 Task: In the  document schedule Insert page numer 'on top of the page' change page color to  'Grey'Apply Page border, setting:  Box Style: two thin lines; Color: 'Black;' Width: 1/2  pt
Action: Mouse moved to (123, 171)
Screenshot: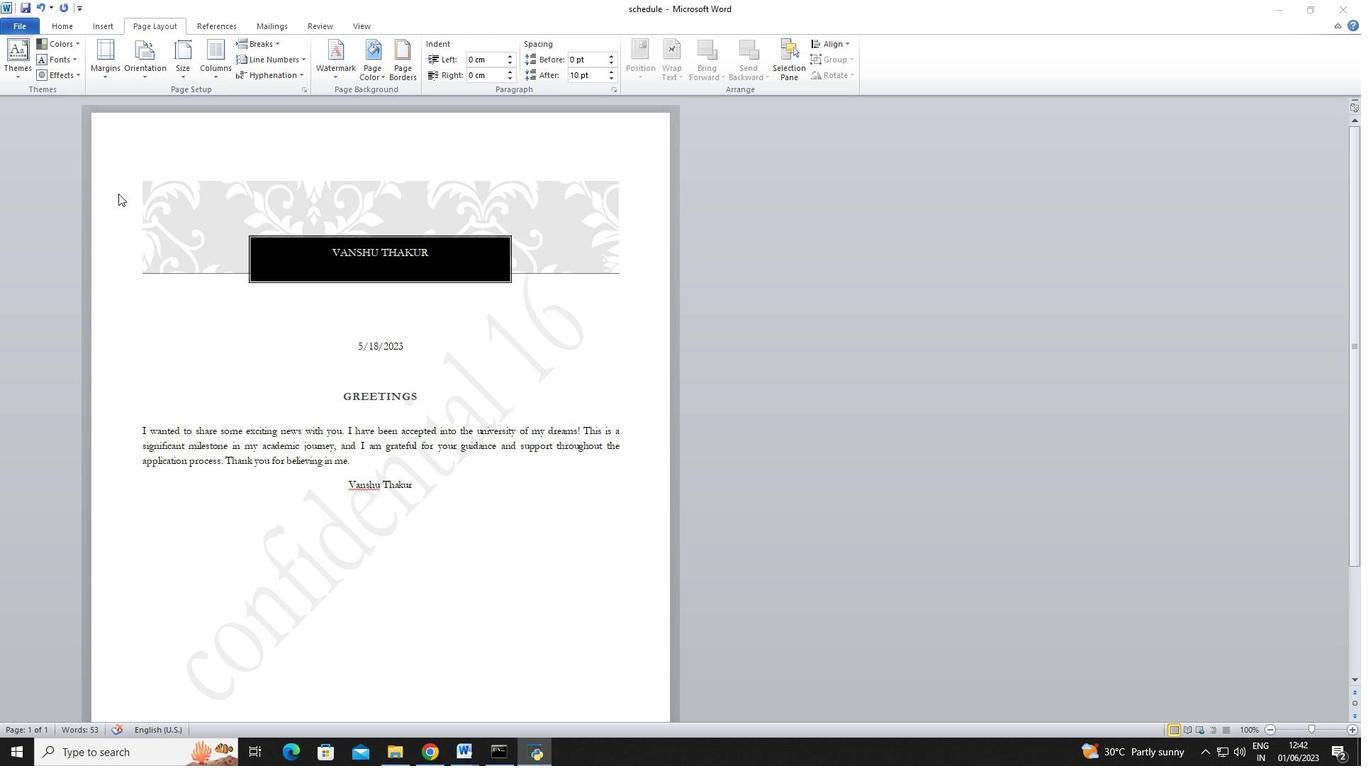 
Action: Mouse pressed left at (123, 171)
Screenshot: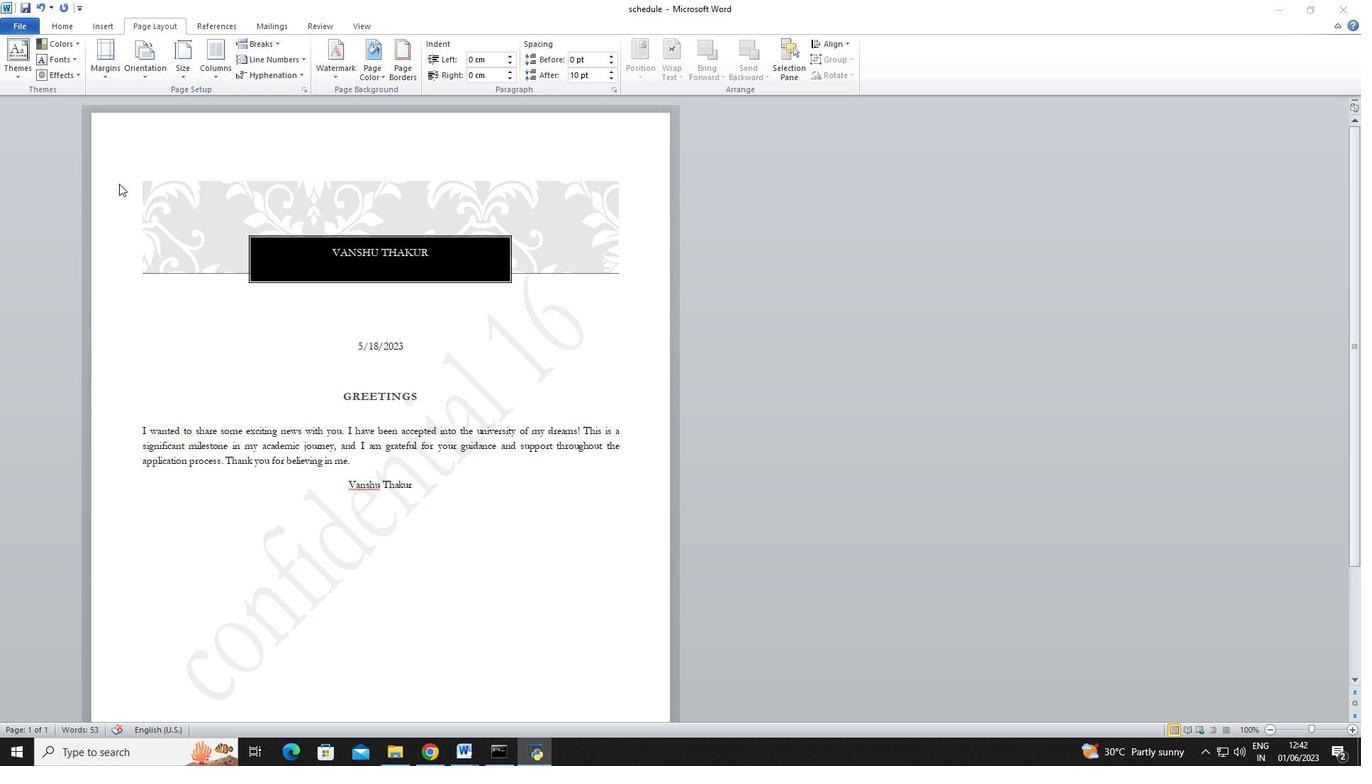 
Action: Mouse moved to (163, 180)
Screenshot: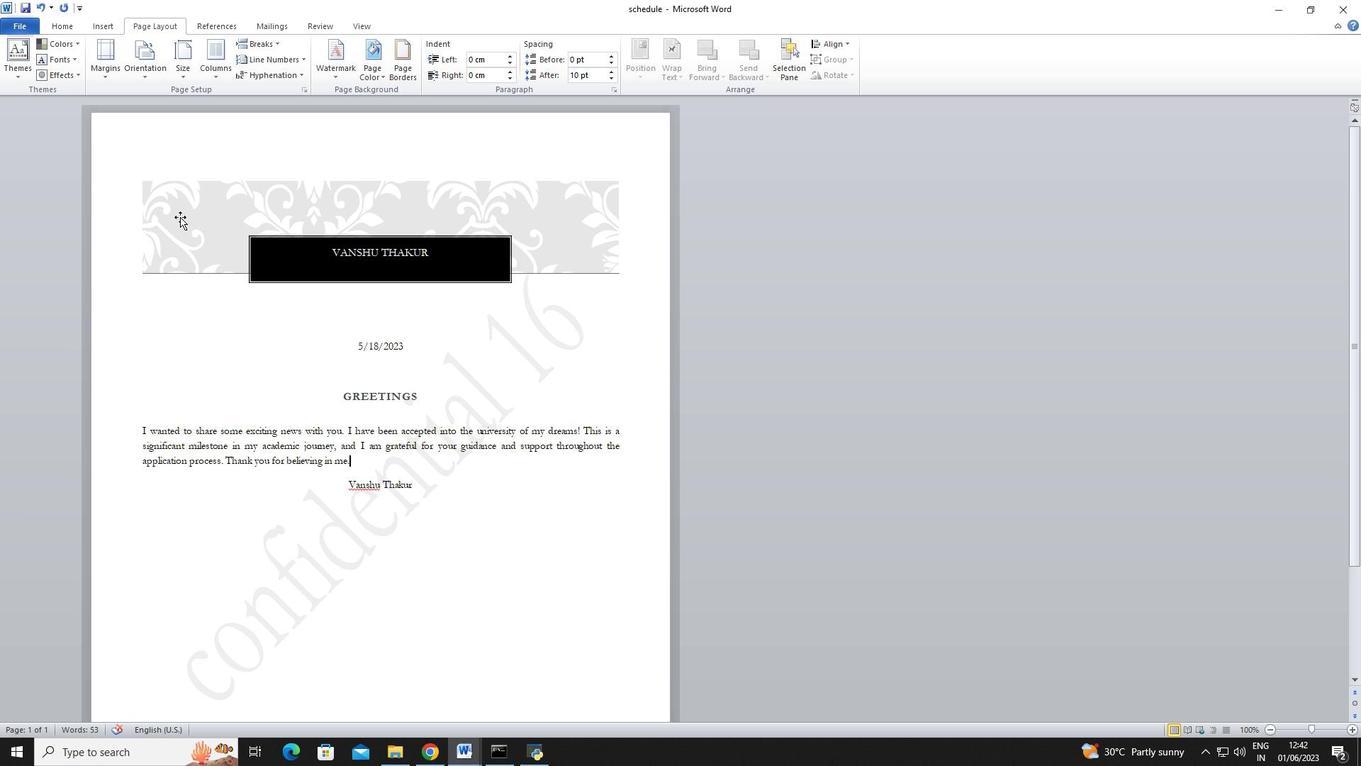 
Action: Mouse pressed left at (163, 180)
Screenshot: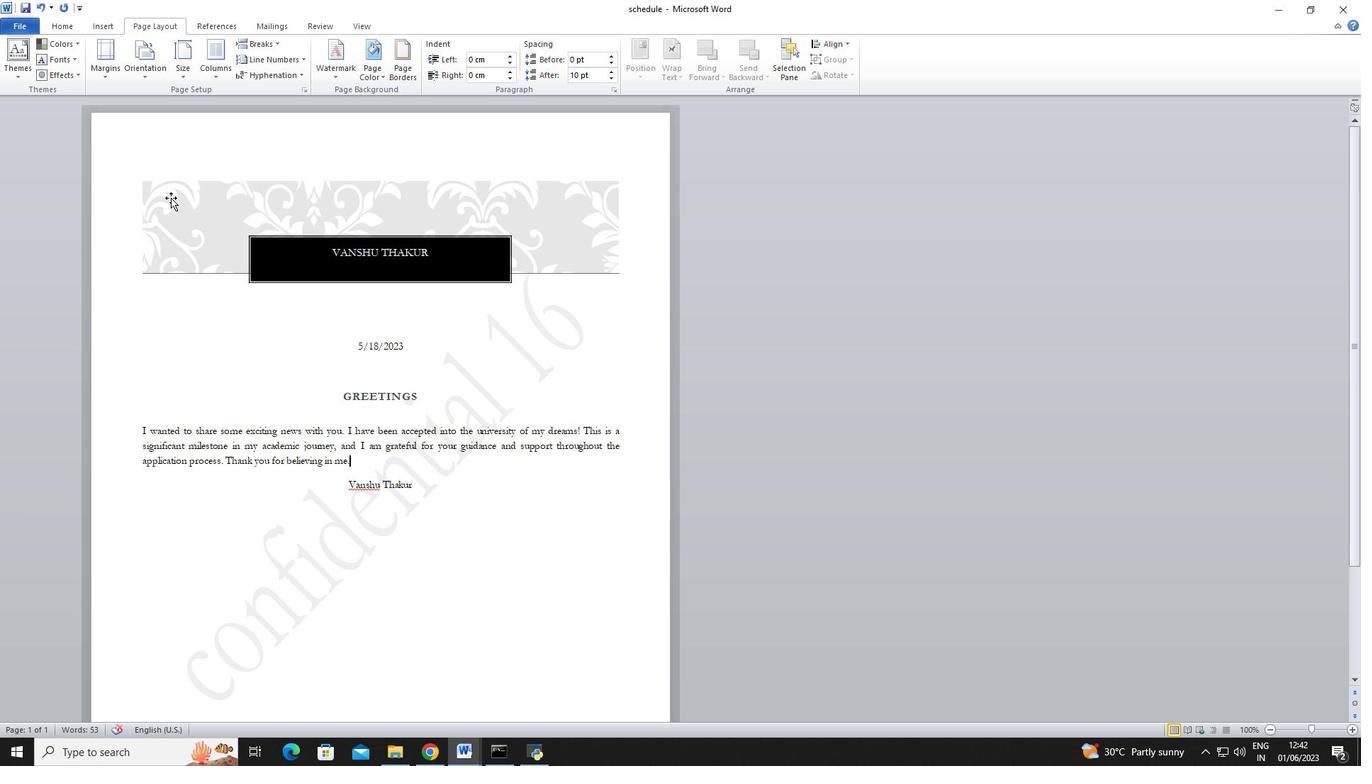 
Action: Mouse moved to (153, 152)
Screenshot: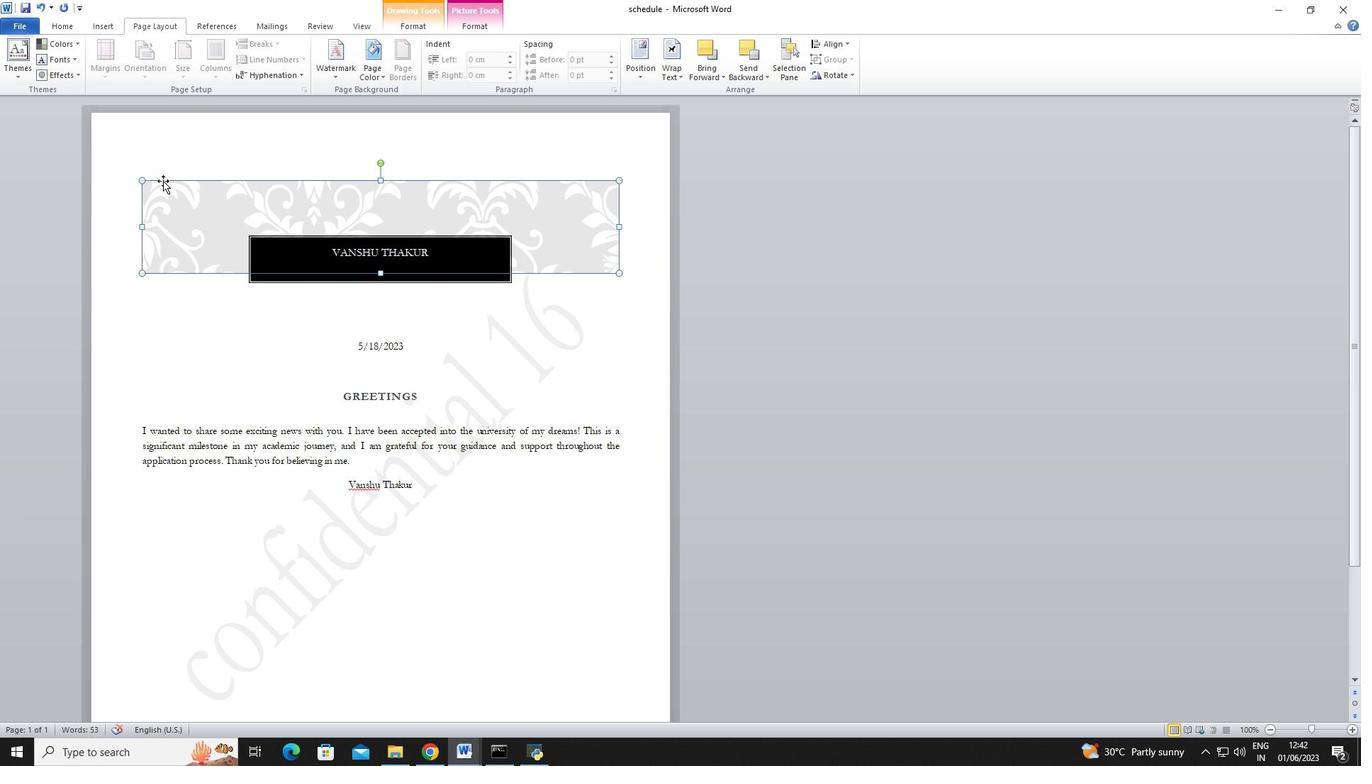 
Action: Mouse pressed left at (153, 152)
Screenshot: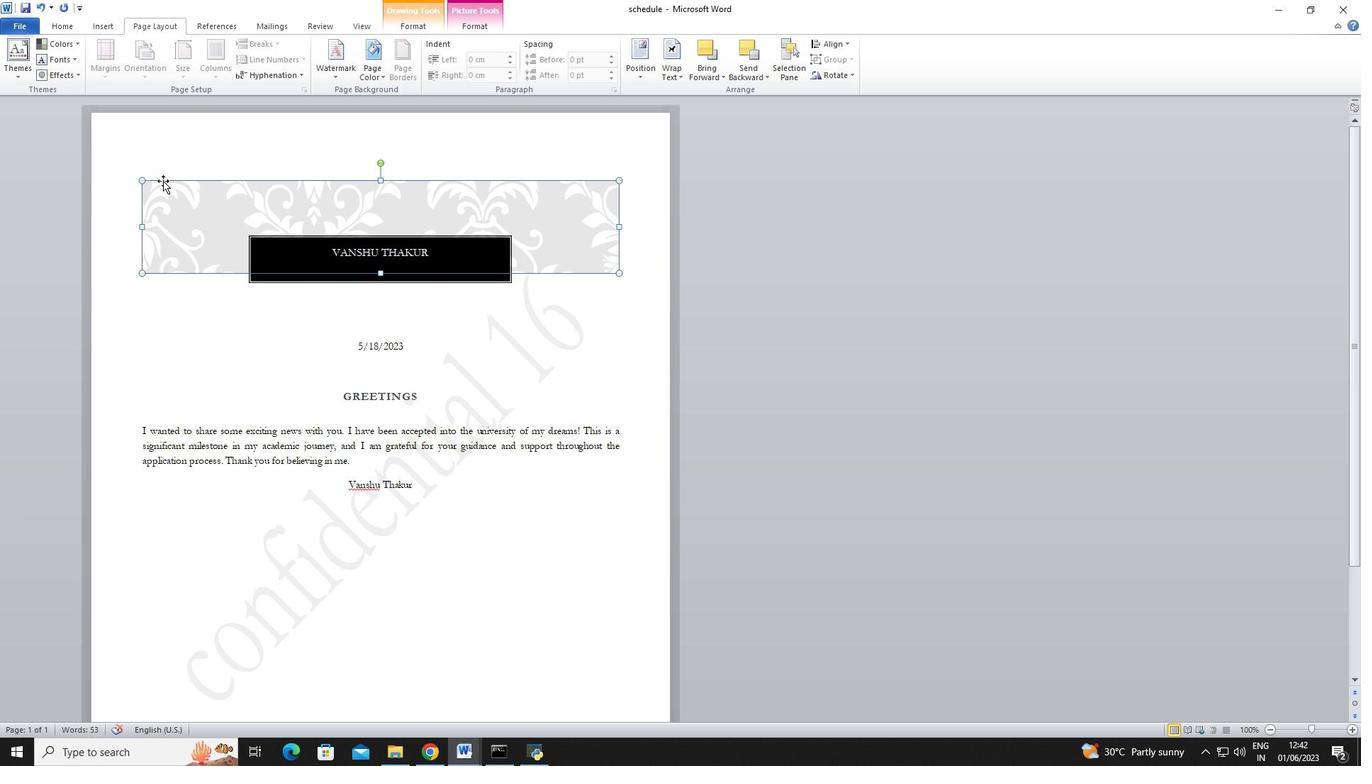 
Action: Mouse moved to (73, 26)
Screenshot: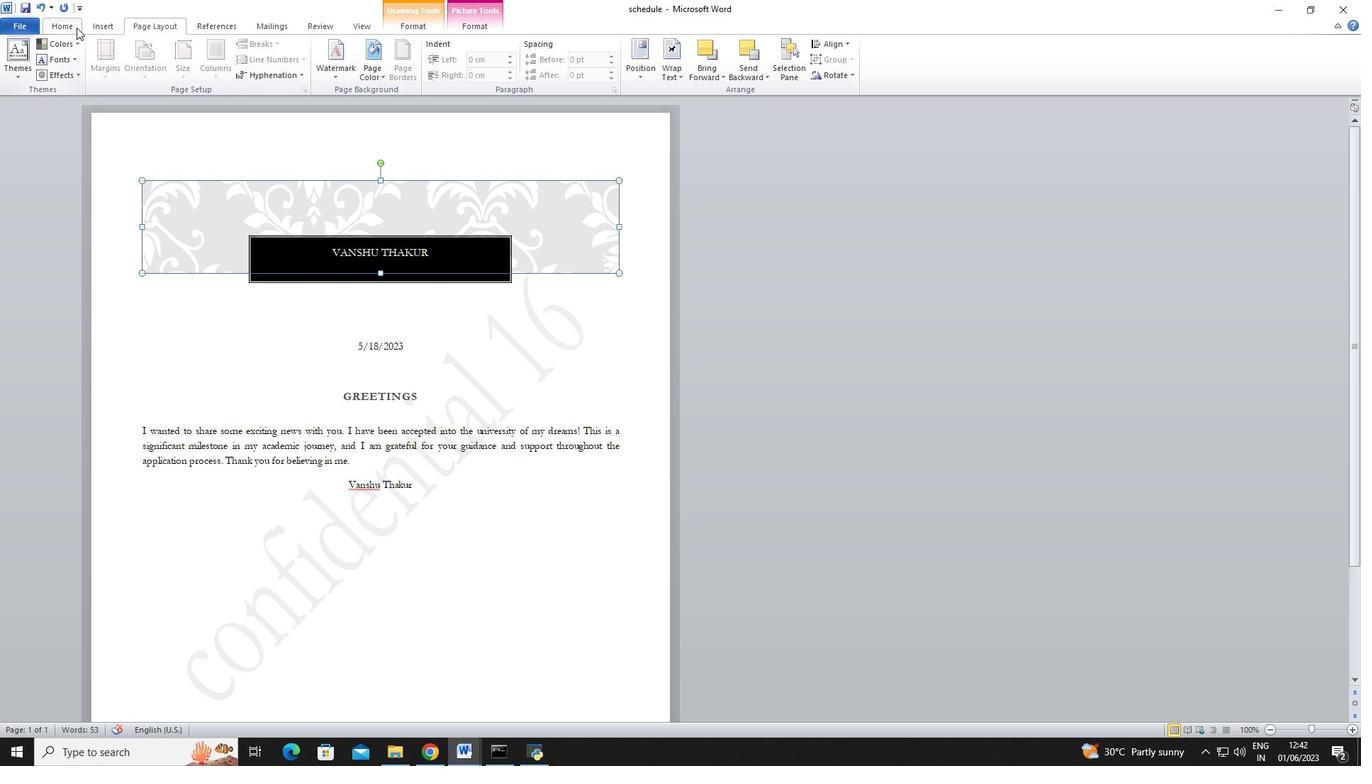 
Action: Mouse pressed left at (73, 26)
Screenshot: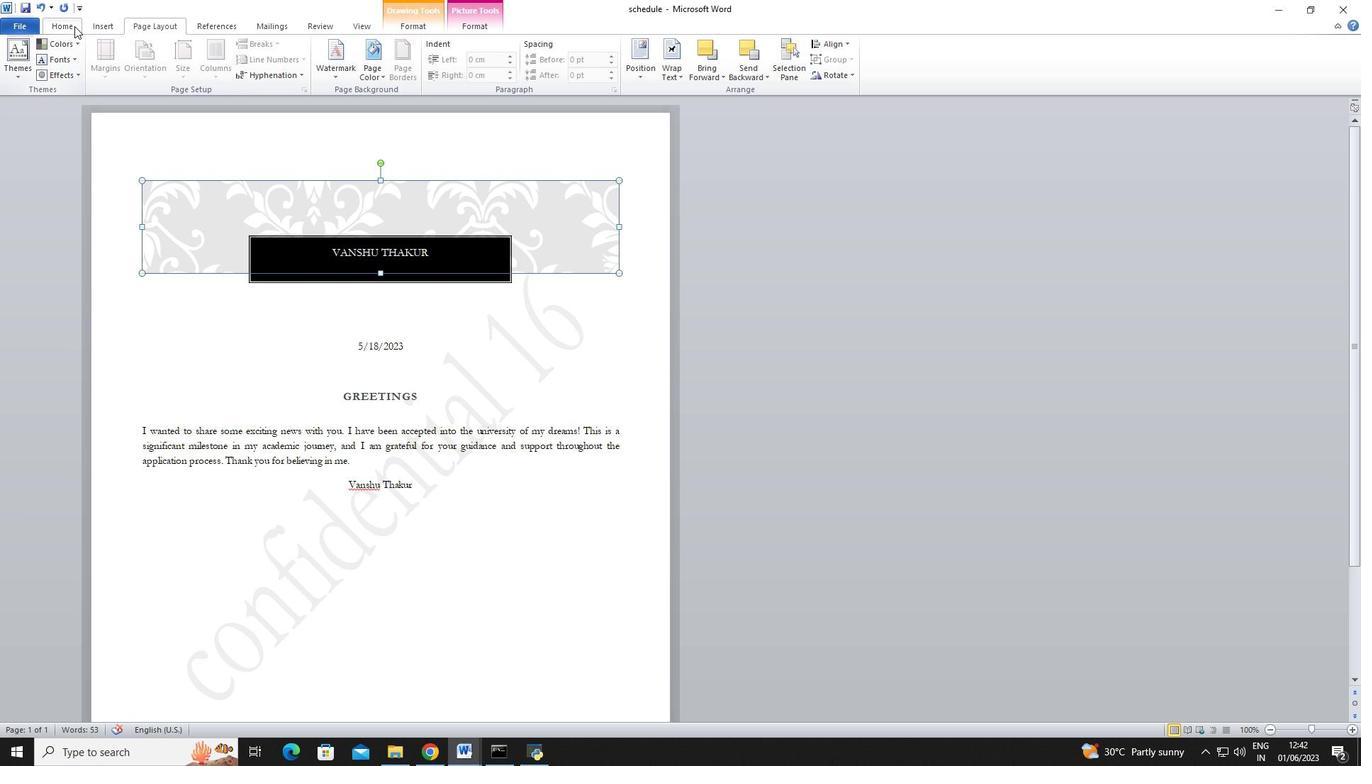
Action: Mouse moved to (105, 26)
Screenshot: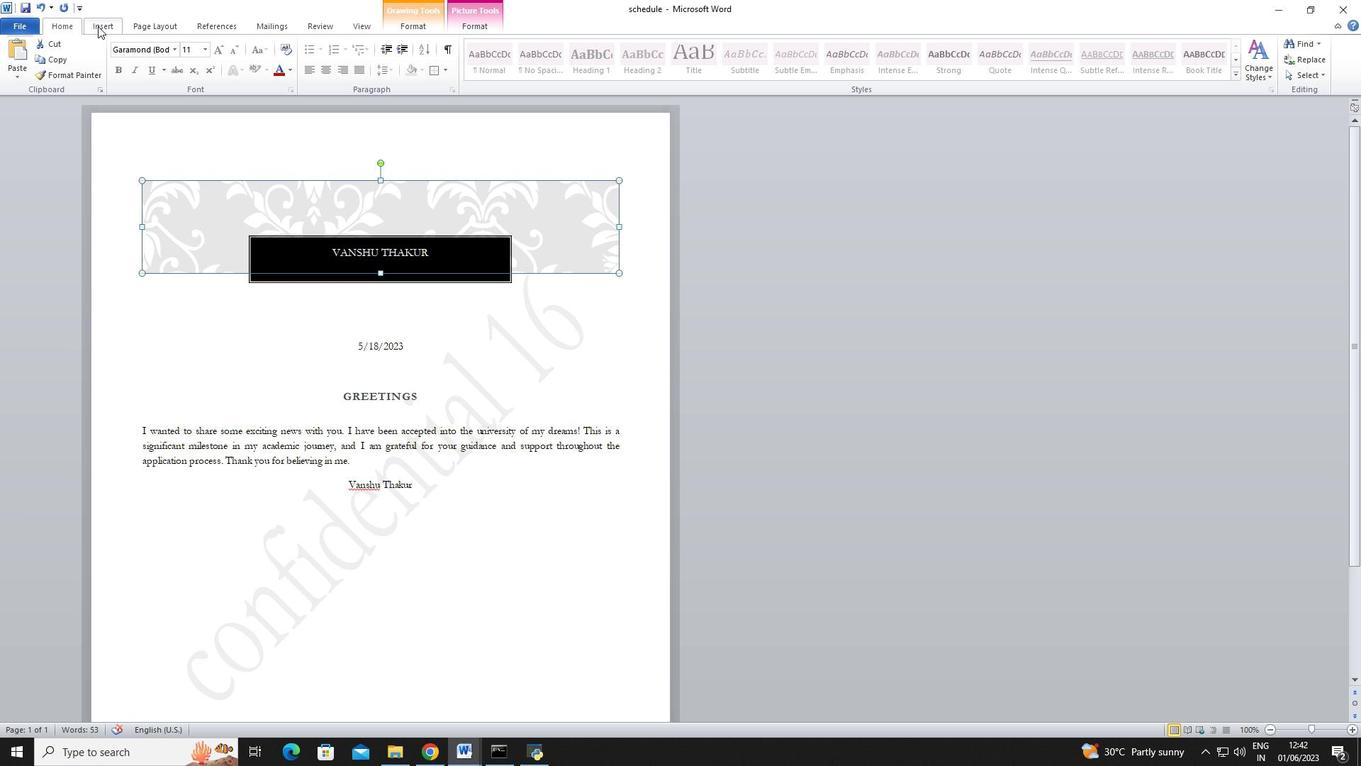 
Action: Mouse pressed left at (105, 26)
Screenshot: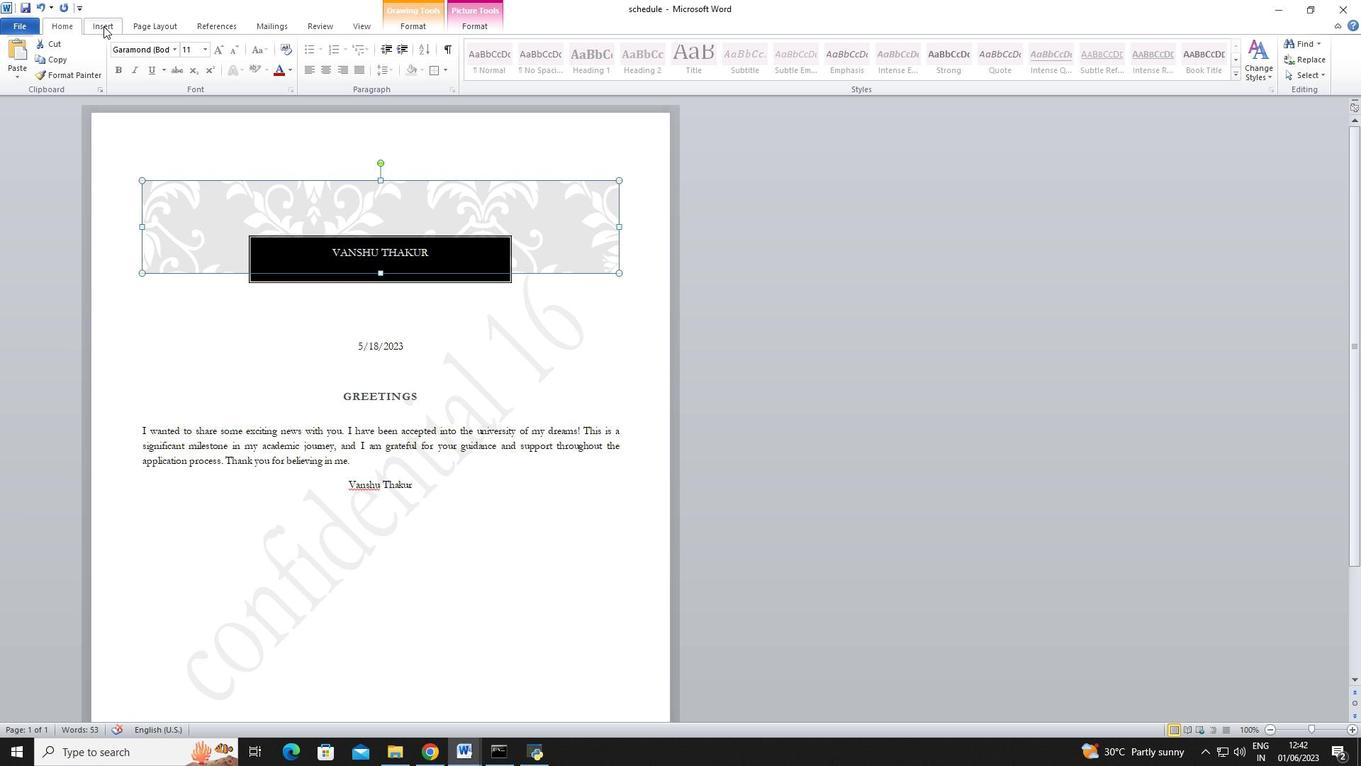 
Action: Mouse moved to (571, 73)
Screenshot: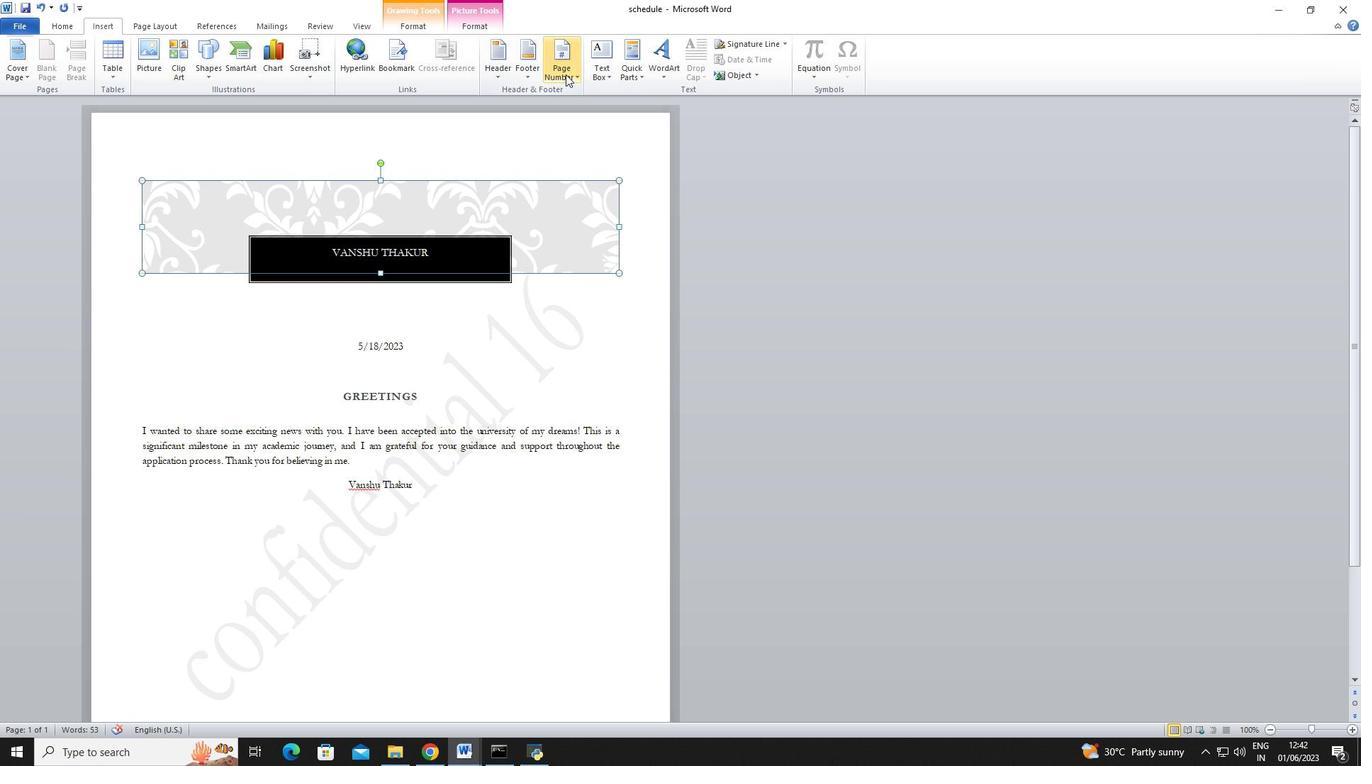 
Action: Mouse pressed left at (571, 73)
Screenshot: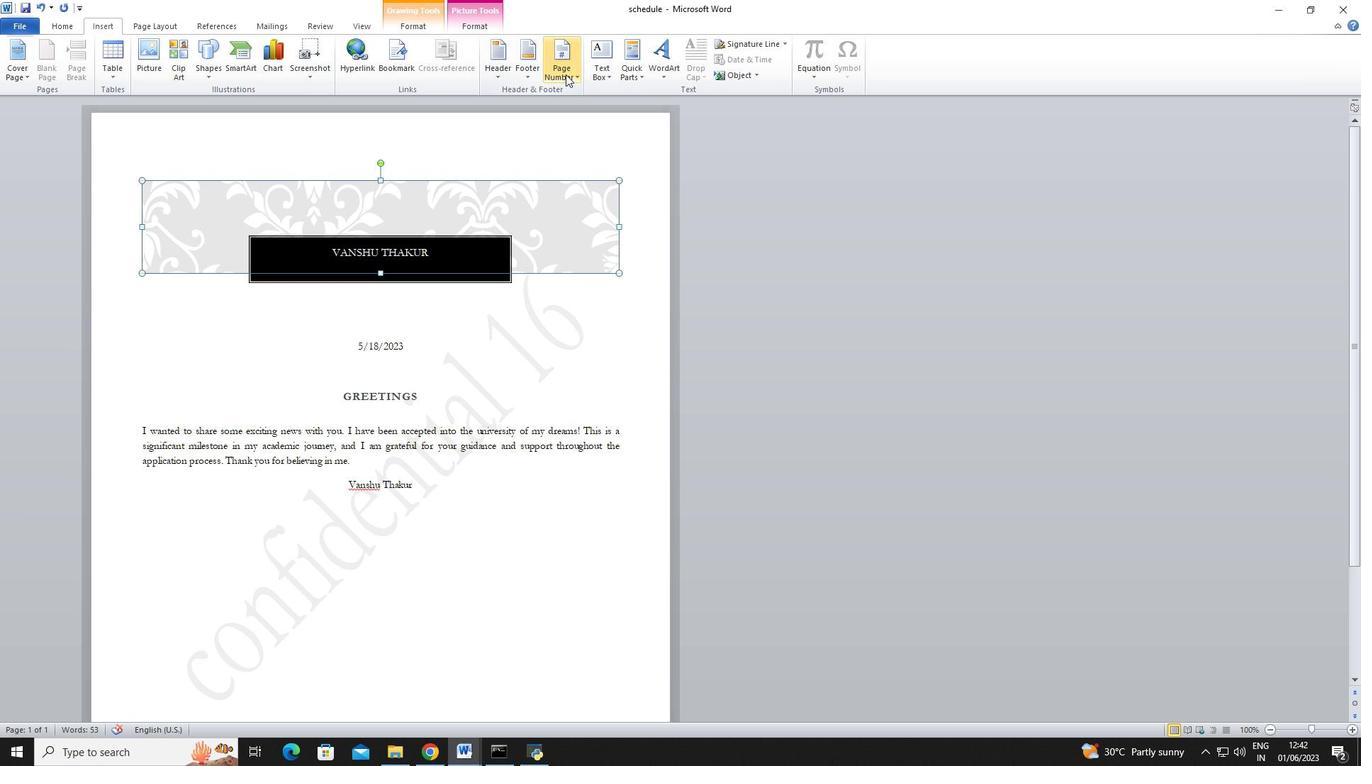 
Action: Mouse moved to (713, 145)
Screenshot: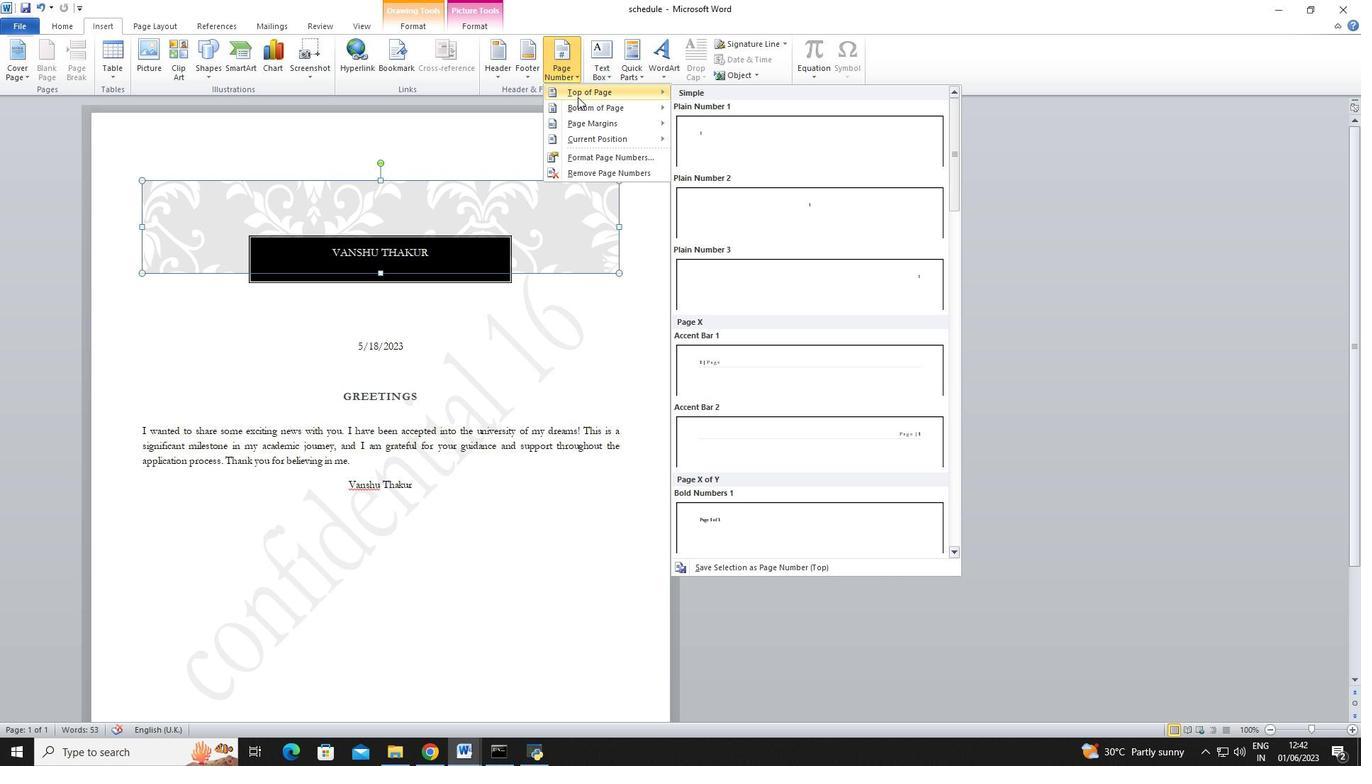 
Action: Mouse pressed left at (713, 145)
Screenshot: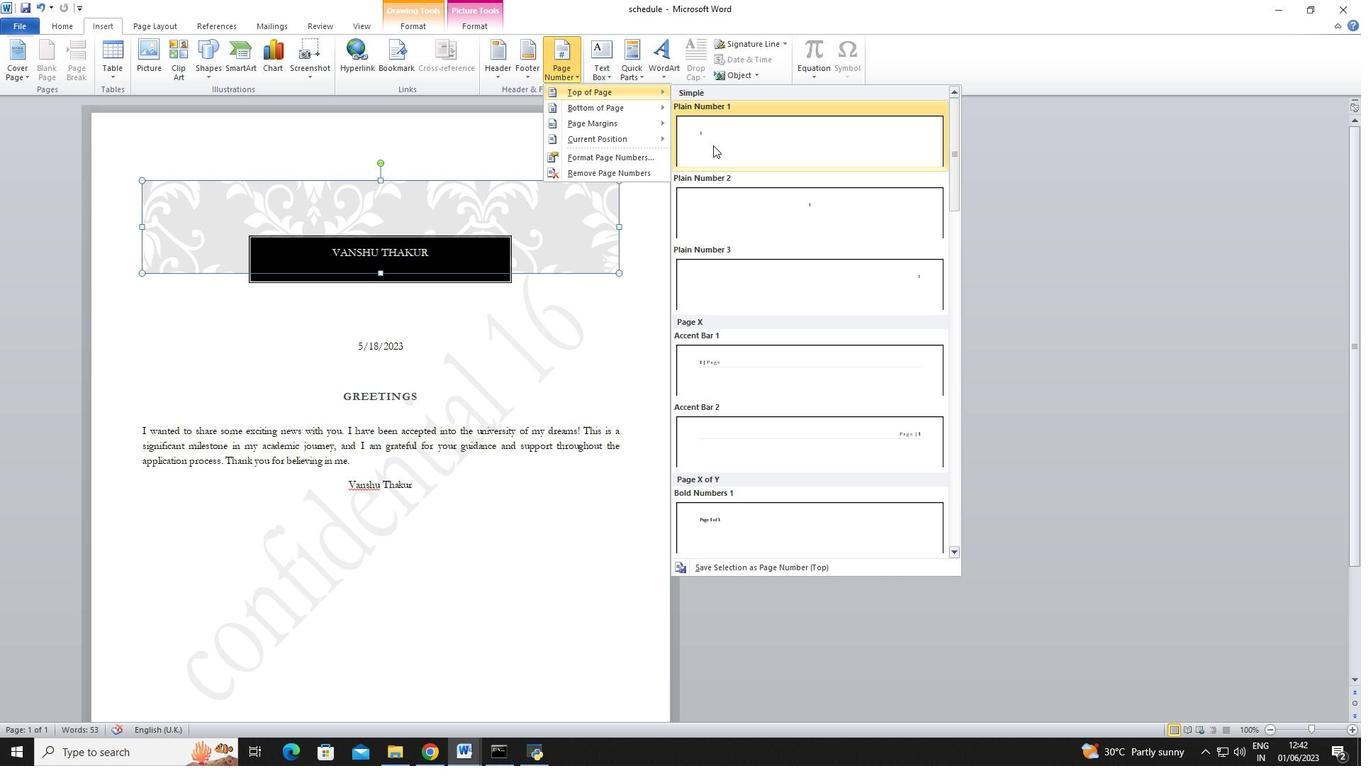 
Action: Mouse moved to (625, 151)
Screenshot: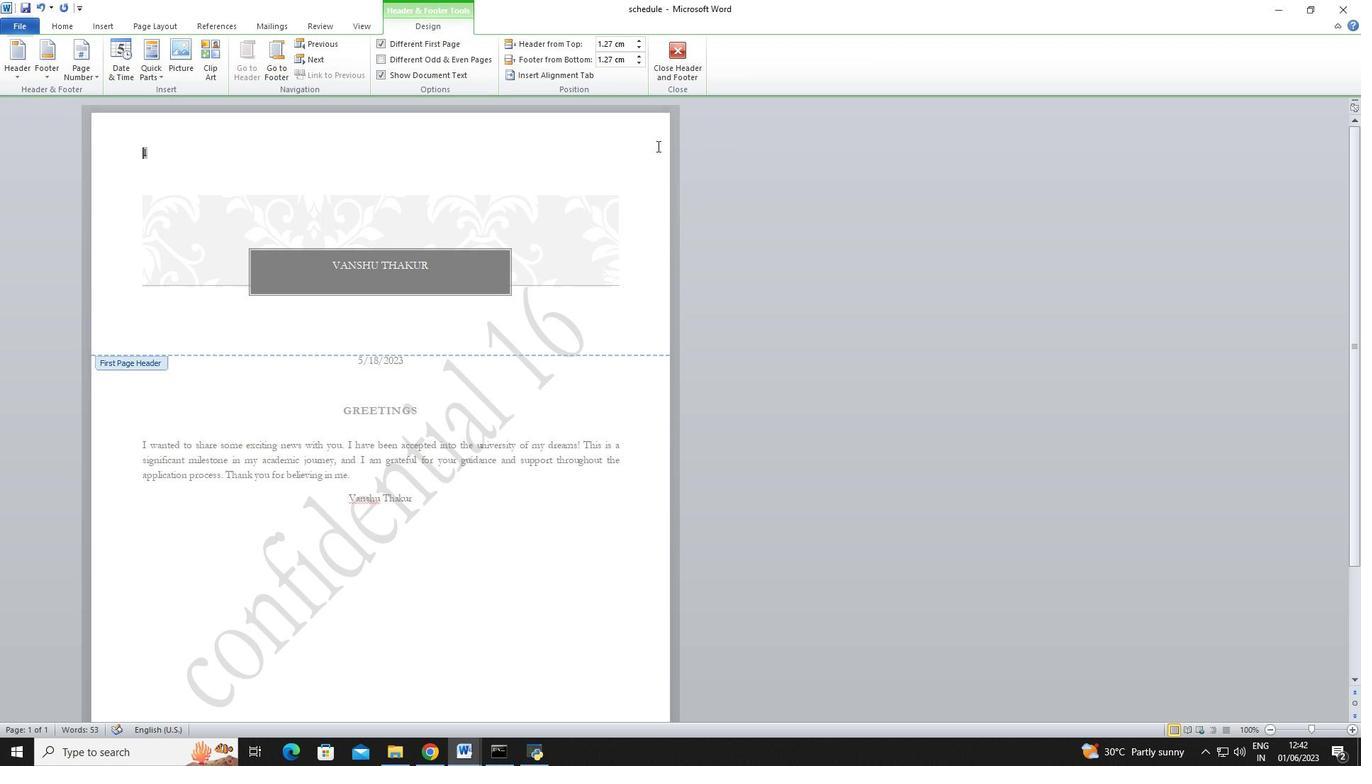 
Action: Mouse pressed left at (625, 151)
Screenshot: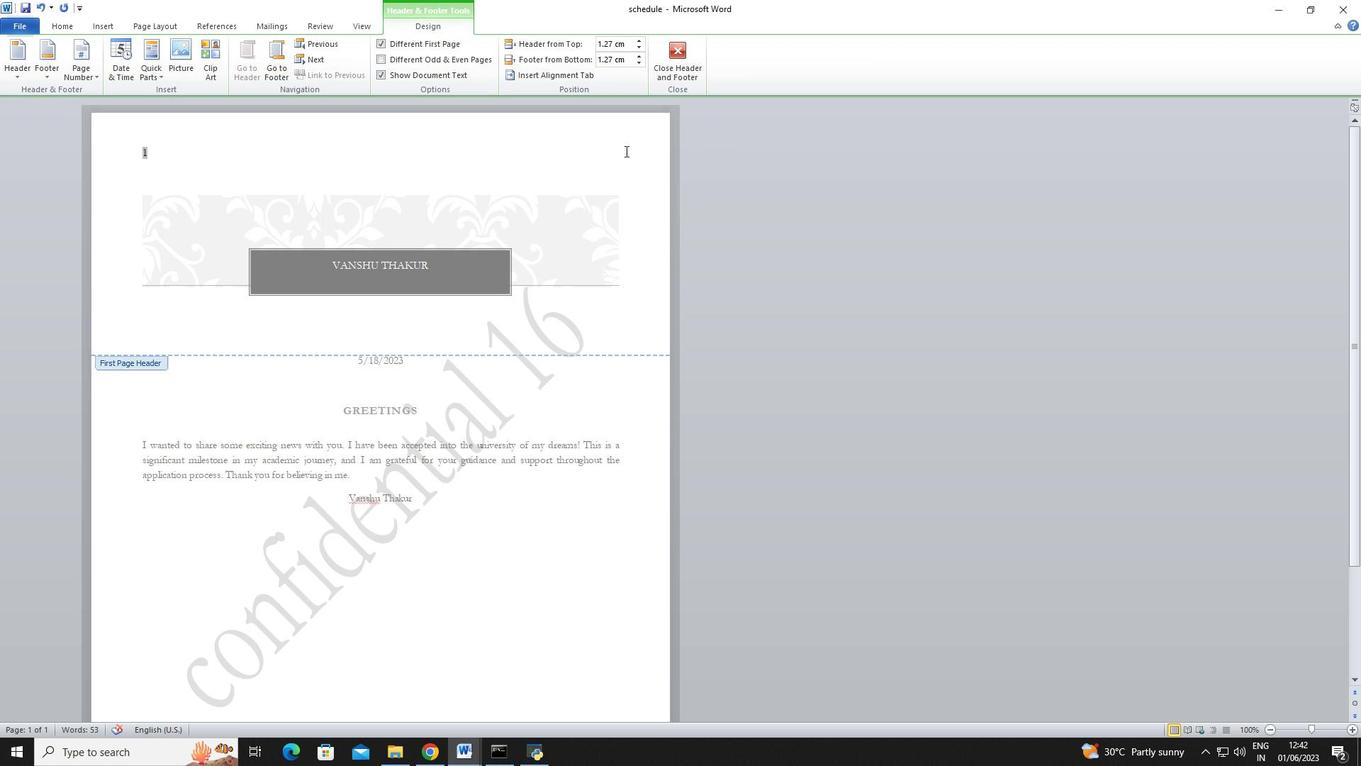 
Action: Mouse moved to (65, 27)
Screenshot: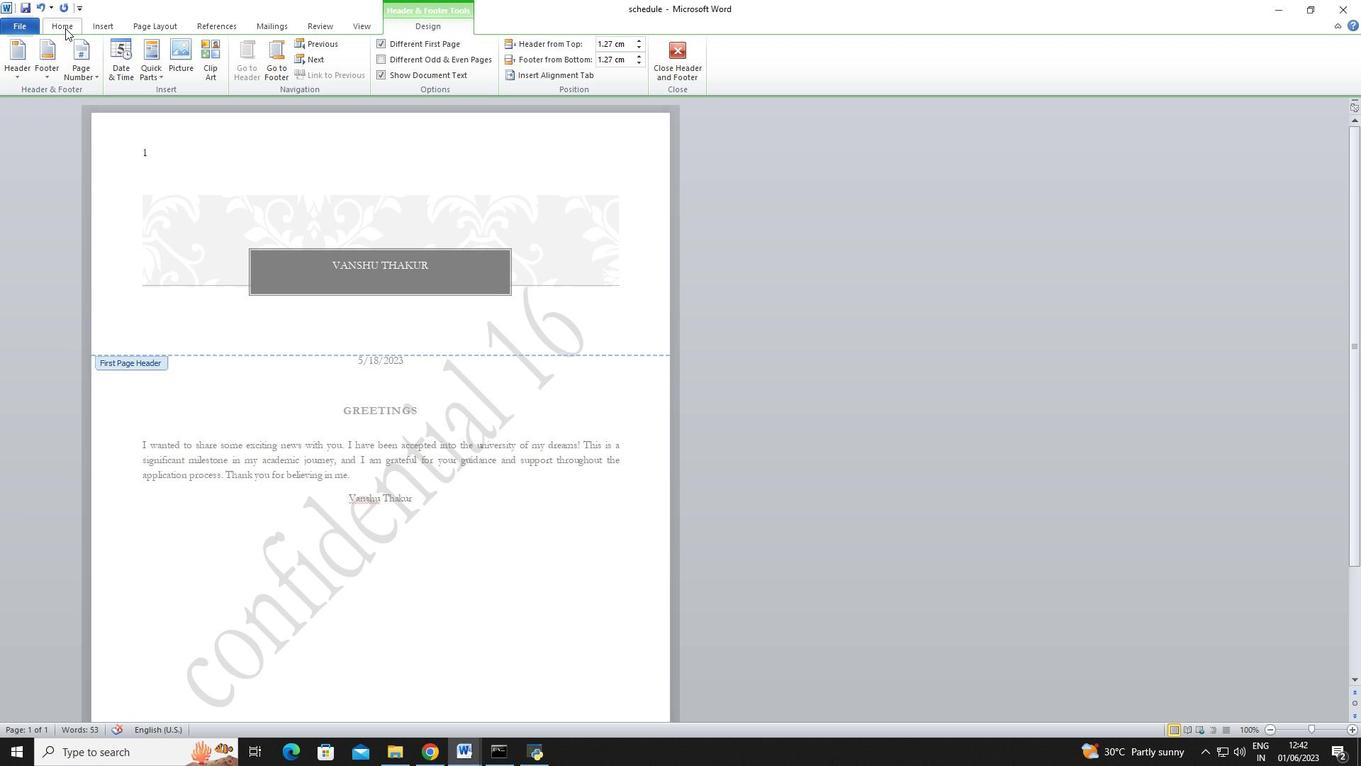
Action: Mouse pressed left at (65, 27)
Screenshot: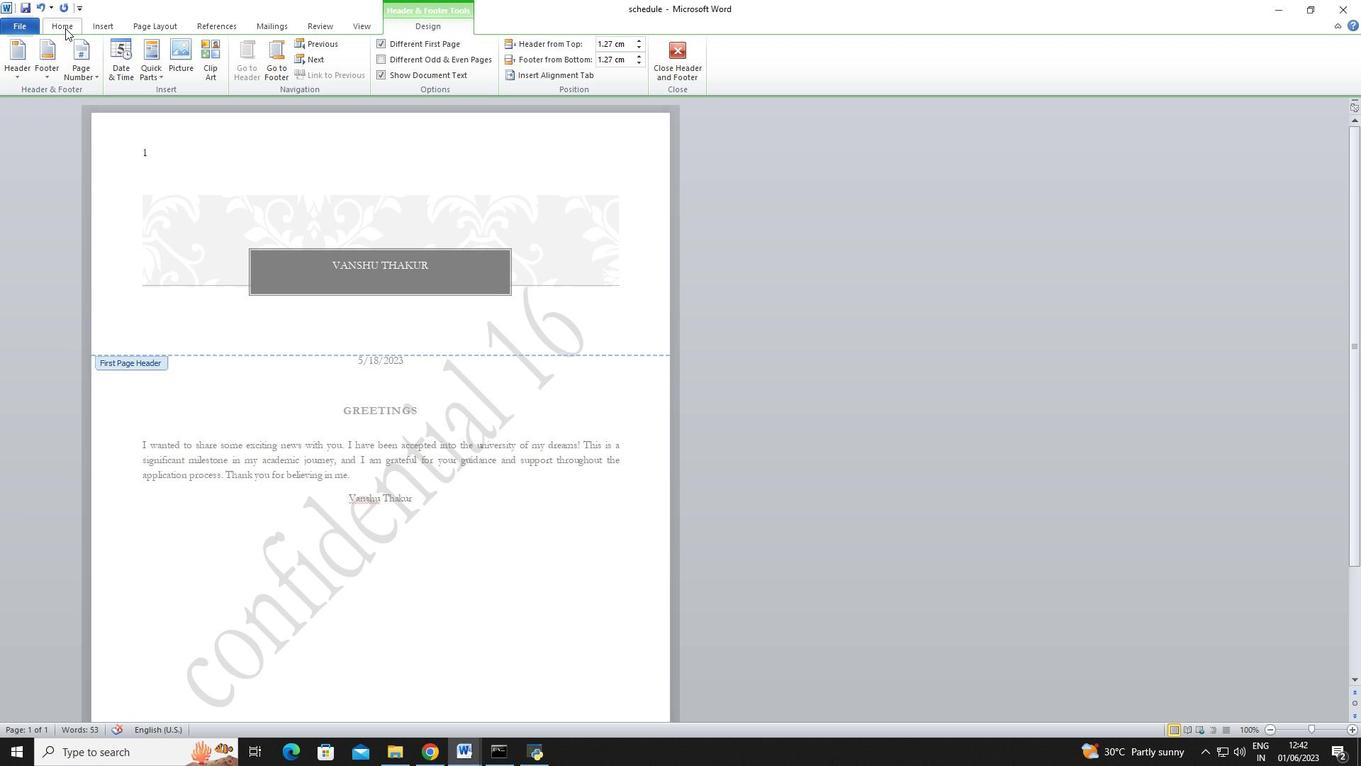
Action: Mouse moved to (100, 20)
Screenshot: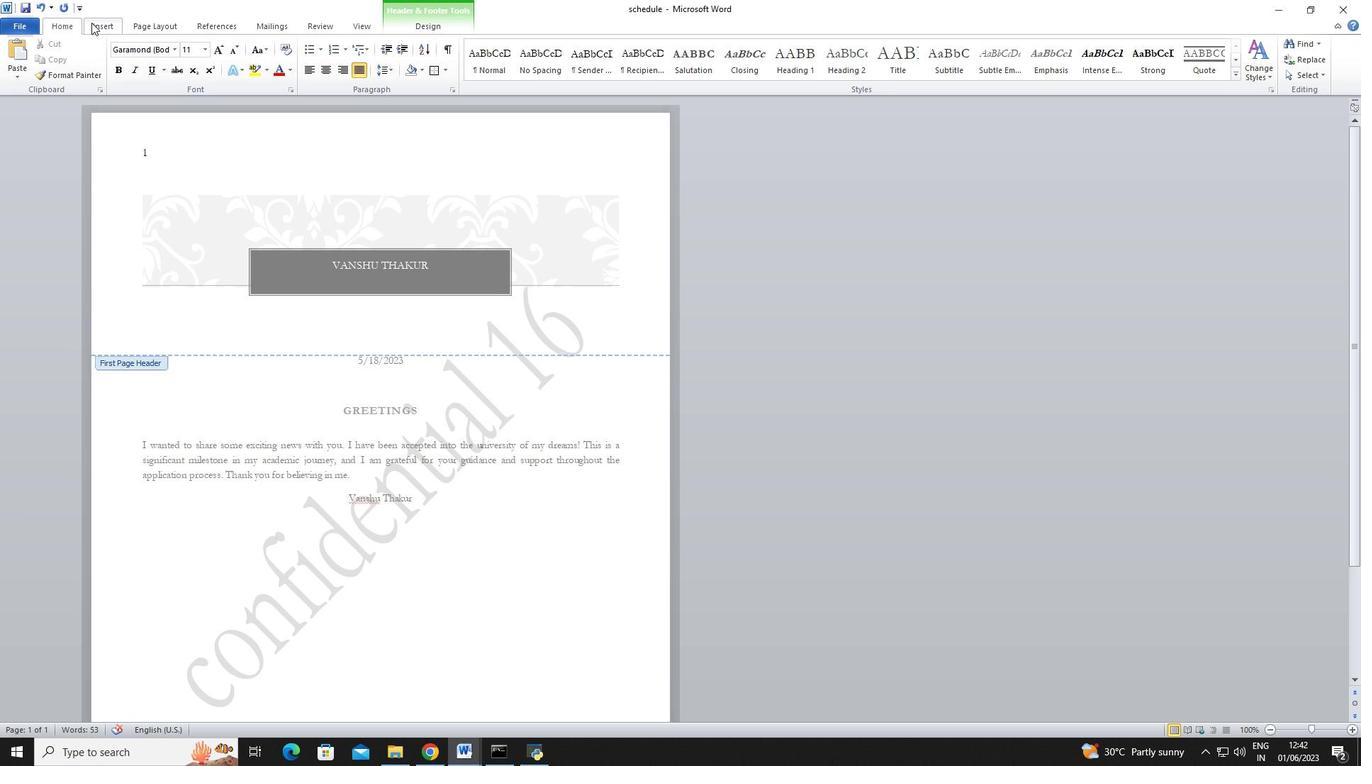
Action: Mouse pressed left at (100, 20)
Screenshot: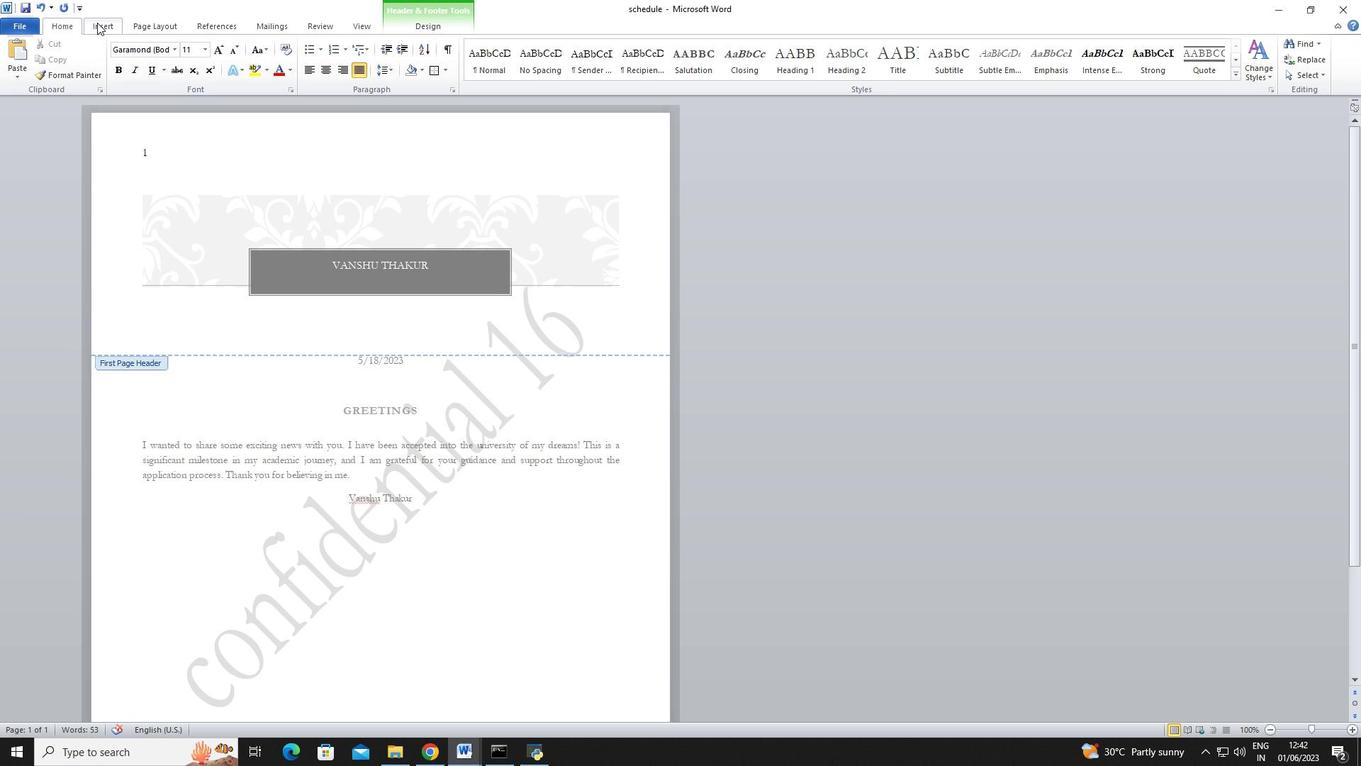 
Action: Mouse moved to (23, 73)
Screenshot: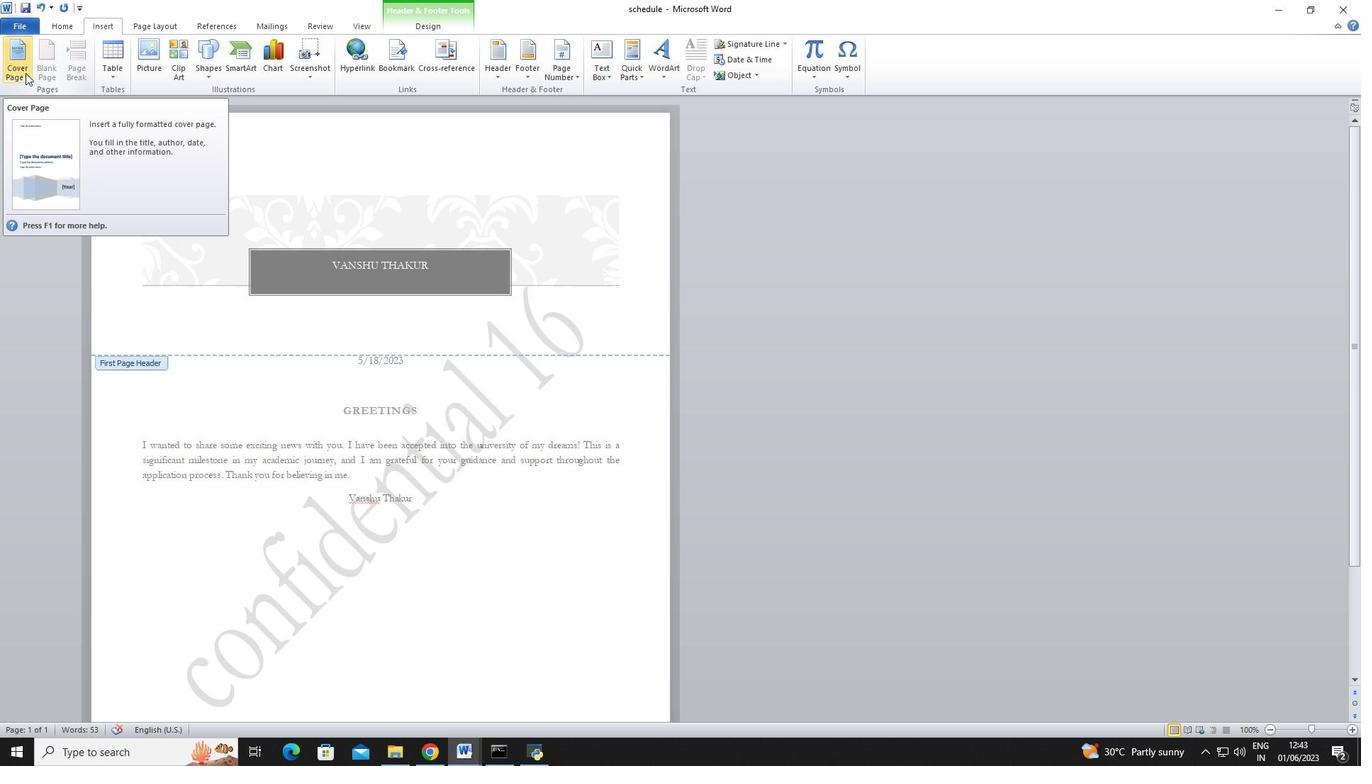 
Action: Mouse pressed left at (23, 73)
Screenshot: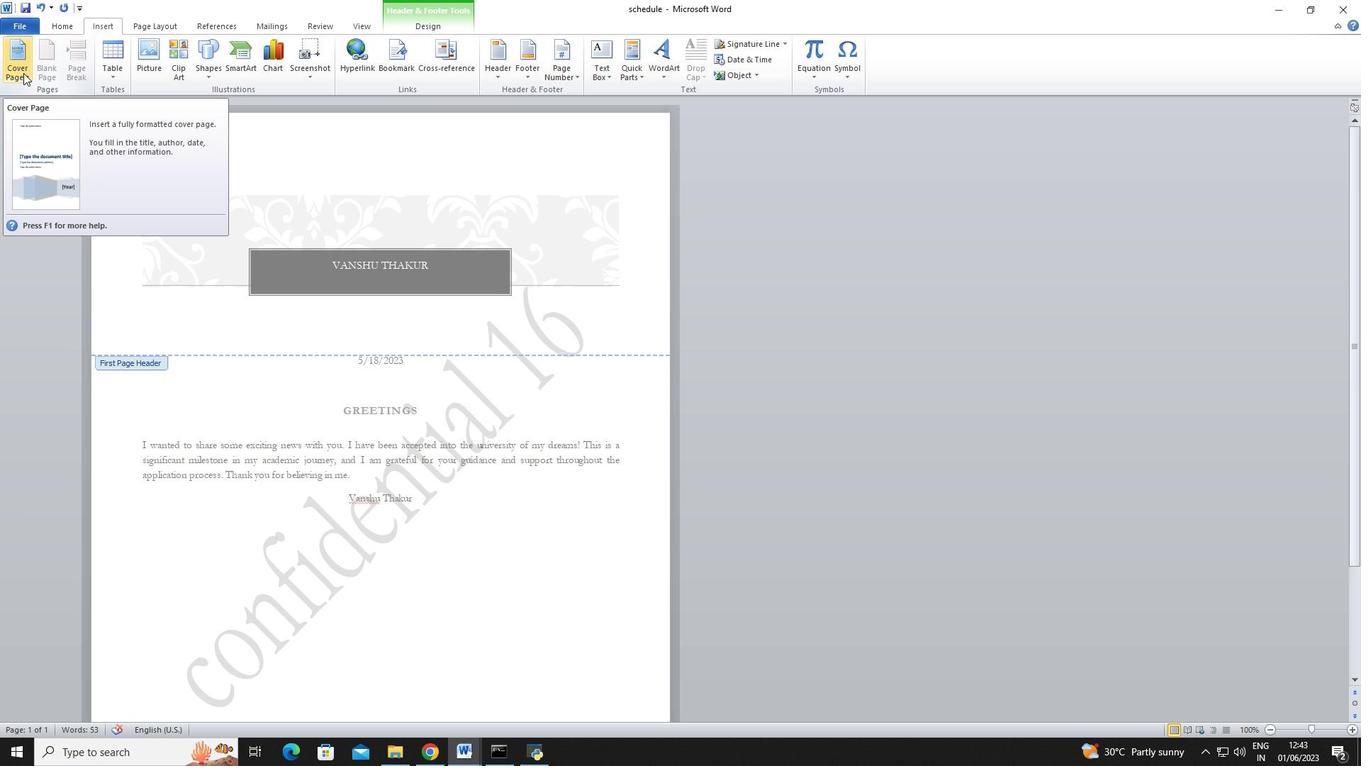
Action: Mouse moved to (237, 316)
Screenshot: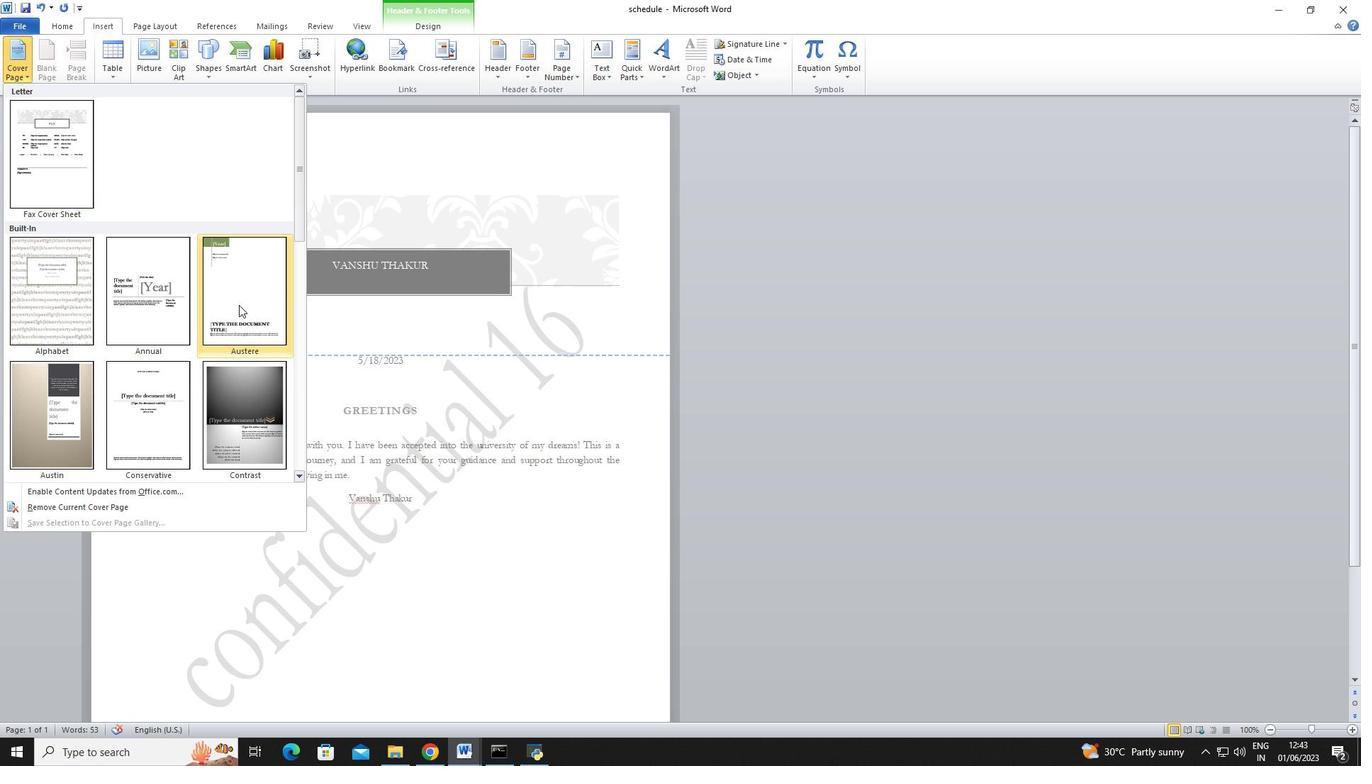 
Action: Mouse scrolled (237, 315) with delta (0, 0)
Screenshot: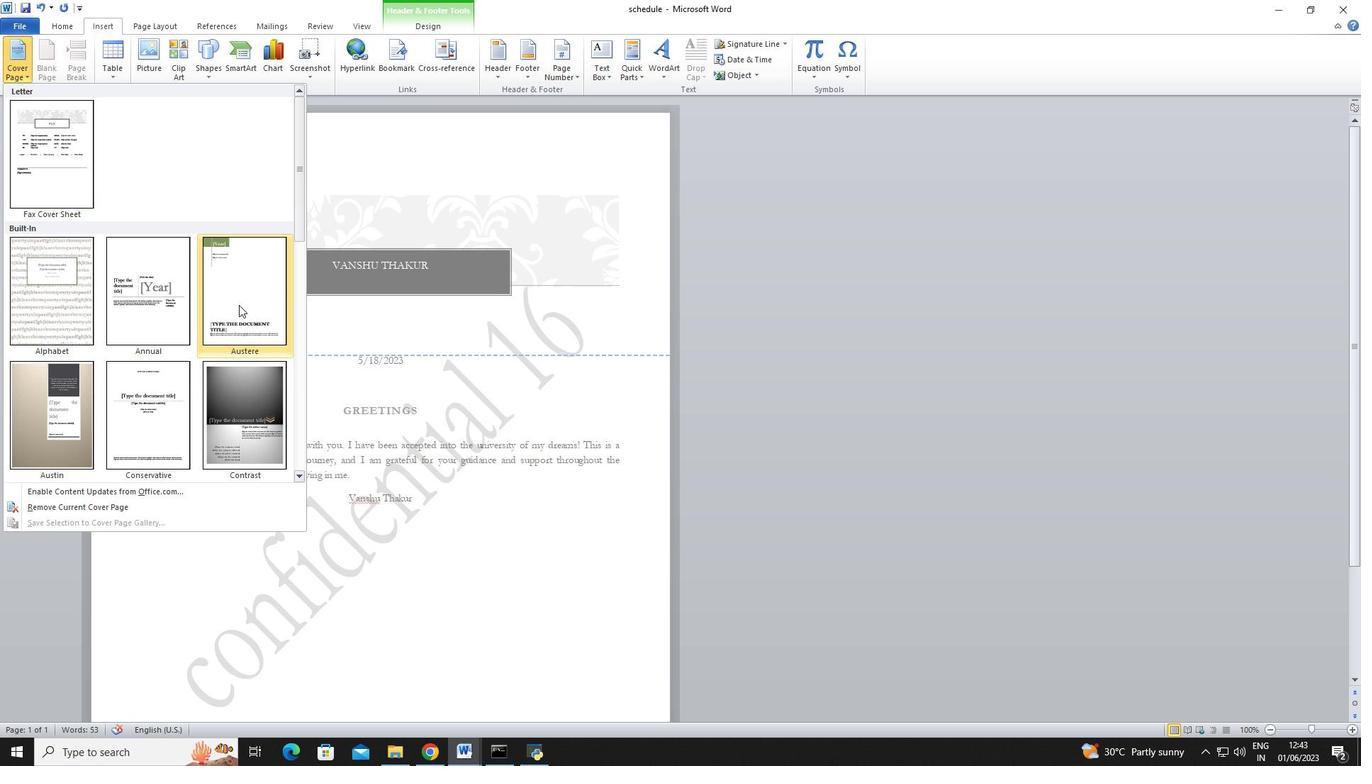 
Action: Mouse moved to (237, 318)
Screenshot: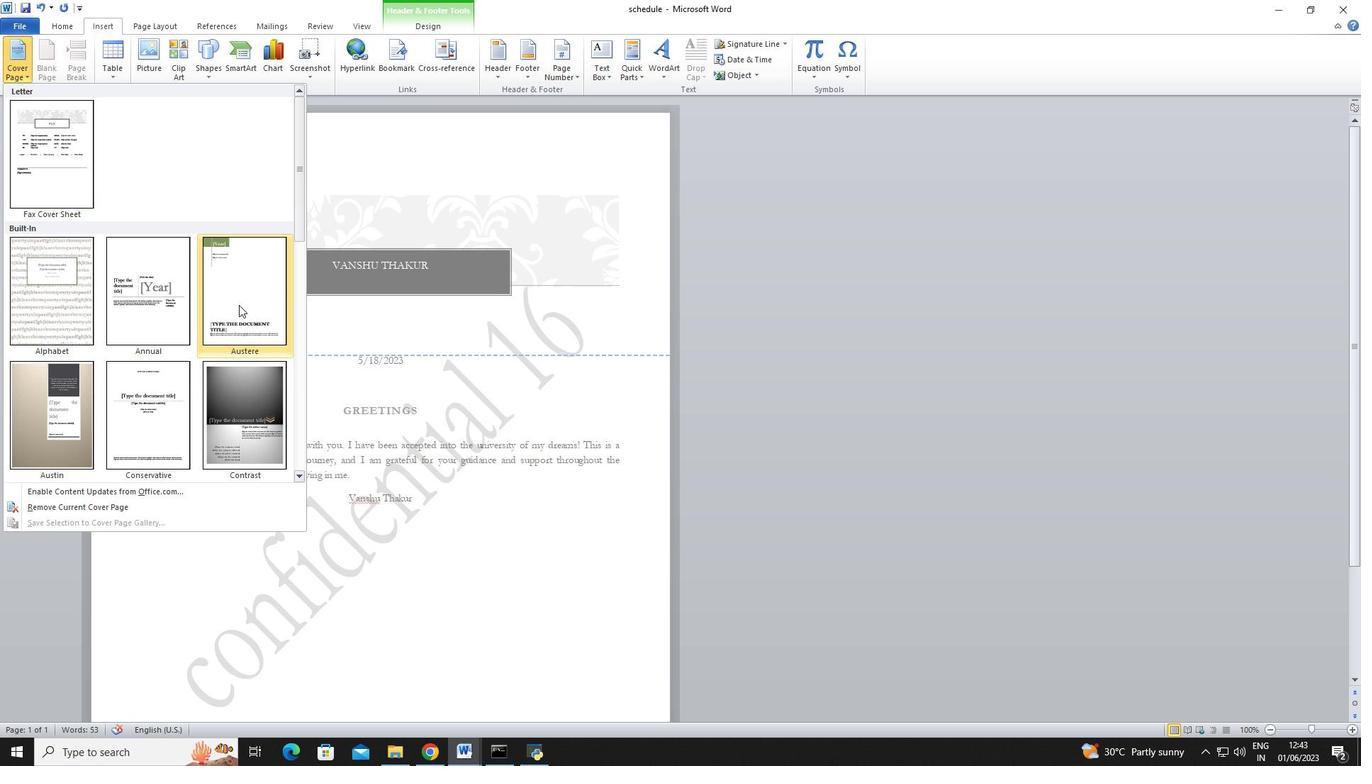 
Action: Mouse scrolled (237, 317) with delta (0, 0)
Screenshot: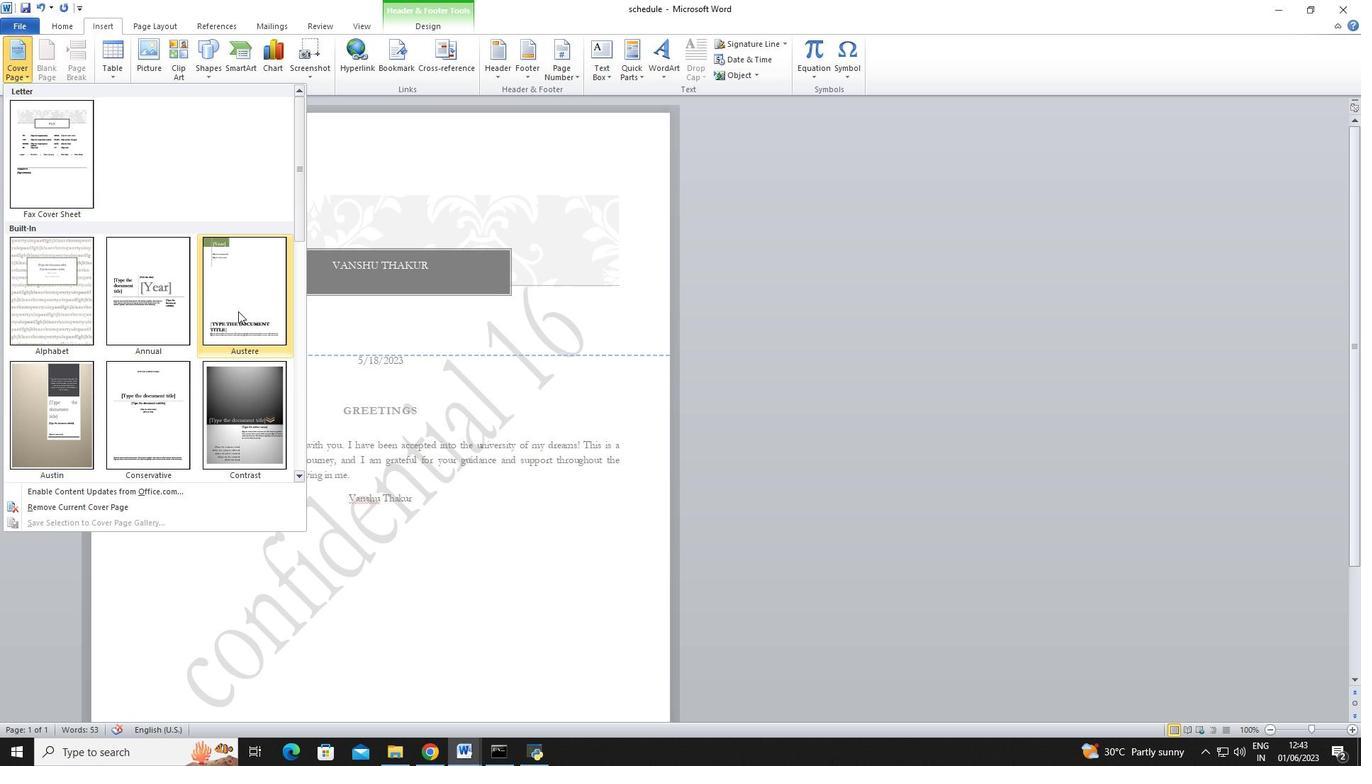 
Action: Mouse scrolled (237, 317) with delta (0, 0)
Screenshot: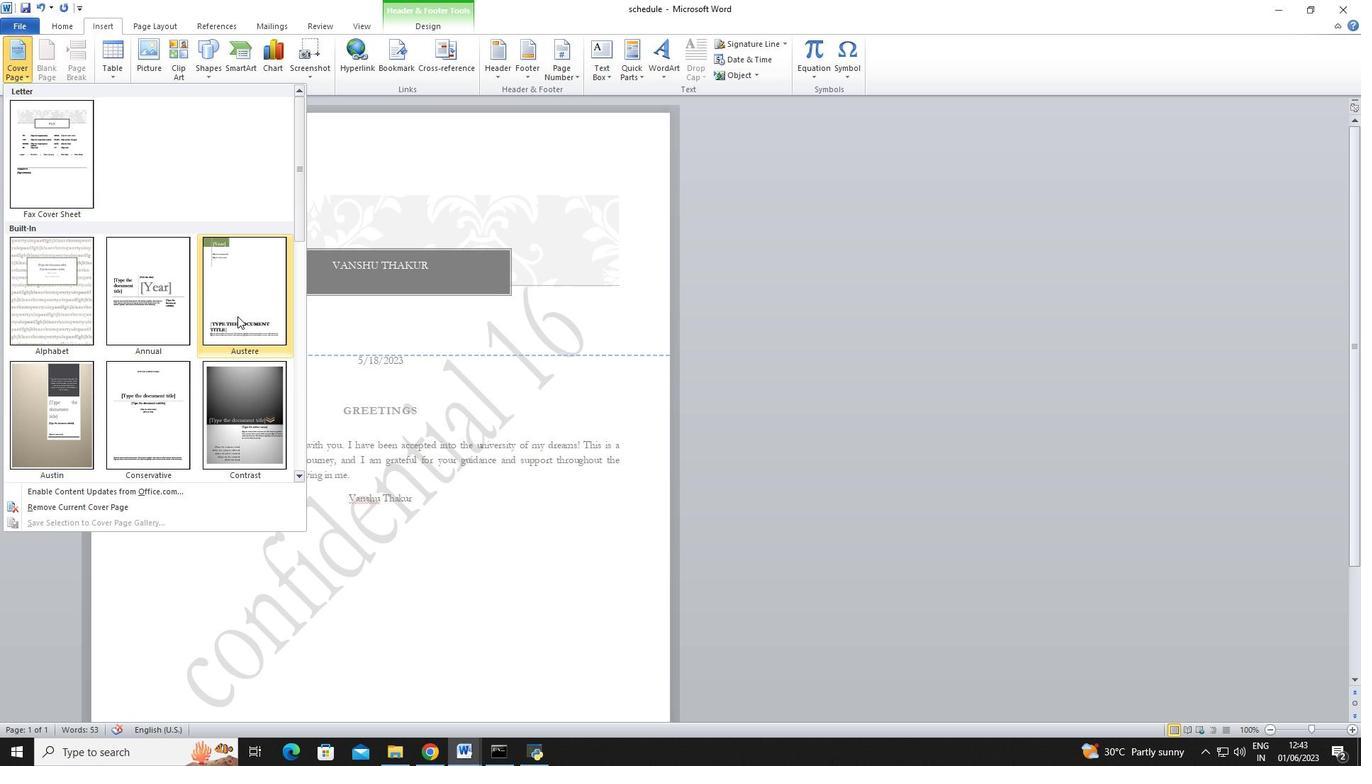 
Action: Mouse scrolled (237, 317) with delta (0, 0)
Screenshot: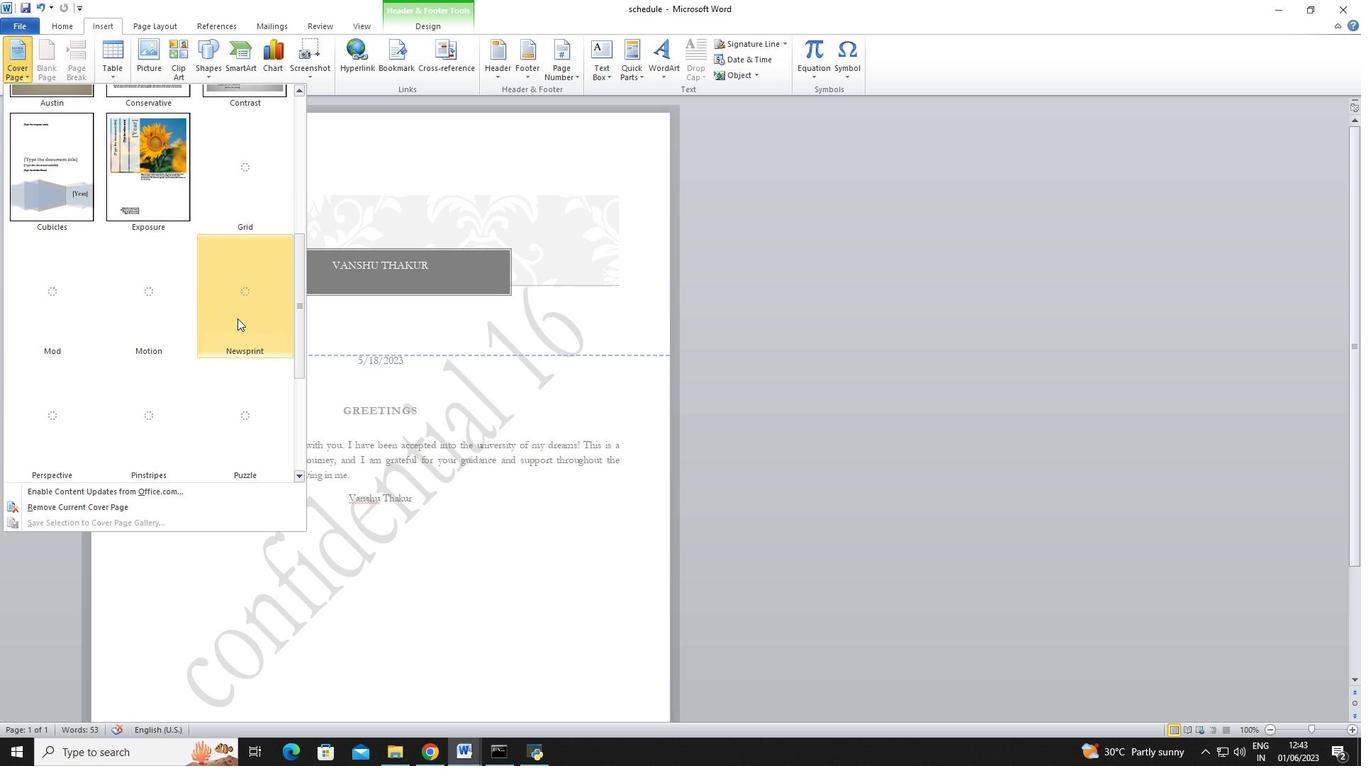 
Action: Mouse scrolled (237, 317) with delta (0, 0)
Screenshot: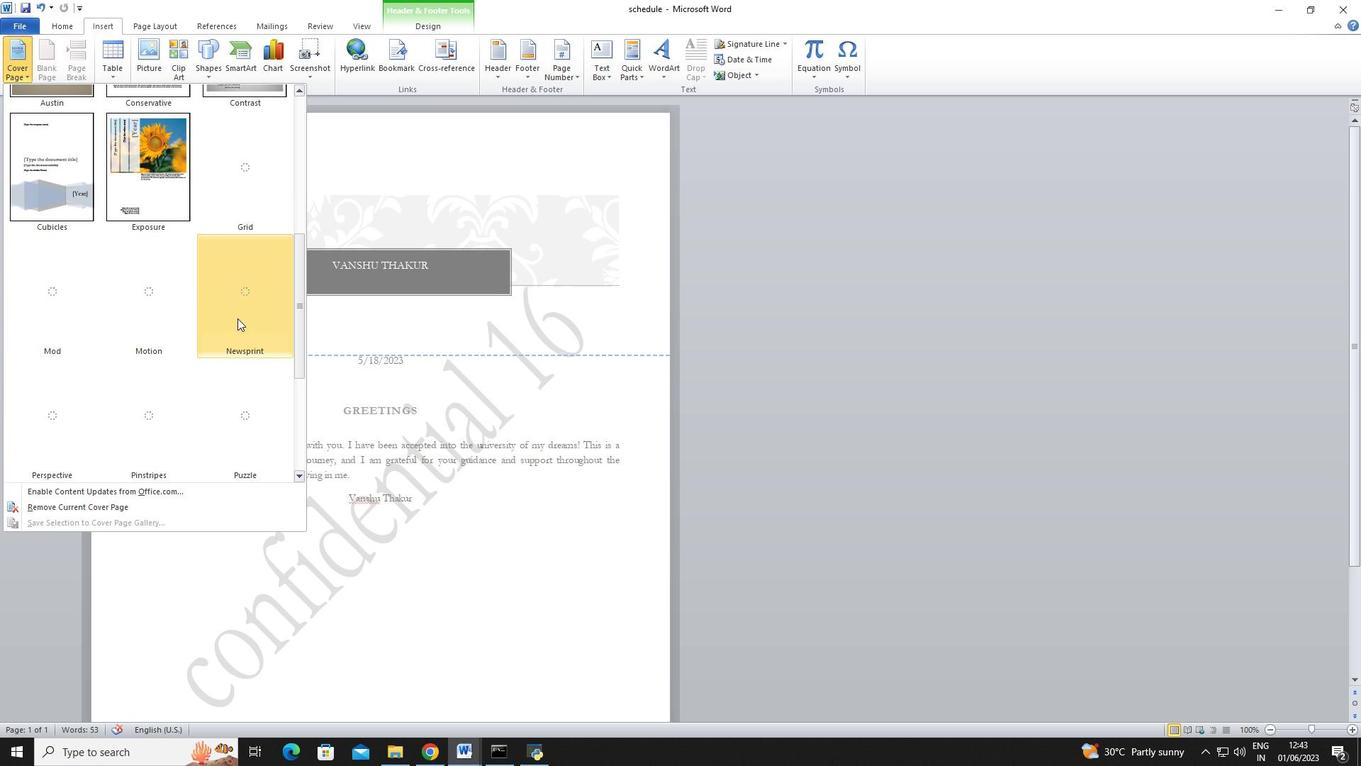 
Action: Mouse scrolled (237, 317) with delta (0, 0)
Screenshot: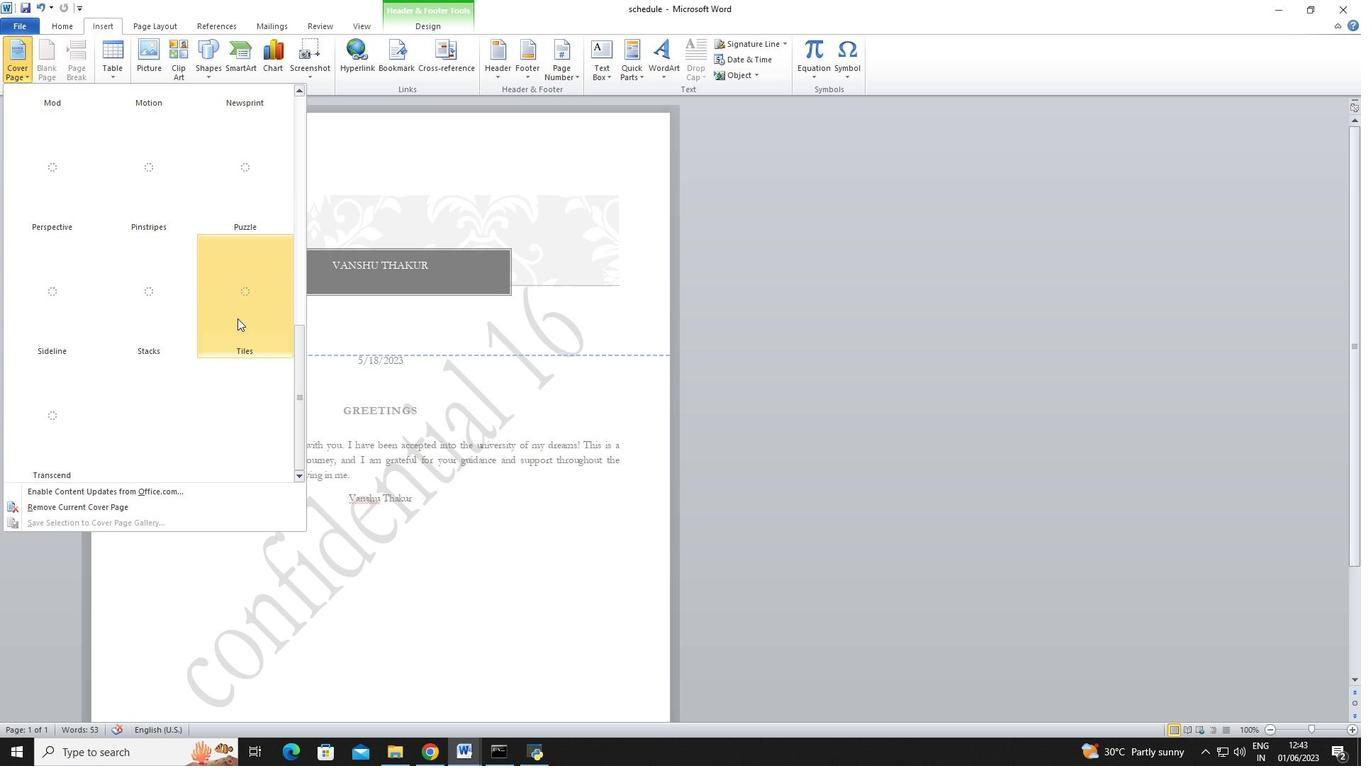 
Action: Mouse moved to (239, 311)
Screenshot: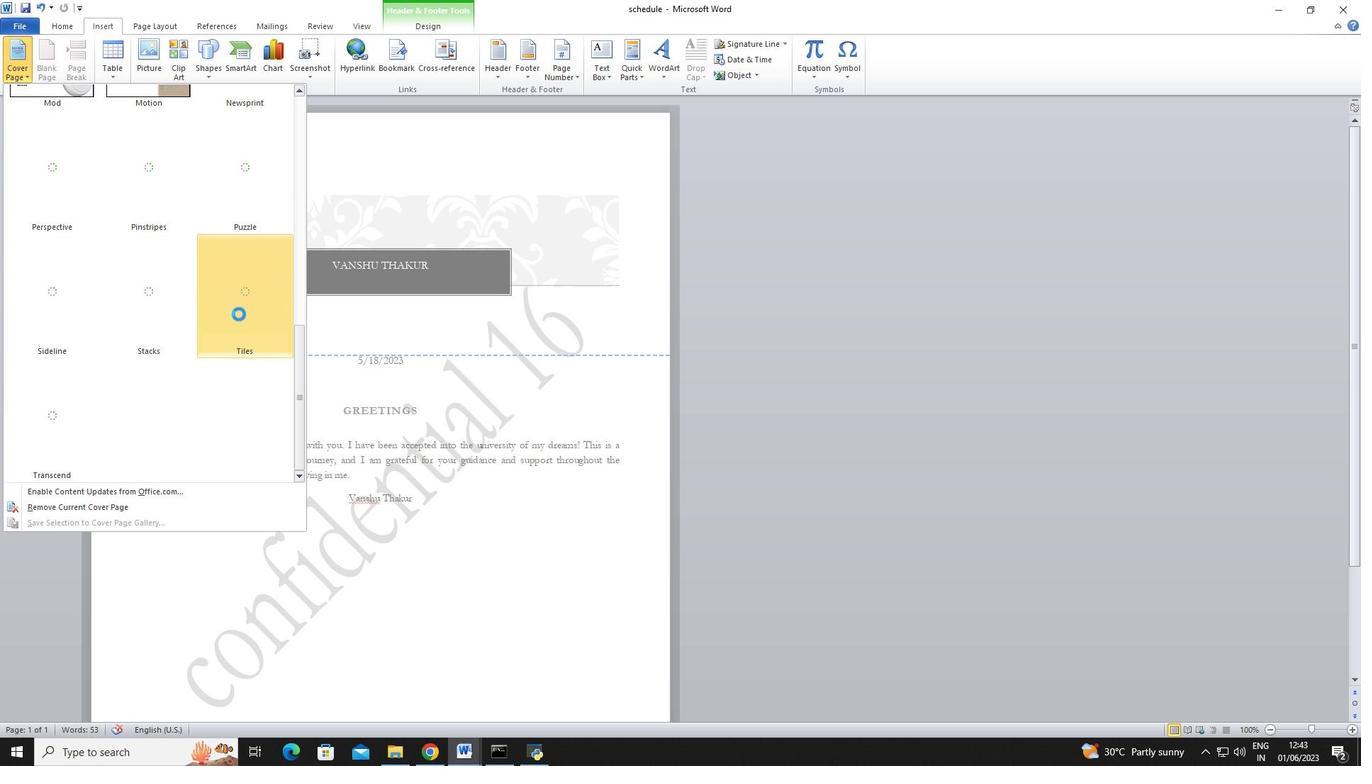 
Action: Mouse scrolled (239, 312) with delta (0, 0)
Screenshot: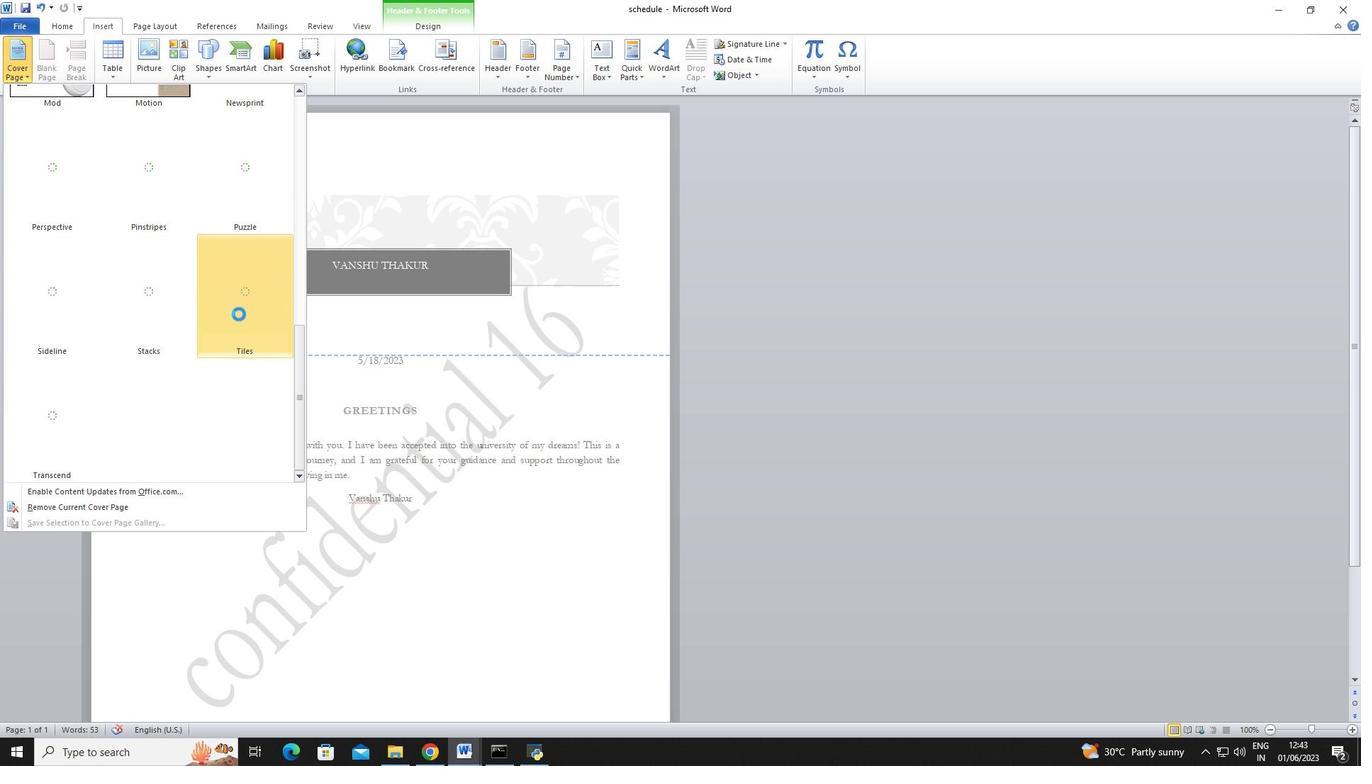
Action: Mouse scrolled (239, 312) with delta (0, 0)
Screenshot: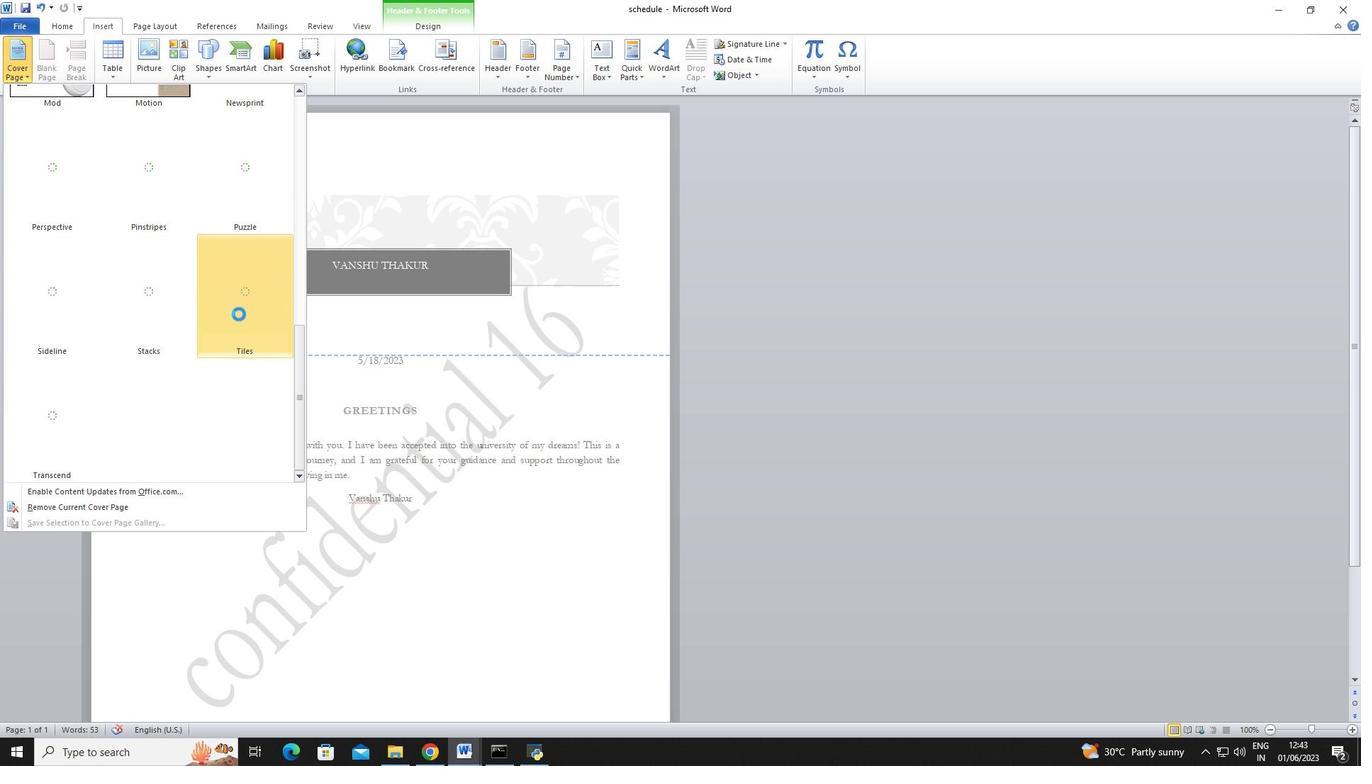 
Action: Mouse scrolled (239, 312) with delta (0, 0)
Screenshot: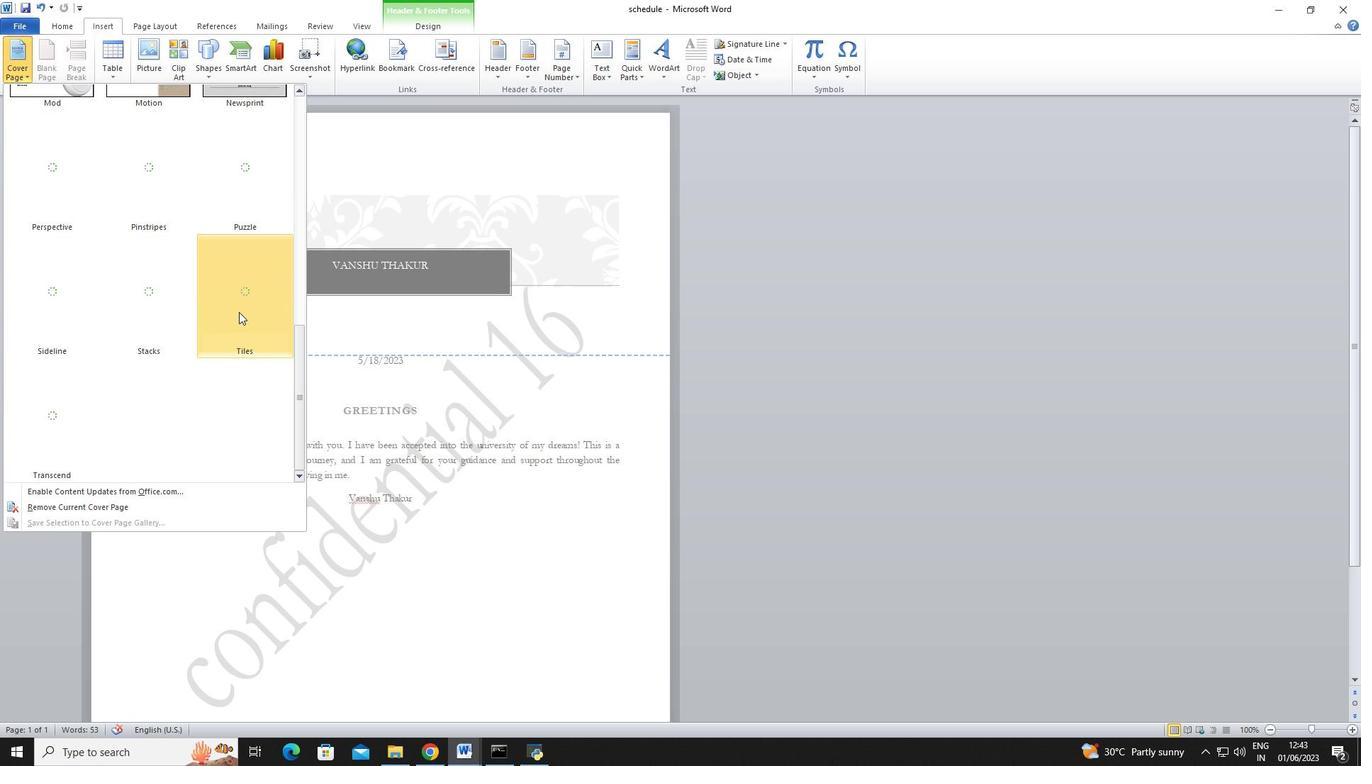 
Action: Mouse scrolled (239, 312) with delta (0, 0)
Screenshot: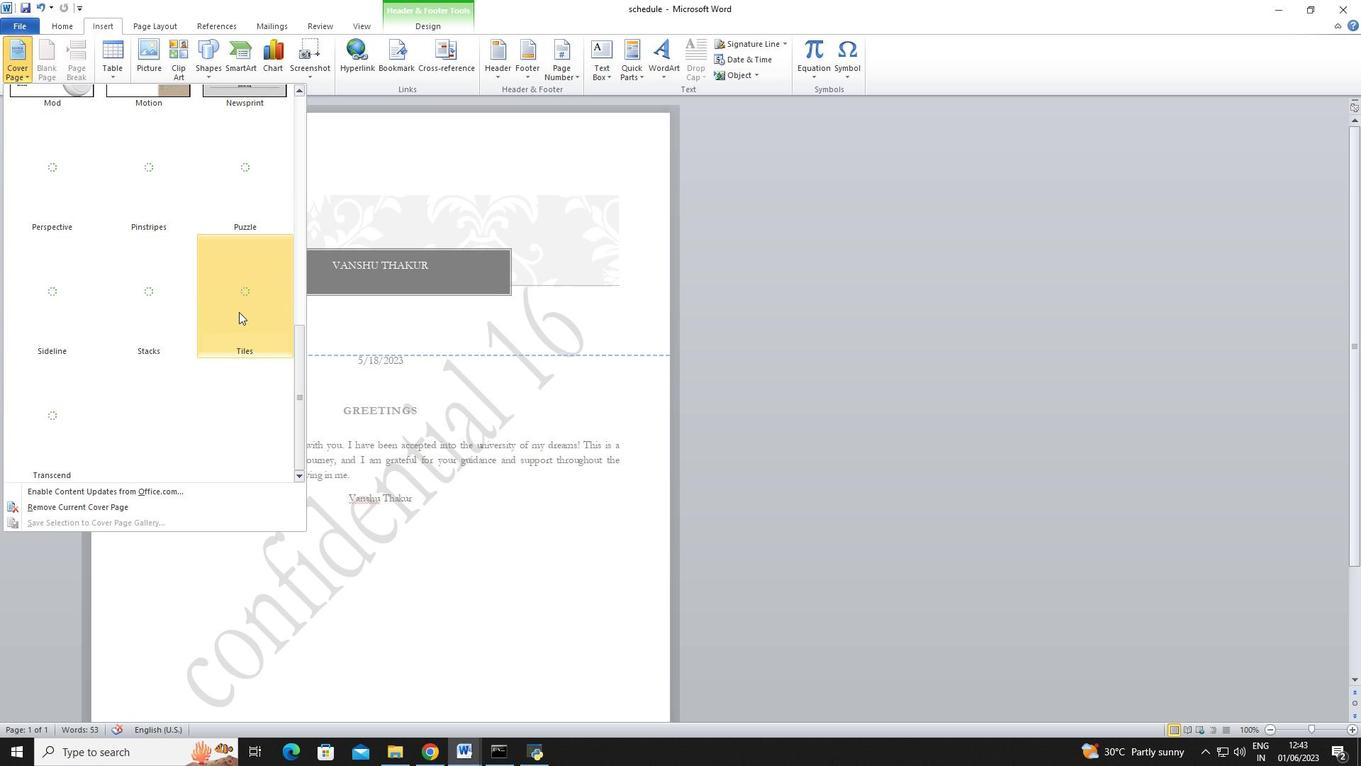 
Action: Mouse scrolled (239, 312) with delta (0, 0)
Screenshot: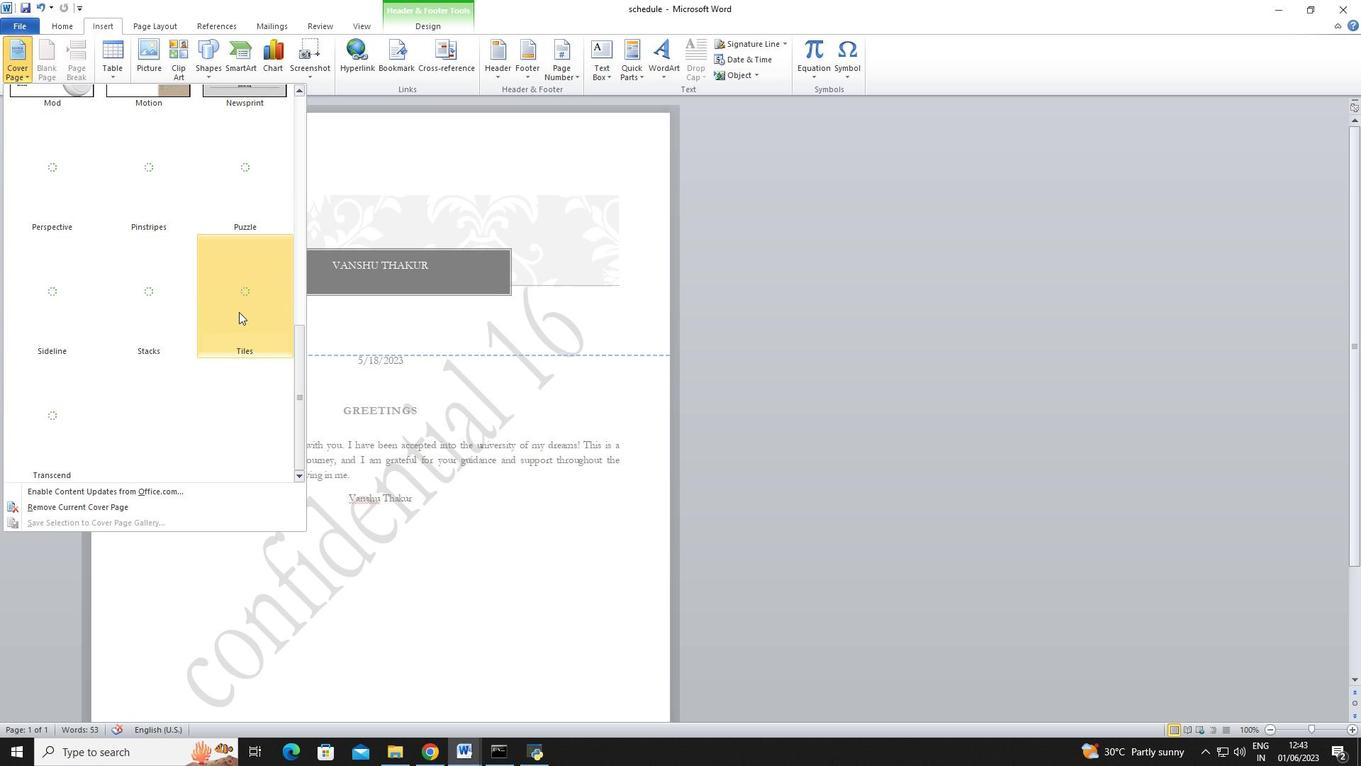 
Action: Mouse scrolled (239, 312) with delta (0, 0)
Screenshot: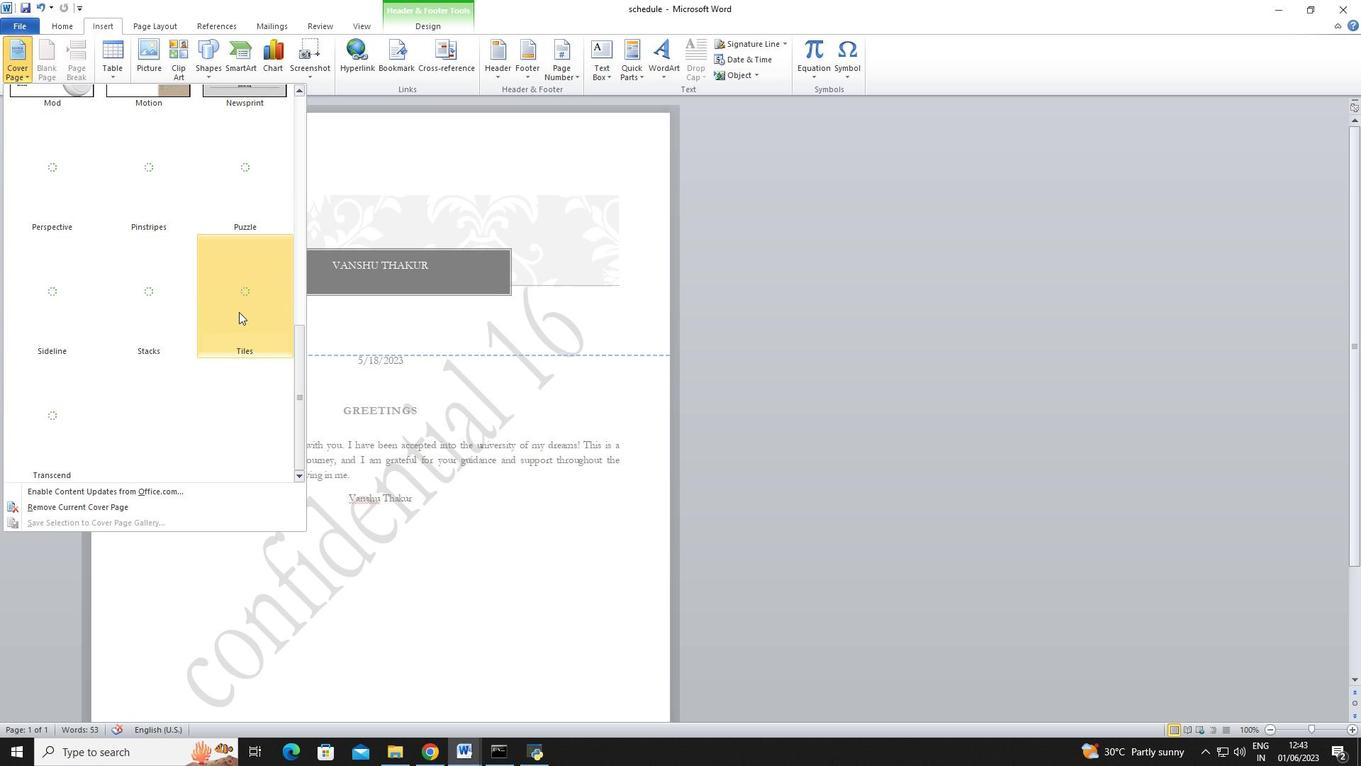 
Action: Mouse scrolled (239, 312) with delta (0, 0)
Screenshot: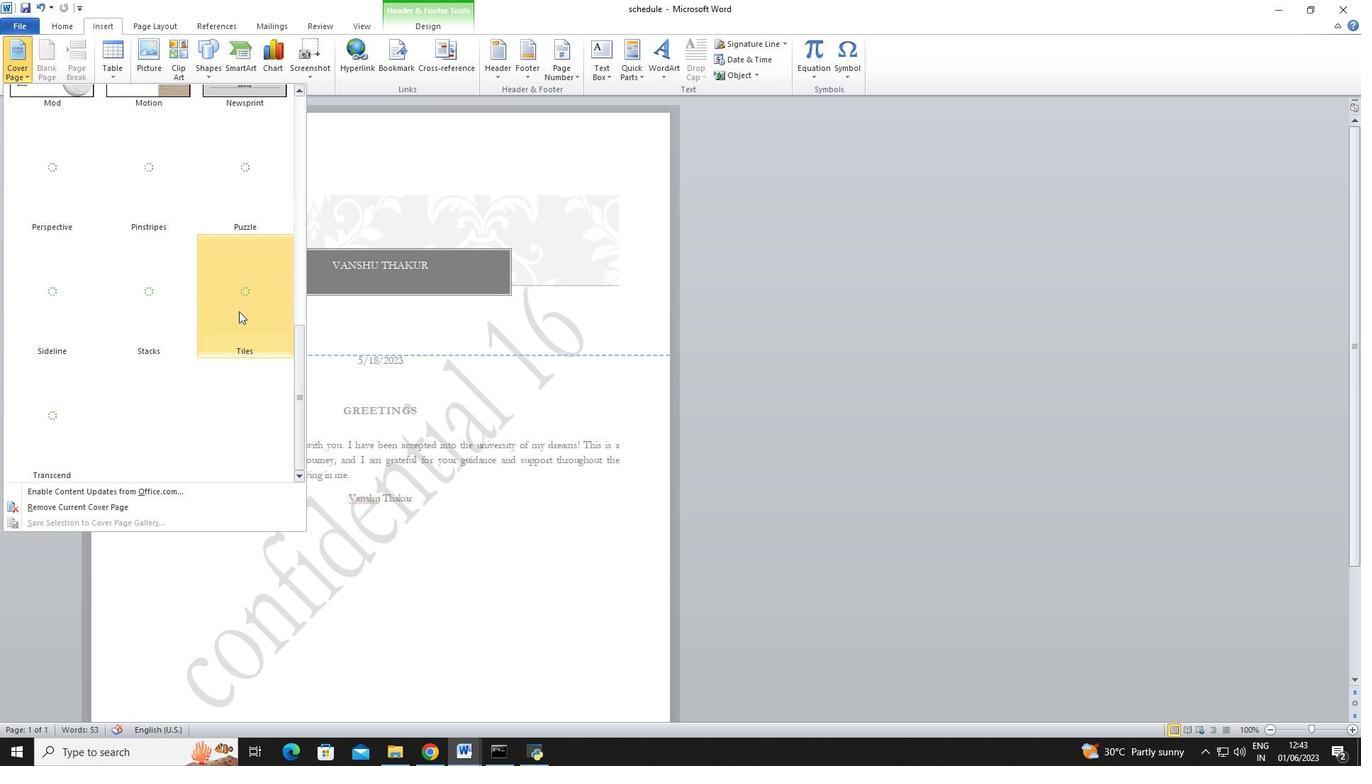 
Action: Mouse scrolled (239, 312) with delta (0, 0)
Screenshot: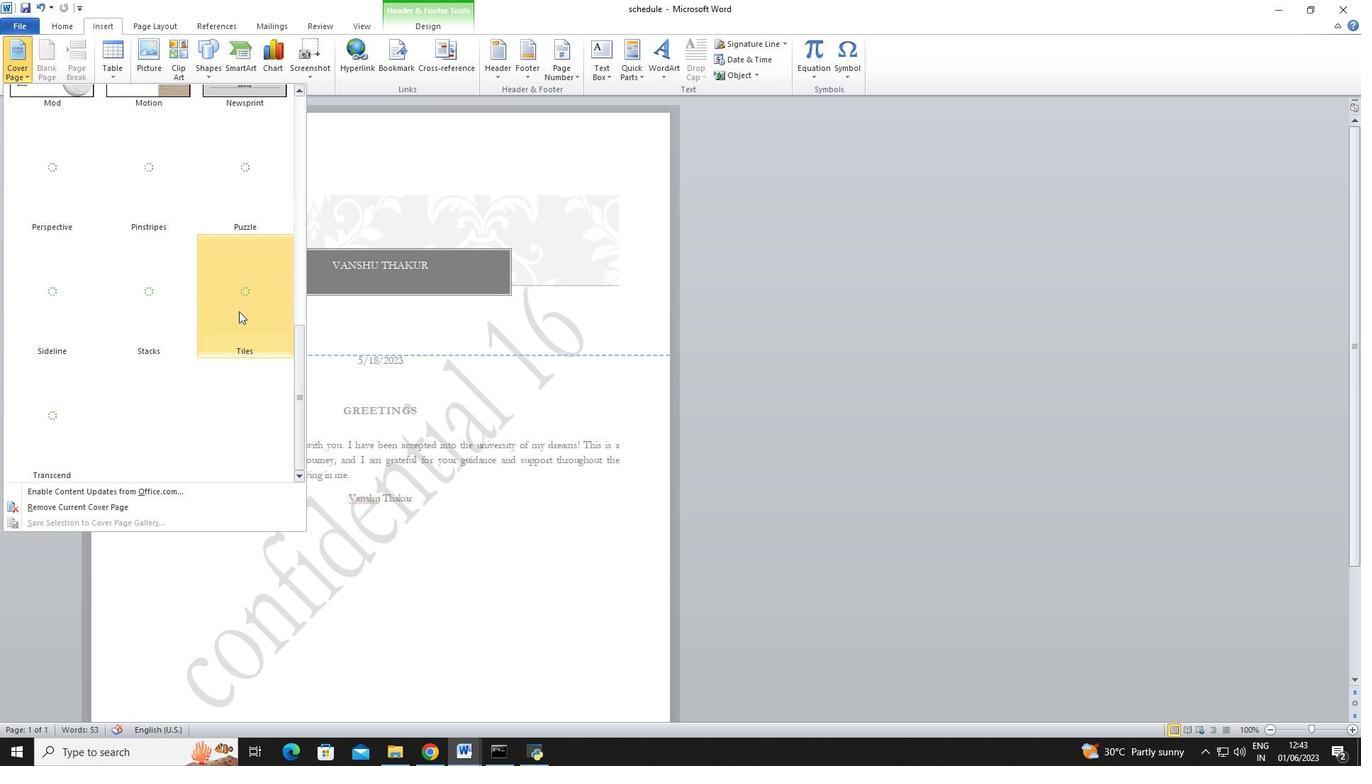 
Action: Mouse scrolled (239, 310) with delta (0, 0)
Screenshot: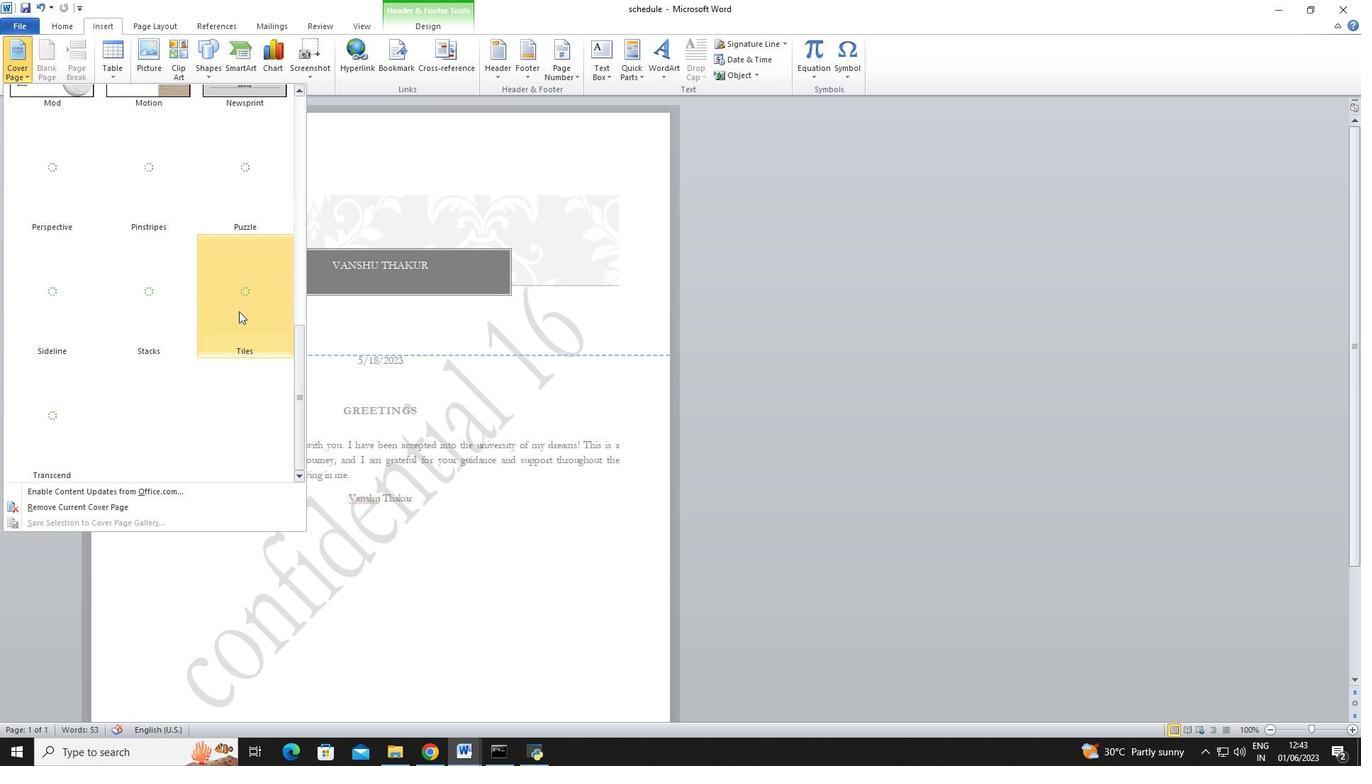 
Action: Mouse scrolled (239, 312) with delta (0, 0)
Screenshot: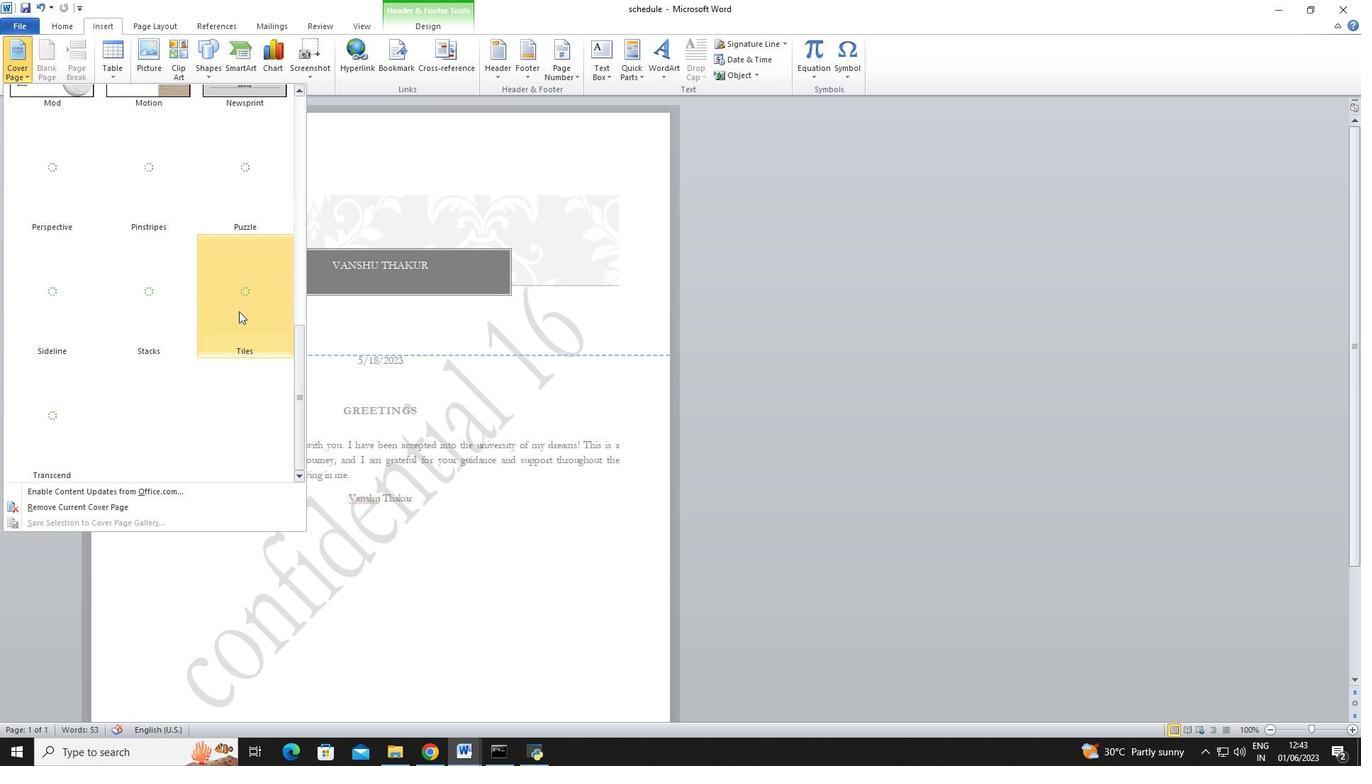 
Action: Mouse scrolled (239, 312) with delta (0, 0)
Screenshot: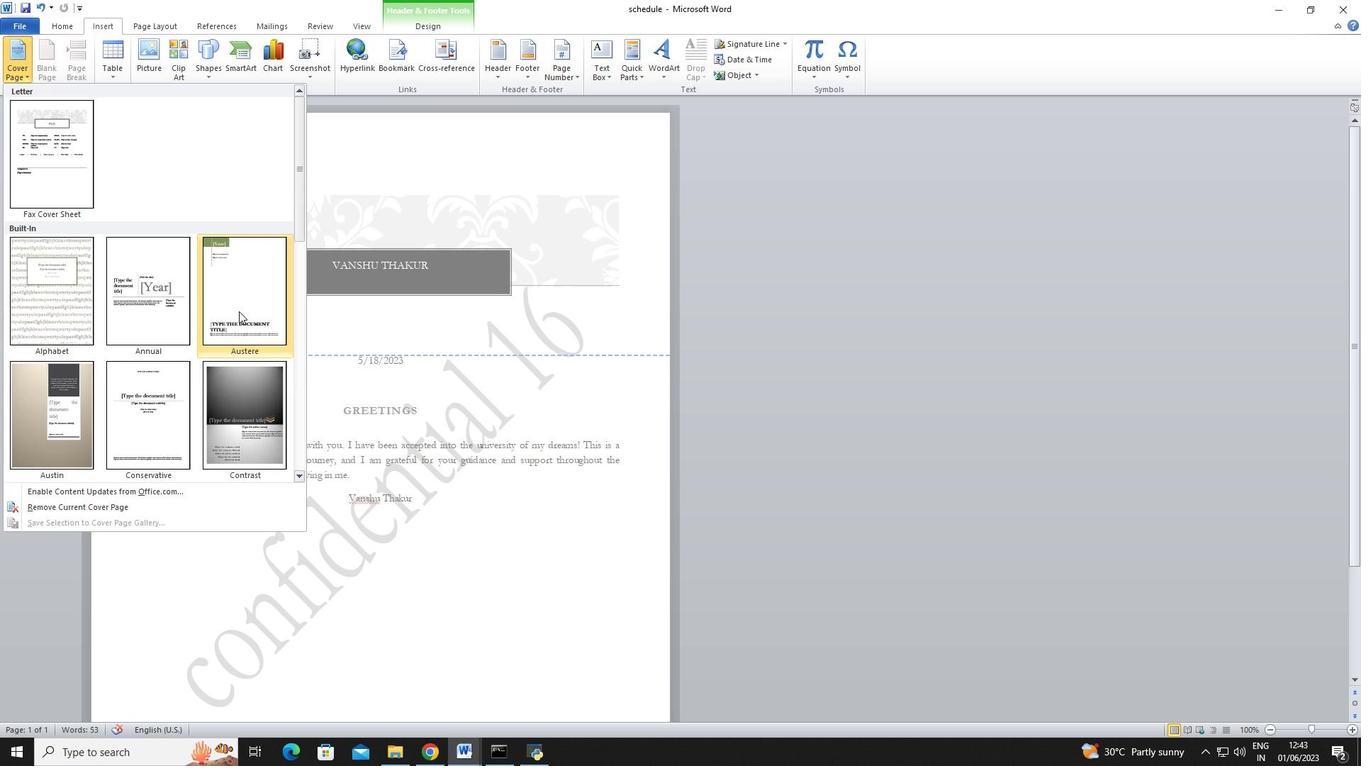 
Action: Mouse scrolled (239, 312) with delta (0, 0)
Screenshot: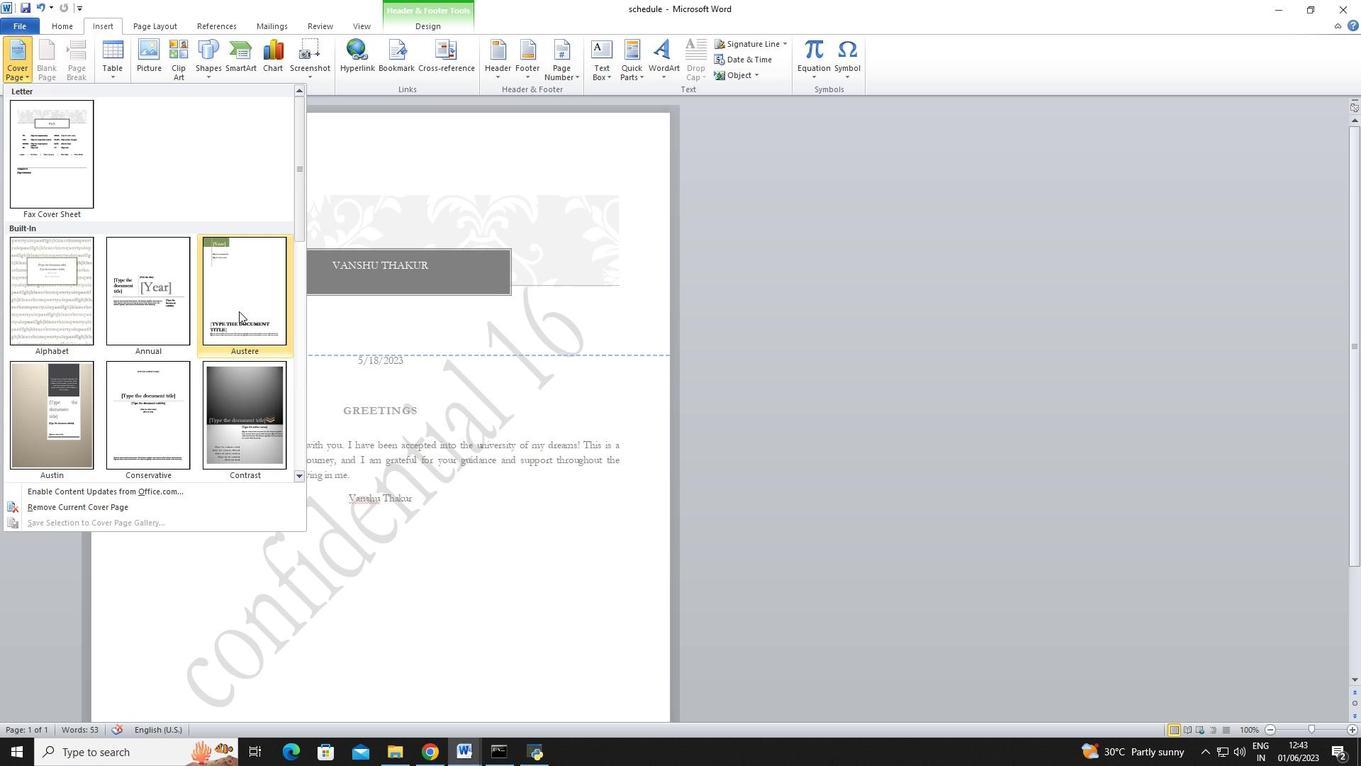 
Action: Mouse scrolled (239, 312) with delta (0, 0)
Screenshot: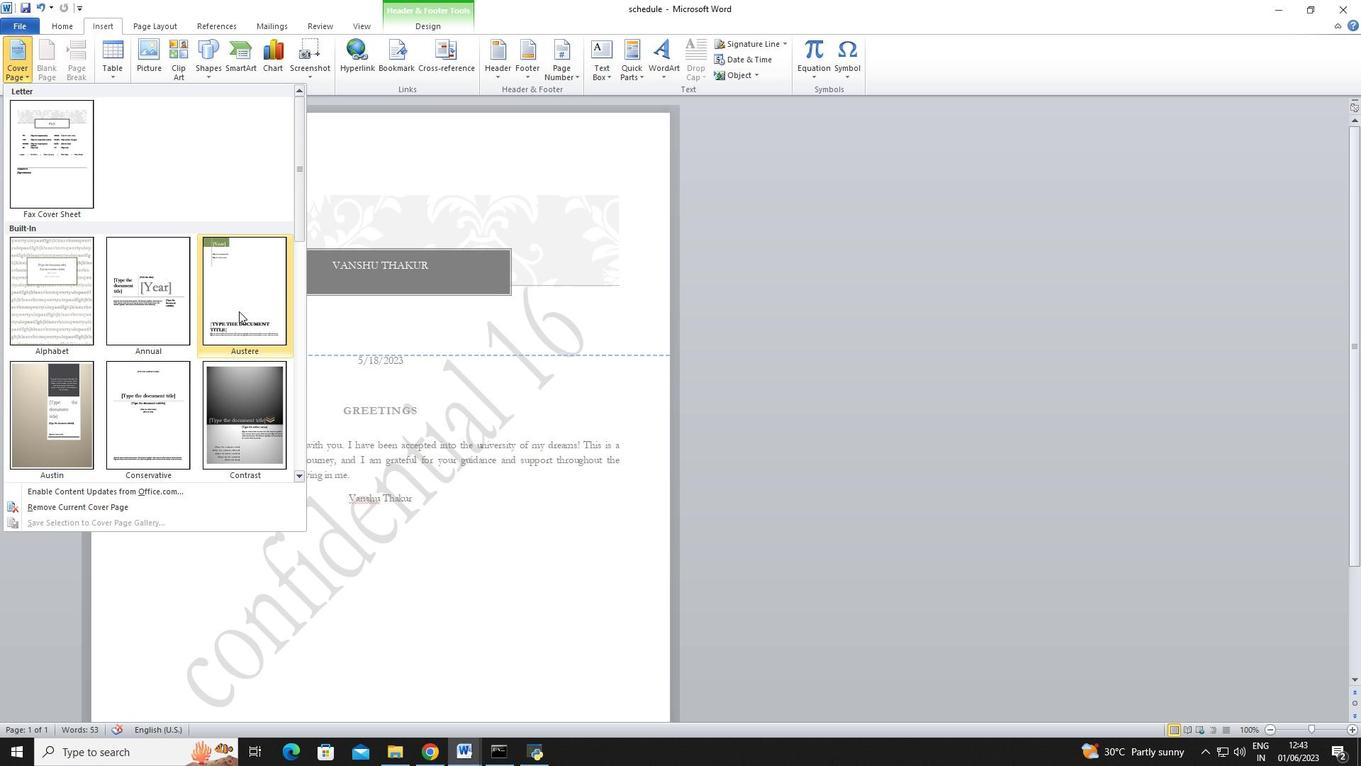 
Action: Mouse scrolled (239, 312) with delta (0, 0)
Screenshot: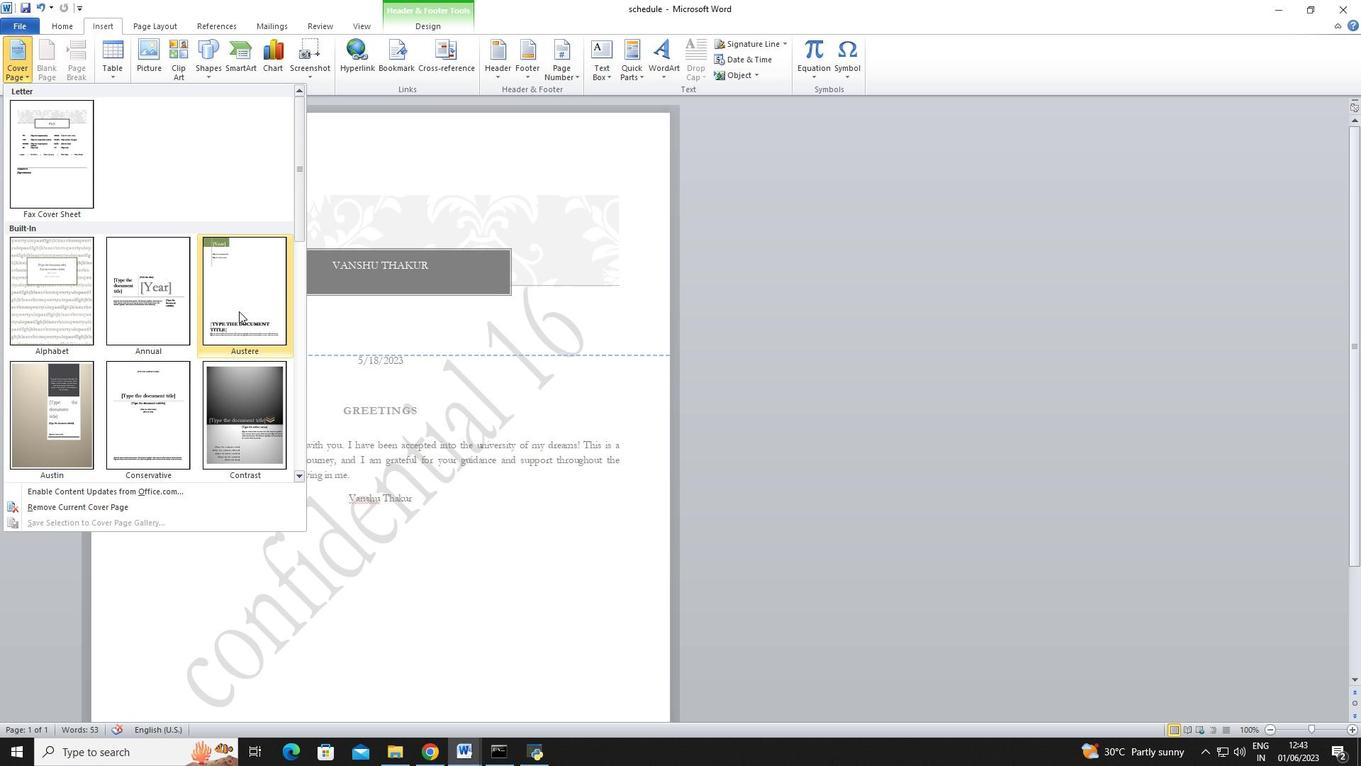 
Action: Mouse scrolled (239, 312) with delta (0, 0)
Screenshot: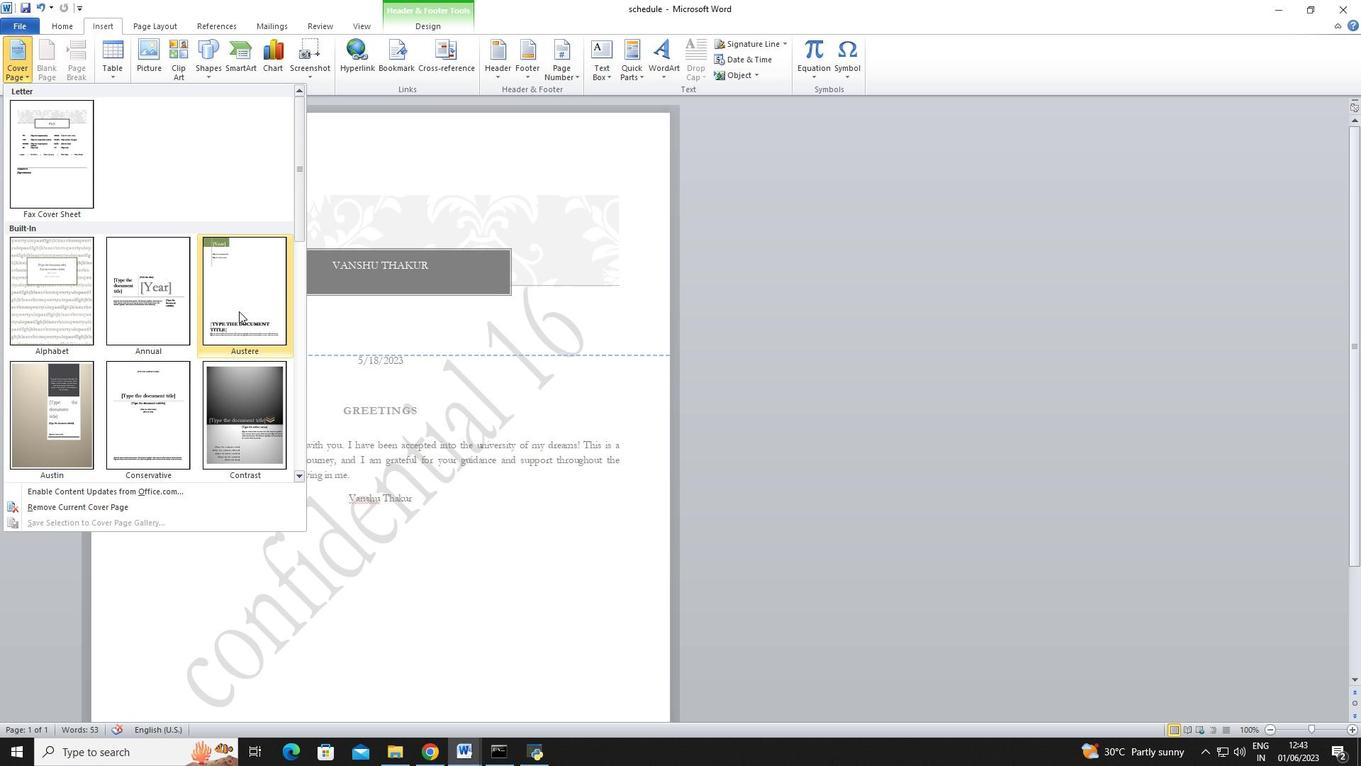 
Action: Mouse scrolled (239, 312) with delta (0, 0)
Screenshot: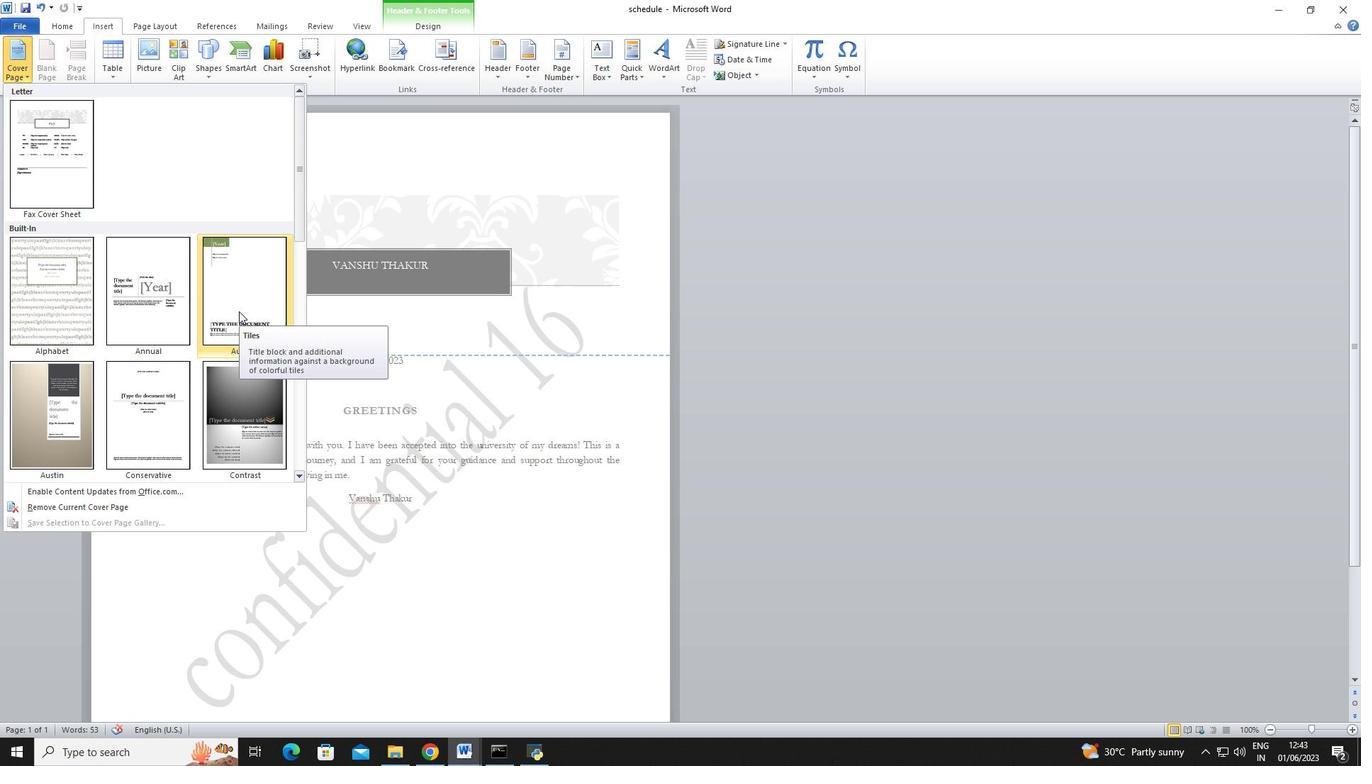 
Action: Mouse scrolled (239, 312) with delta (0, 0)
Screenshot: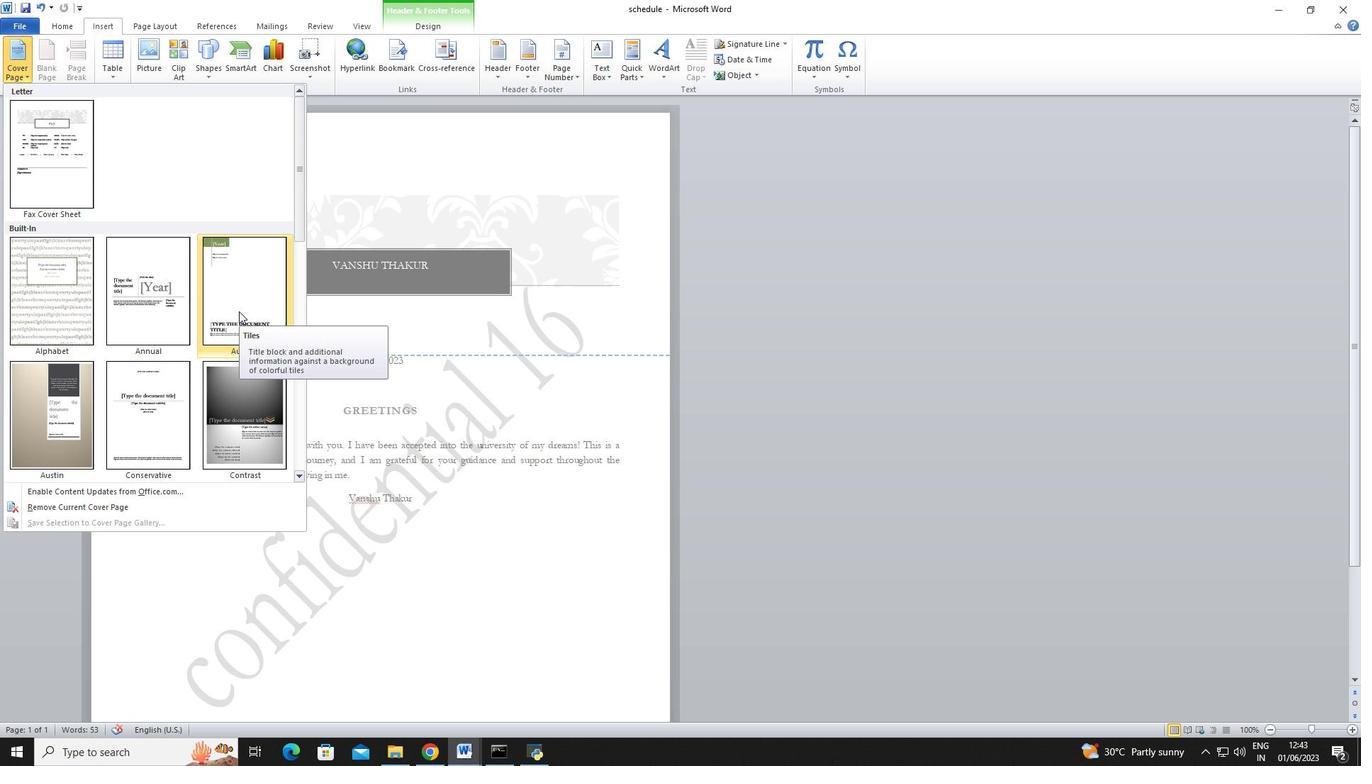 
Action: Mouse scrolled (239, 312) with delta (0, 0)
Screenshot: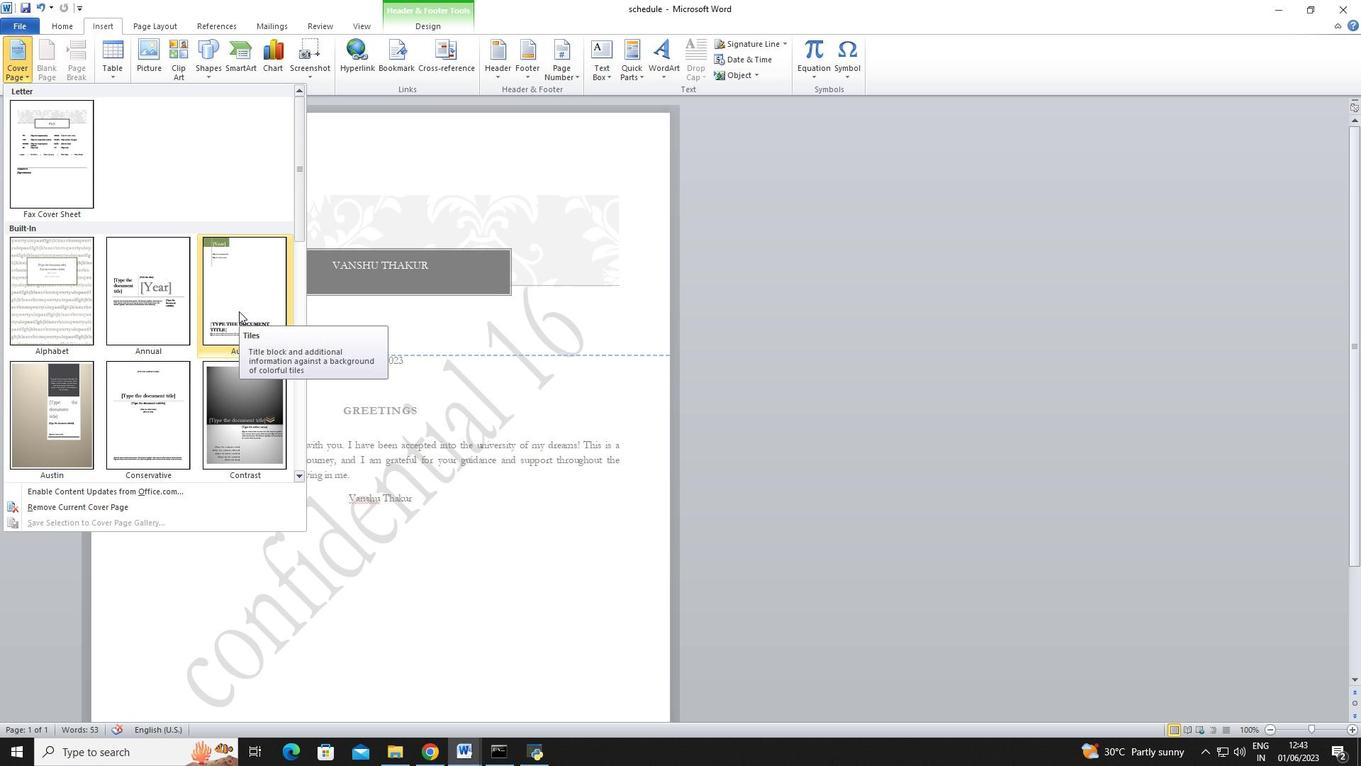 
Action: Mouse scrolled (239, 312) with delta (0, 0)
Screenshot: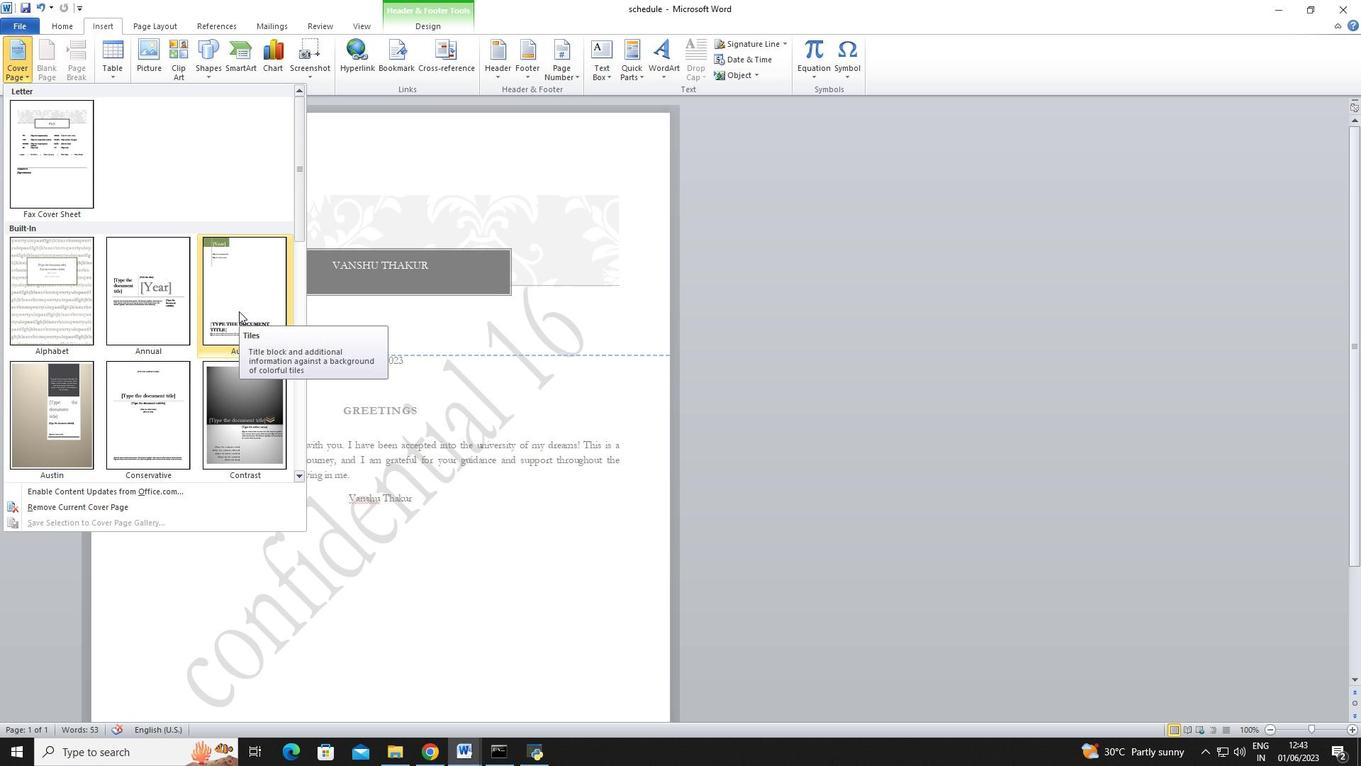 
Action: Mouse scrolled (239, 312) with delta (0, 0)
Screenshot: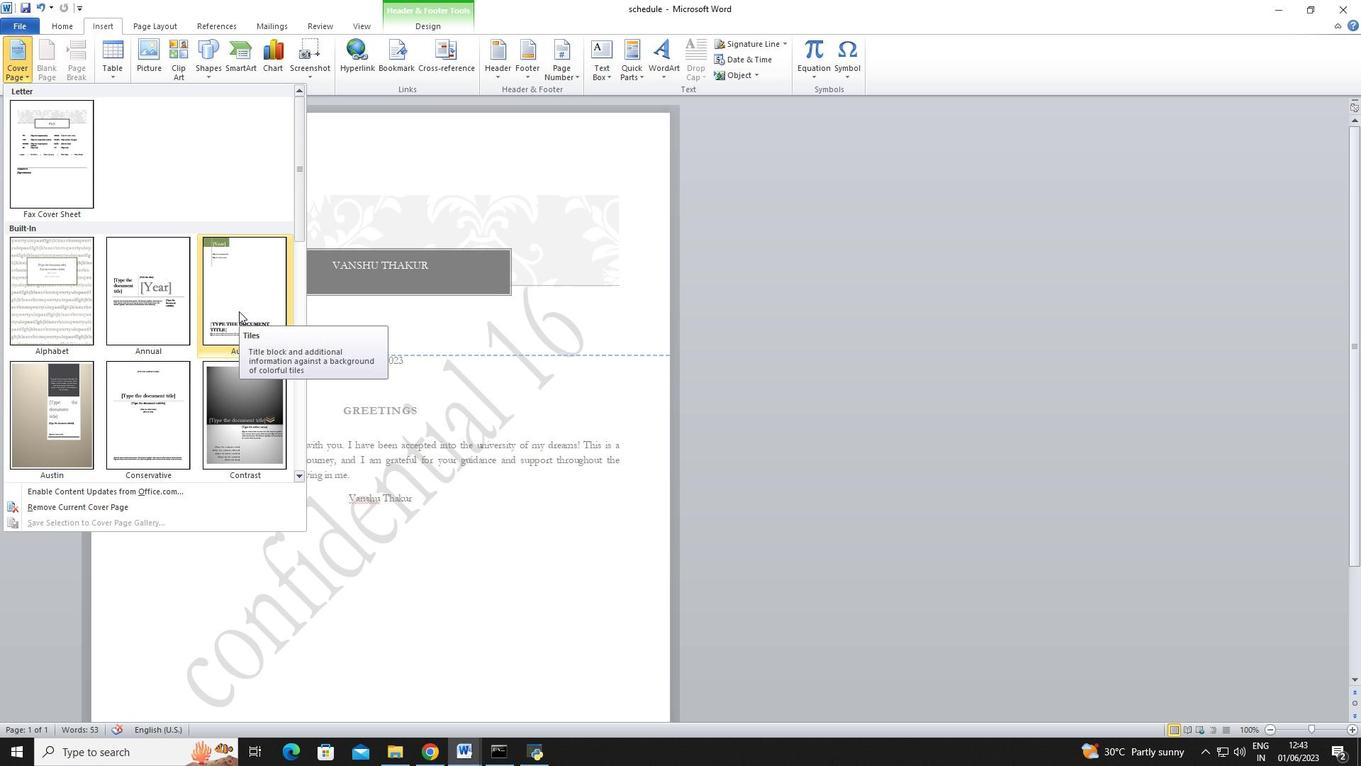 
Action: Mouse scrolled (239, 312) with delta (0, 0)
Screenshot: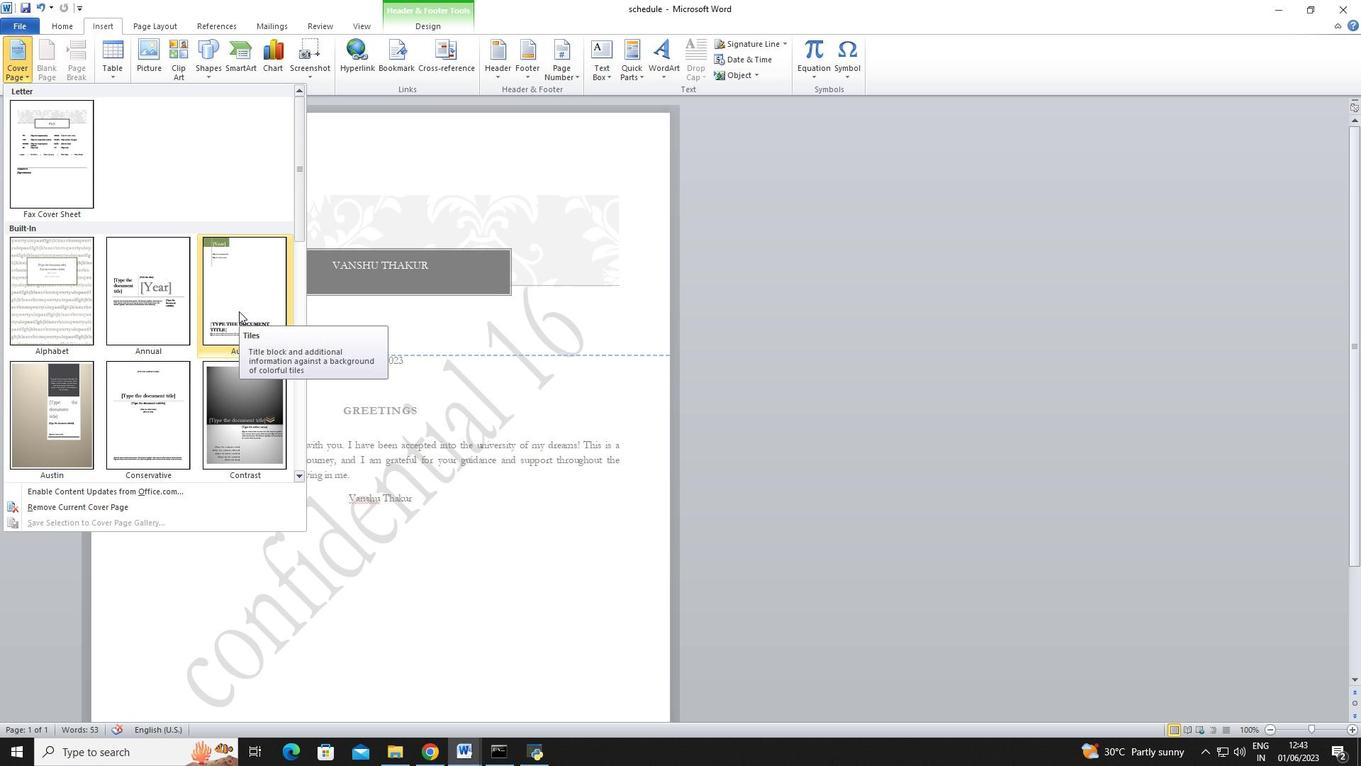 
Action: Mouse scrolled (239, 312) with delta (0, 0)
Screenshot: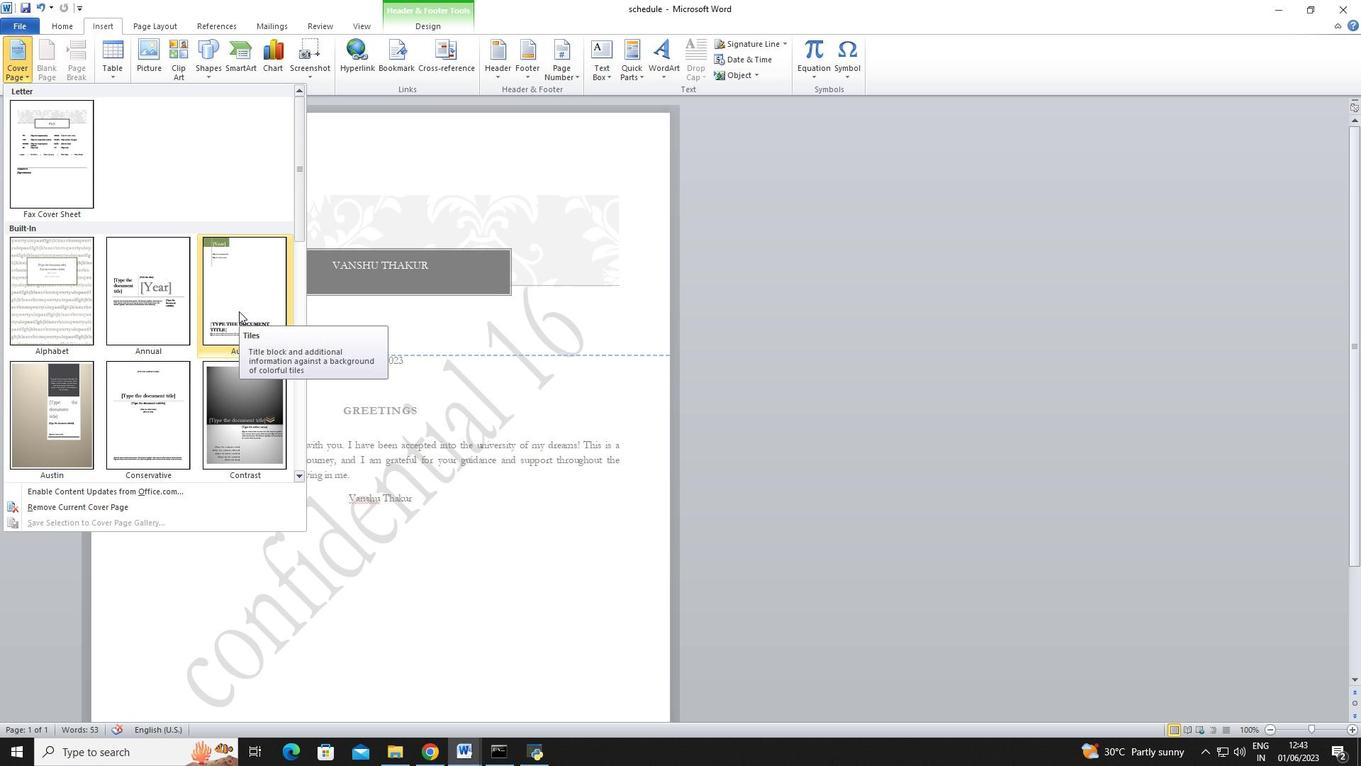 
Action: Mouse scrolled (239, 312) with delta (0, 0)
Screenshot: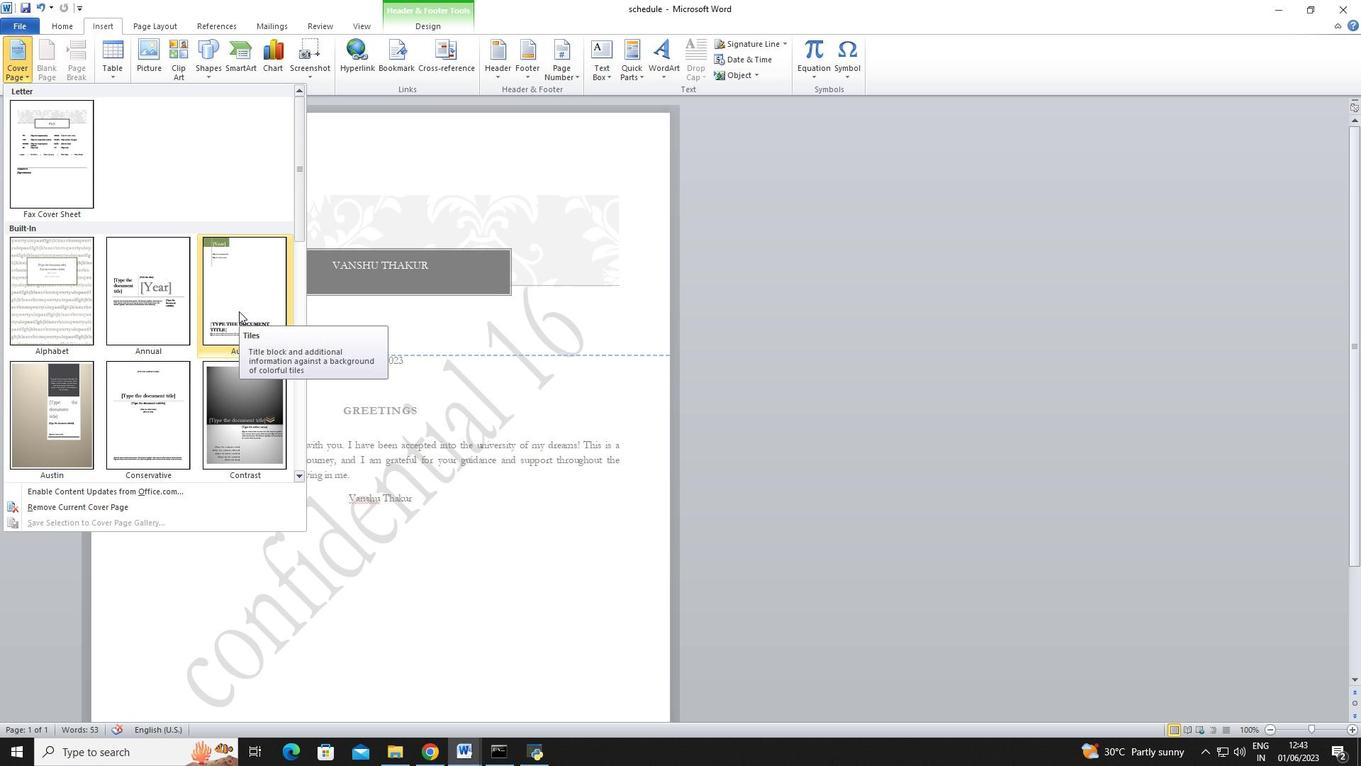 
Action: Mouse scrolled (239, 312) with delta (0, 0)
Screenshot: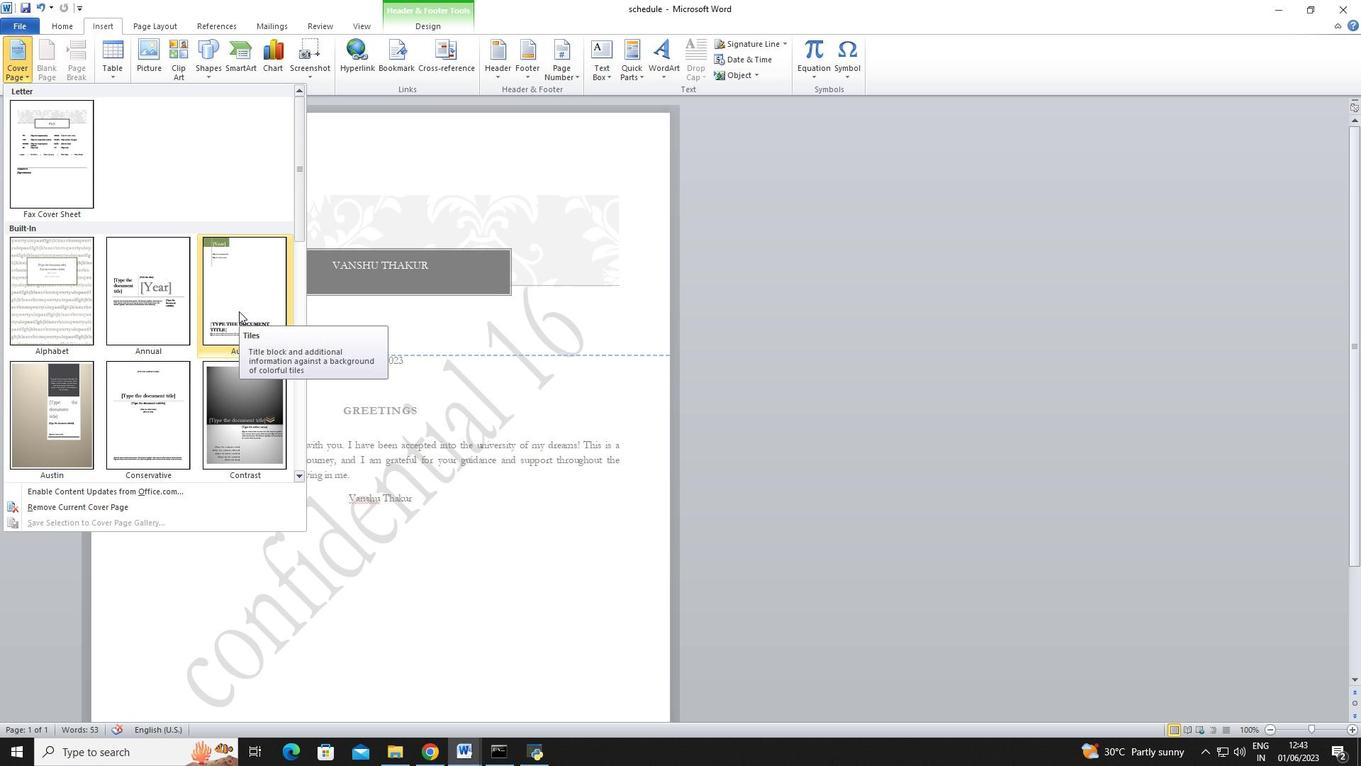 
Action: Mouse moved to (878, 190)
Screenshot: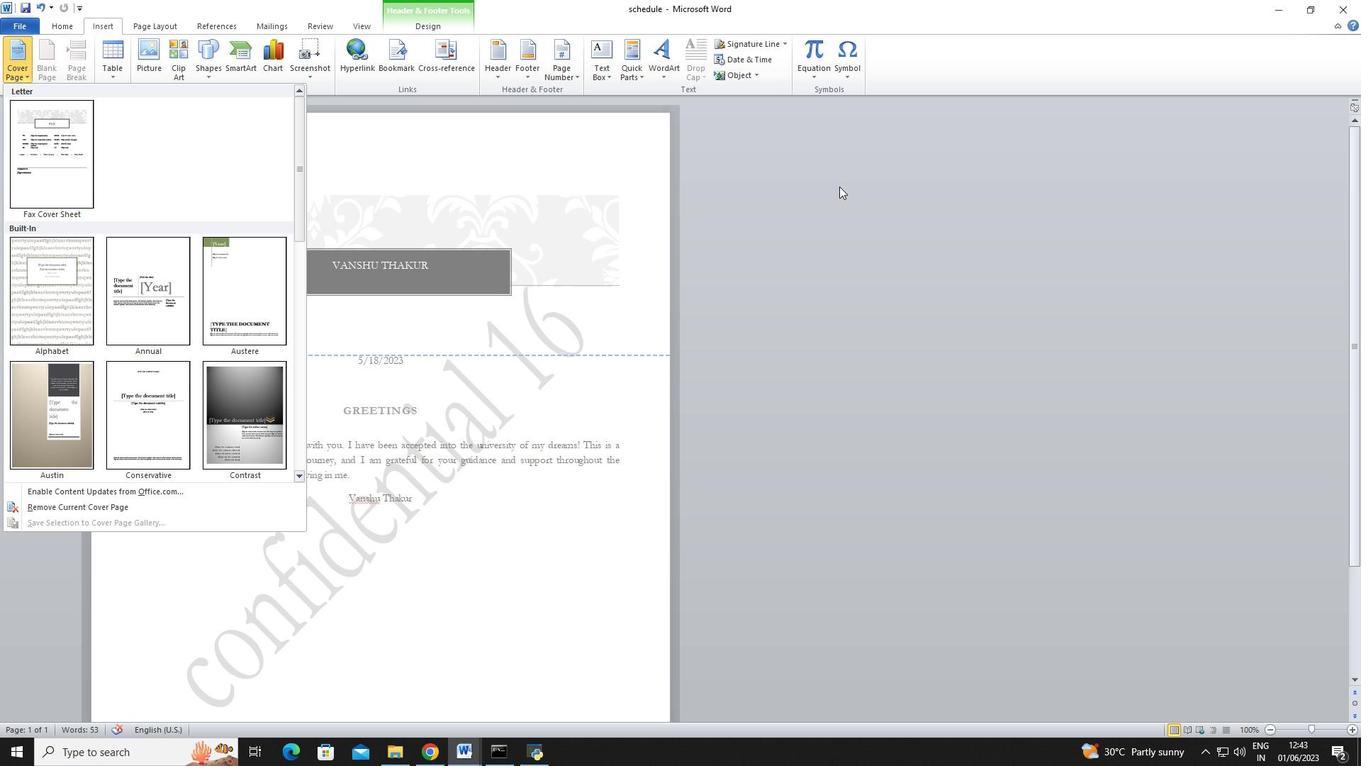 
Action: Mouse pressed left at (878, 190)
Screenshot: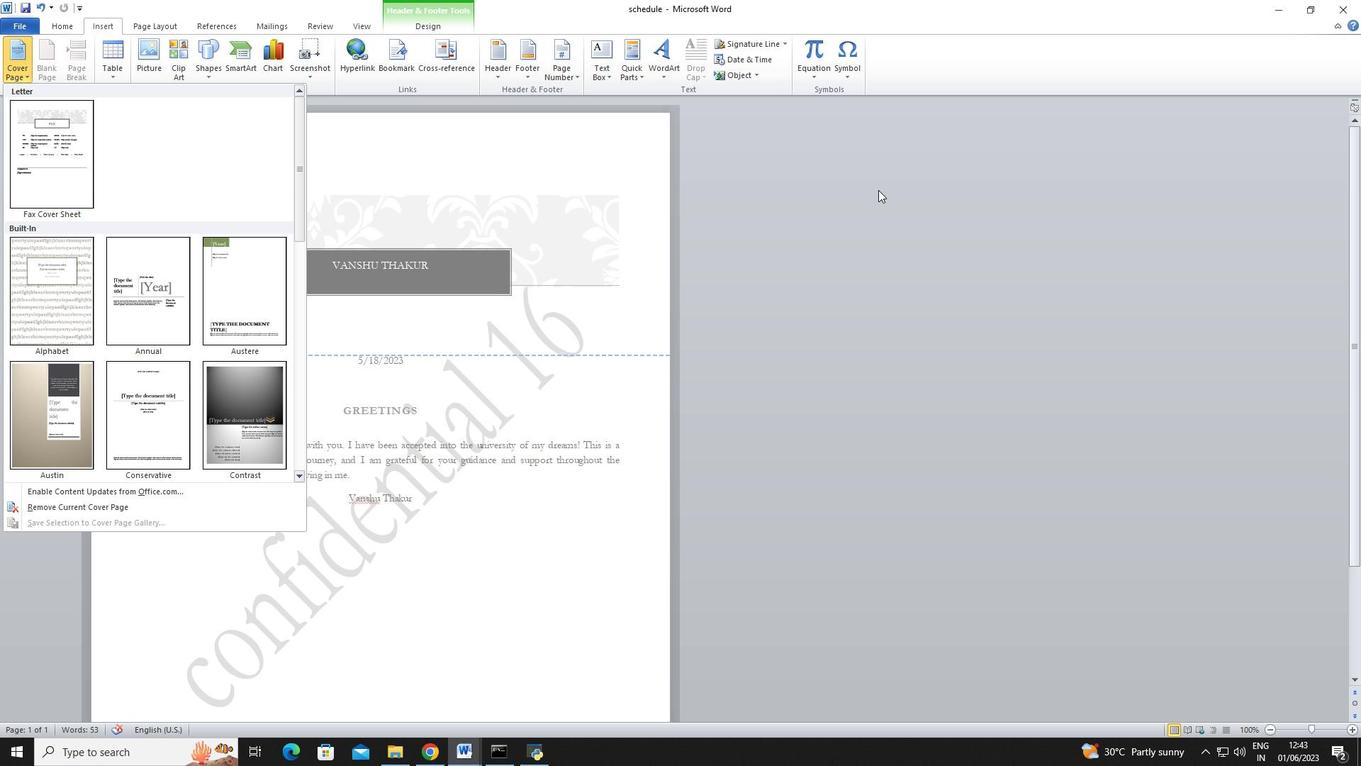 
Action: Mouse moved to (143, 21)
Screenshot: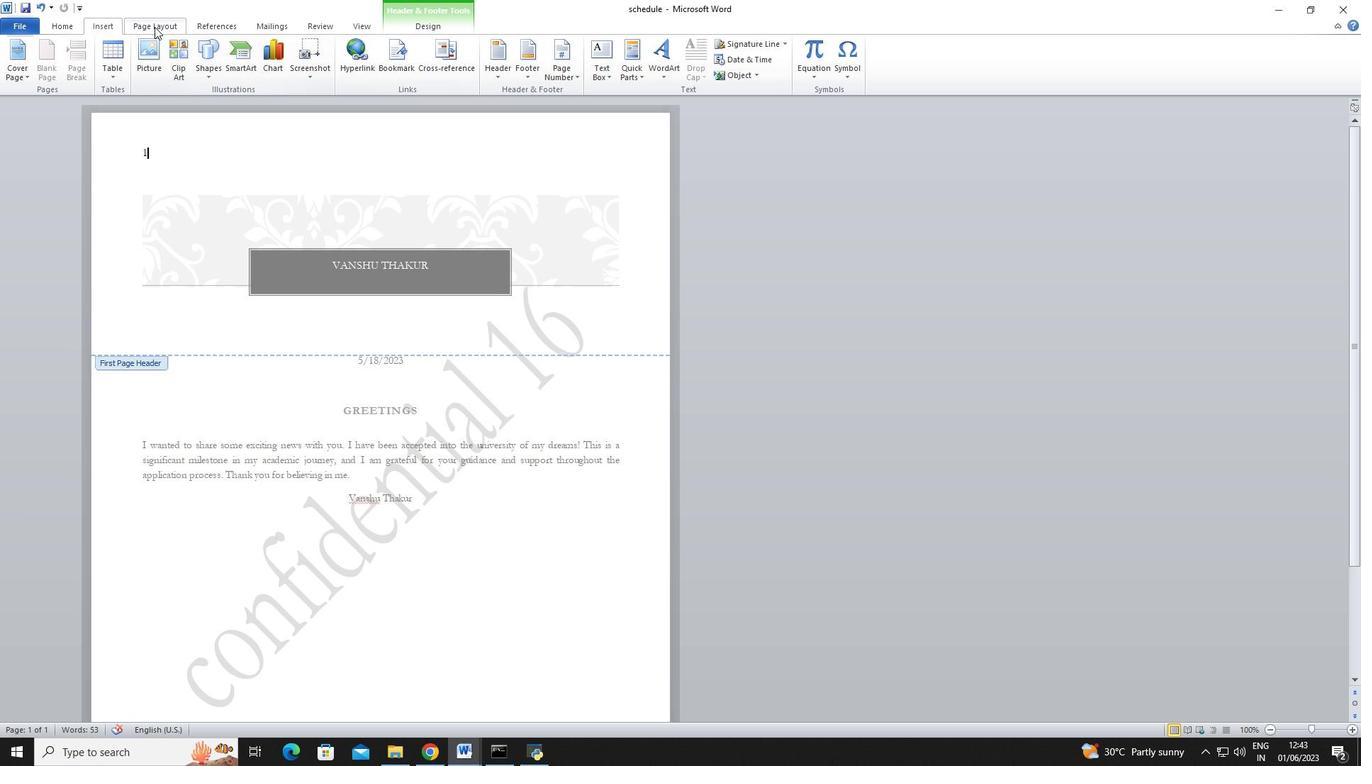 
Action: Mouse pressed left at (143, 21)
Screenshot: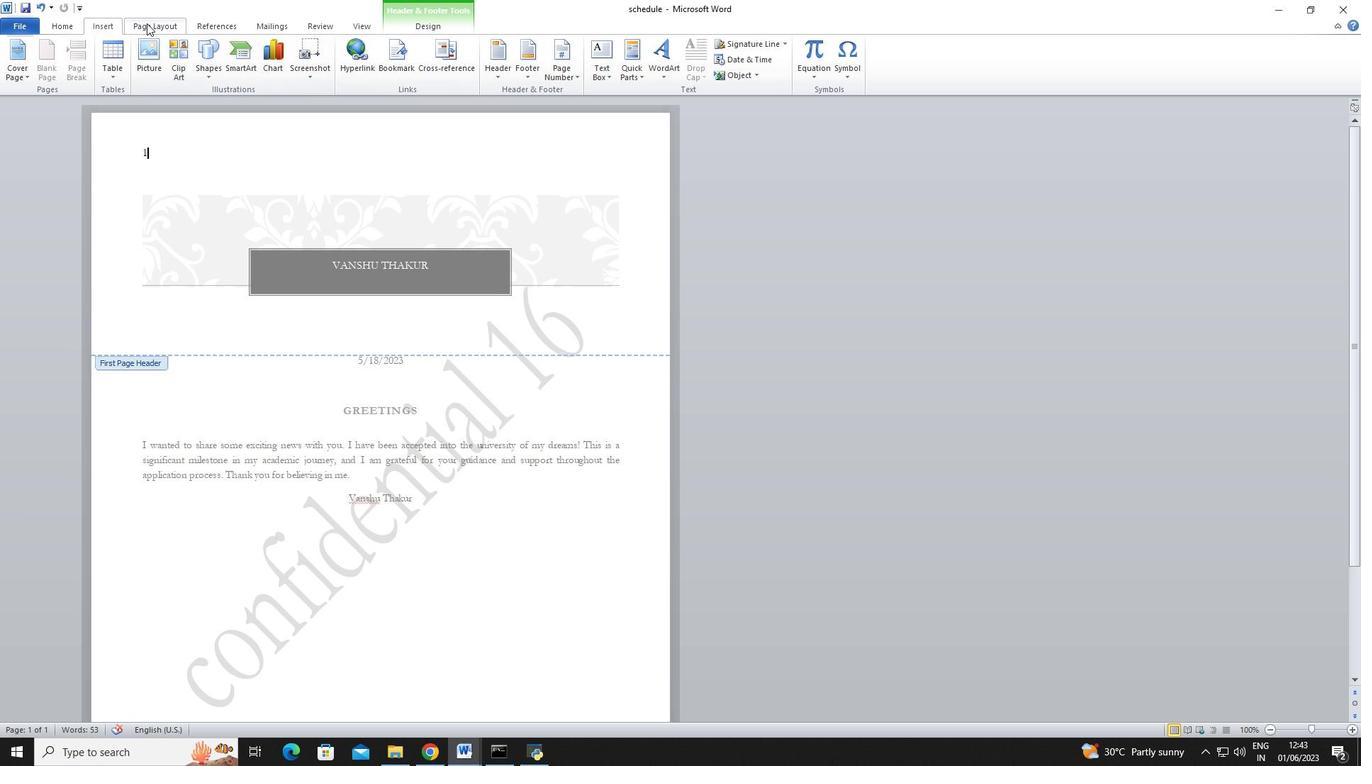 
Action: Mouse moved to (379, 70)
Screenshot: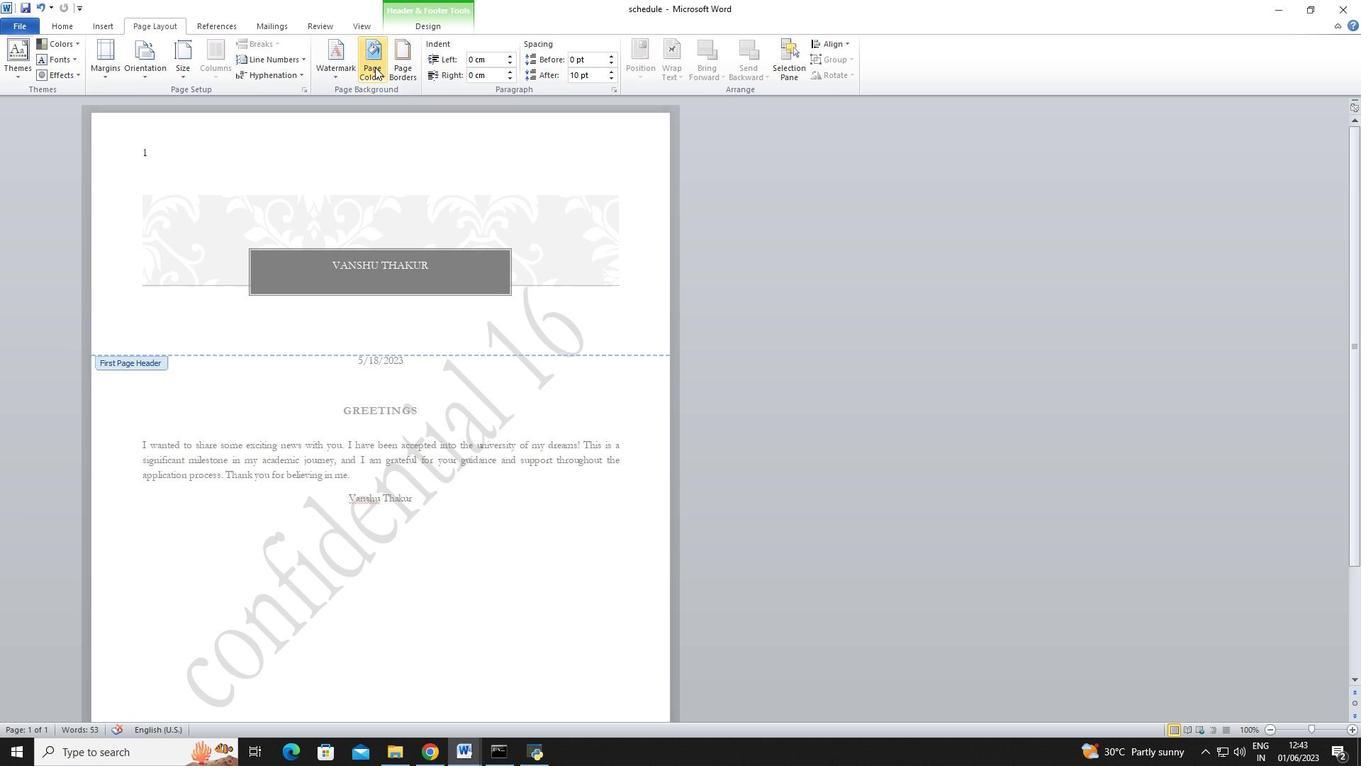 
Action: Mouse pressed left at (379, 70)
Screenshot: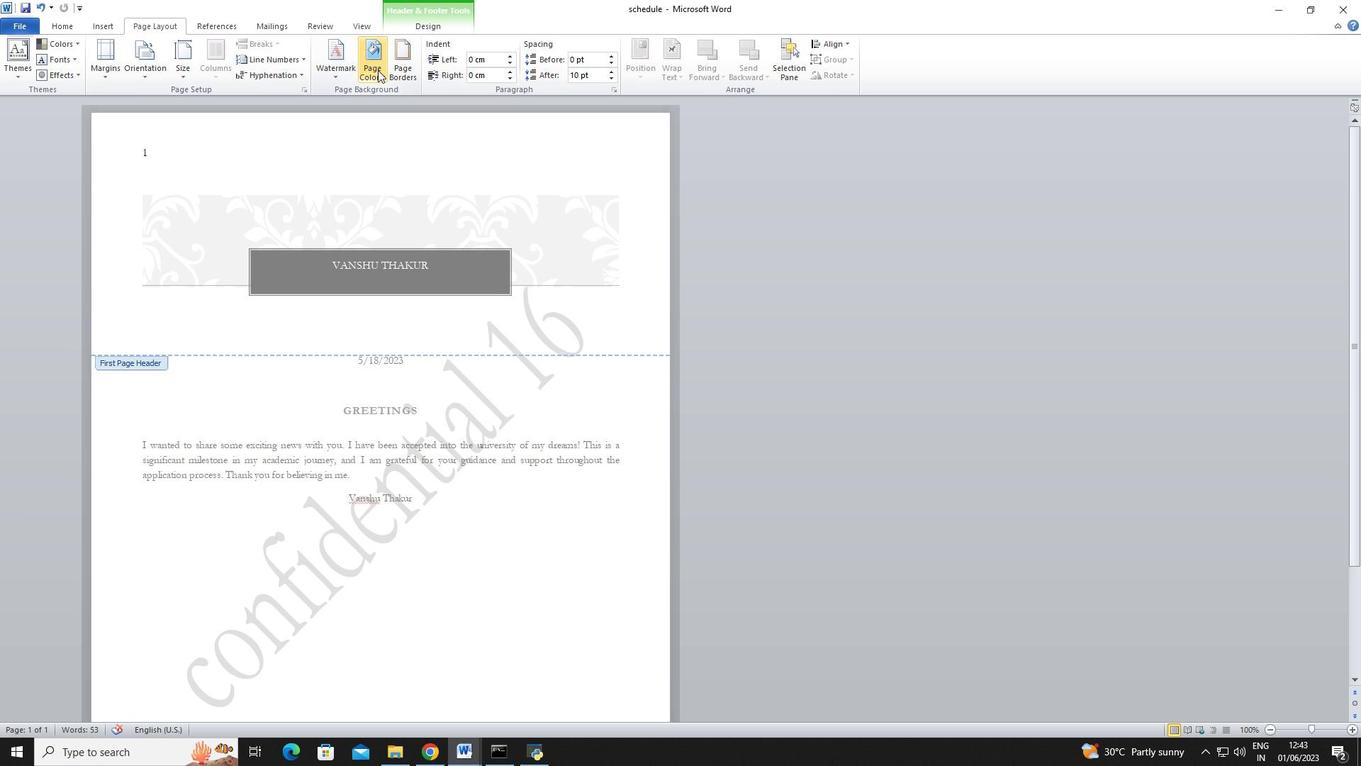 
Action: Mouse moved to (410, 103)
Screenshot: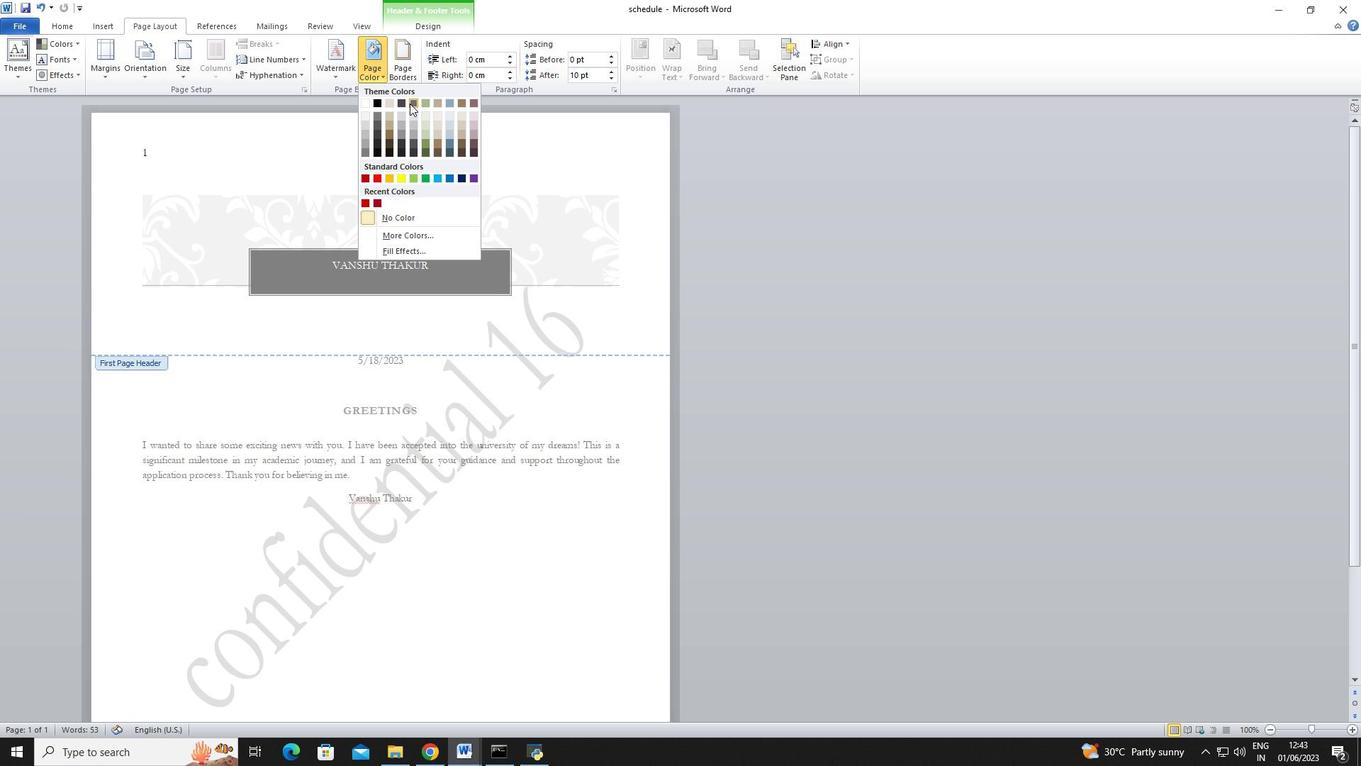 
Action: Mouse pressed left at (410, 103)
Screenshot: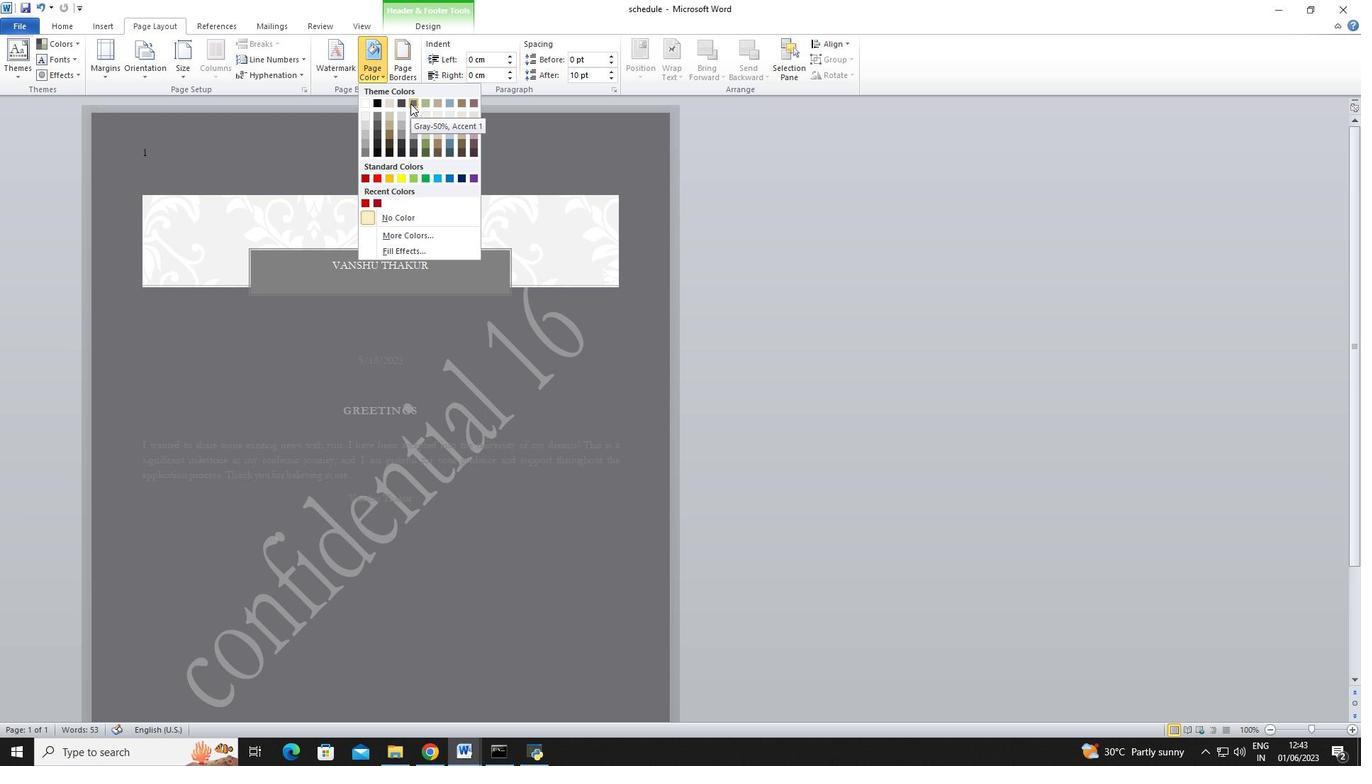 
Action: Mouse moved to (694, 214)
Screenshot: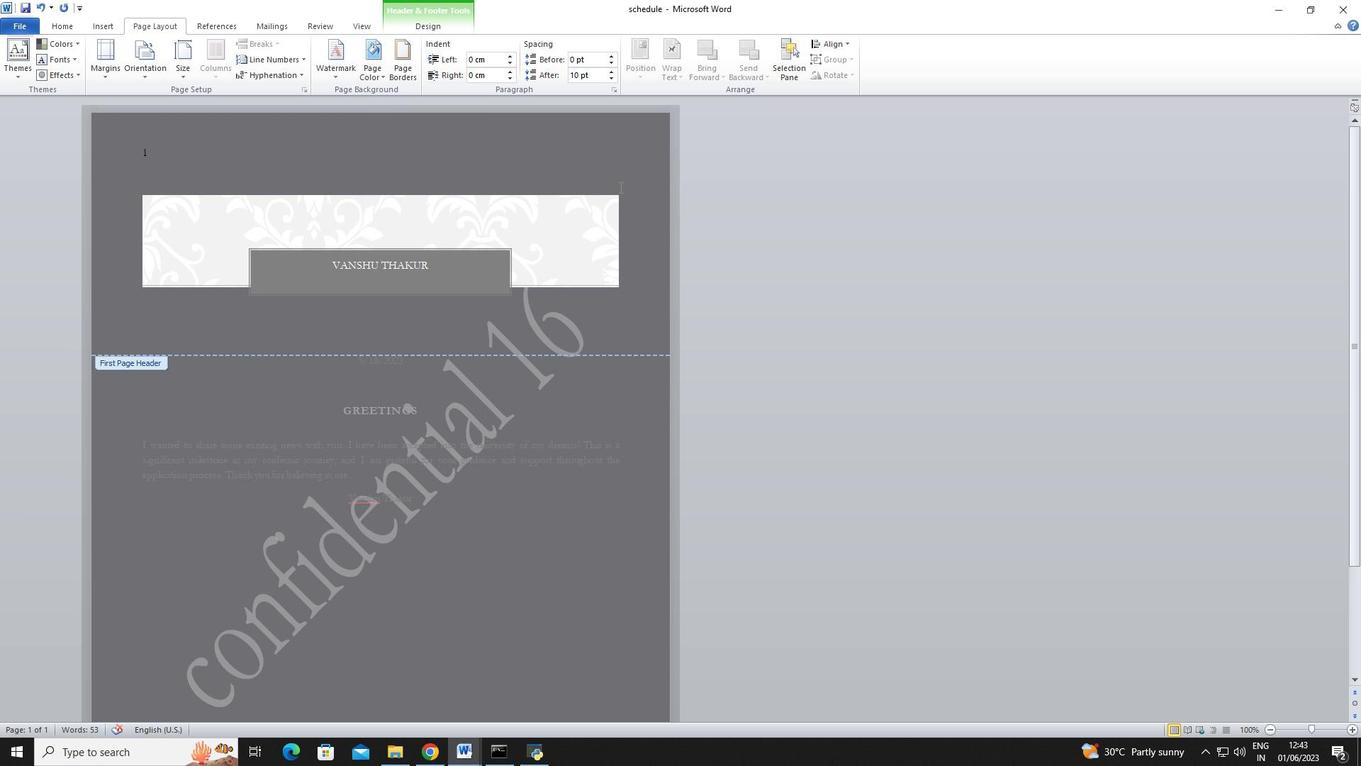 
Action: Mouse pressed left at (694, 214)
Screenshot: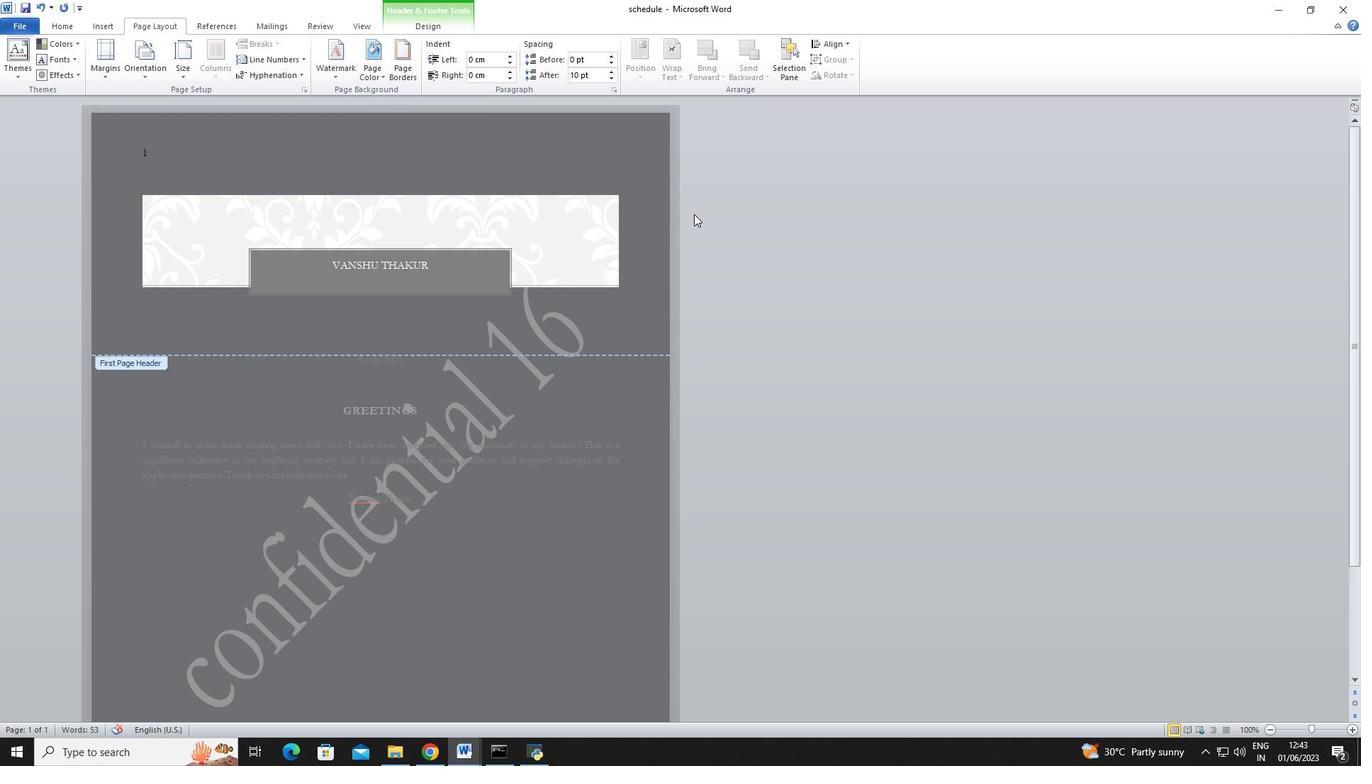 
Action: Mouse moved to (672, 225)
Screenshot: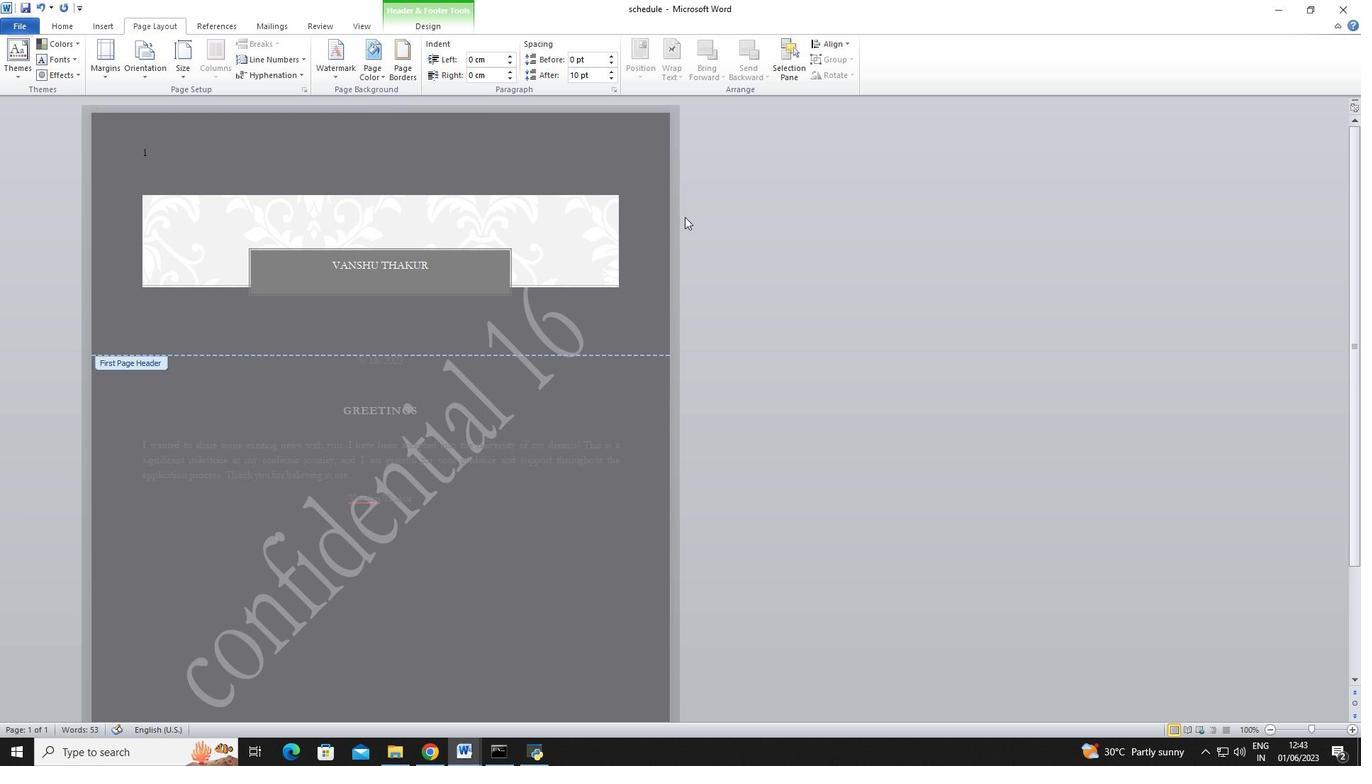 
Action: Mouse pressed left at (672, 225)
Screenshot: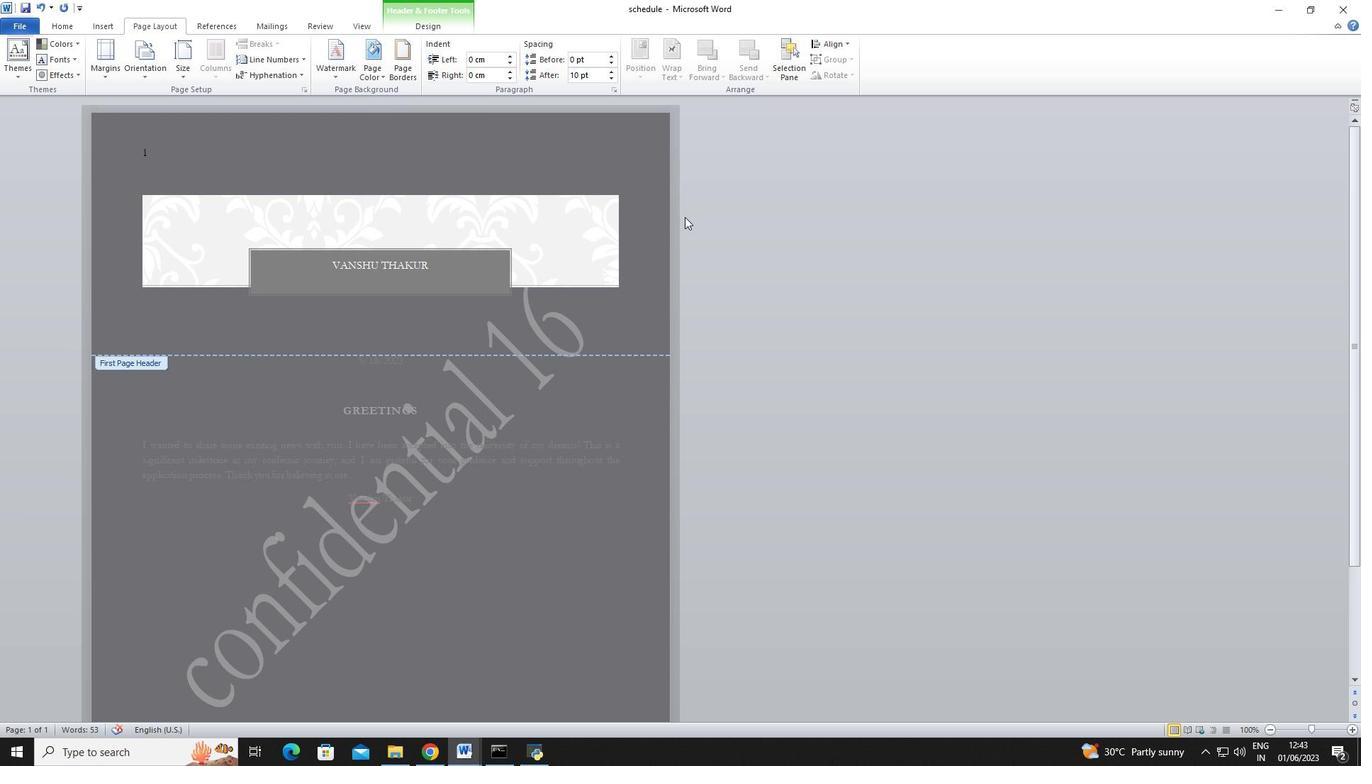 
Action: Mouse moved to (412, 70)
Screenshot: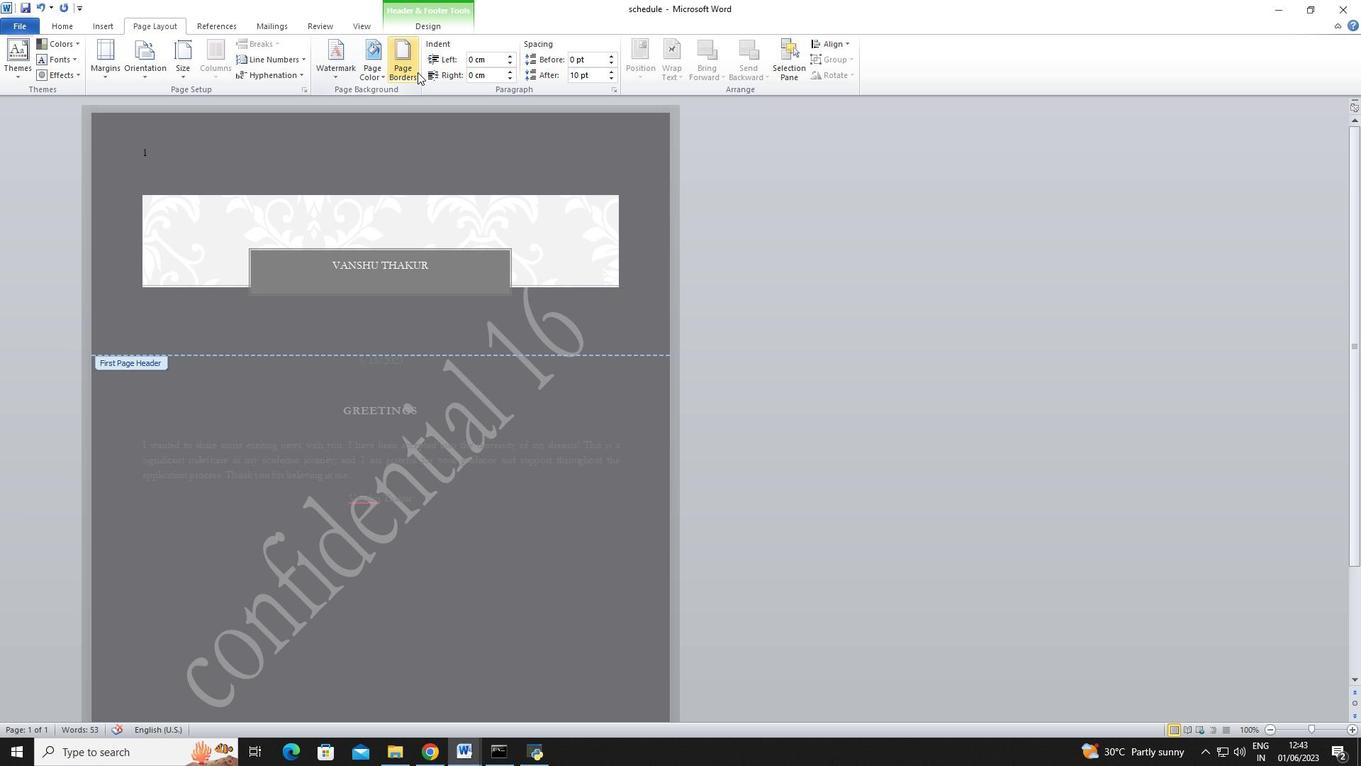 
Action: Mouse pressed left at (412, 70)
Screenshot: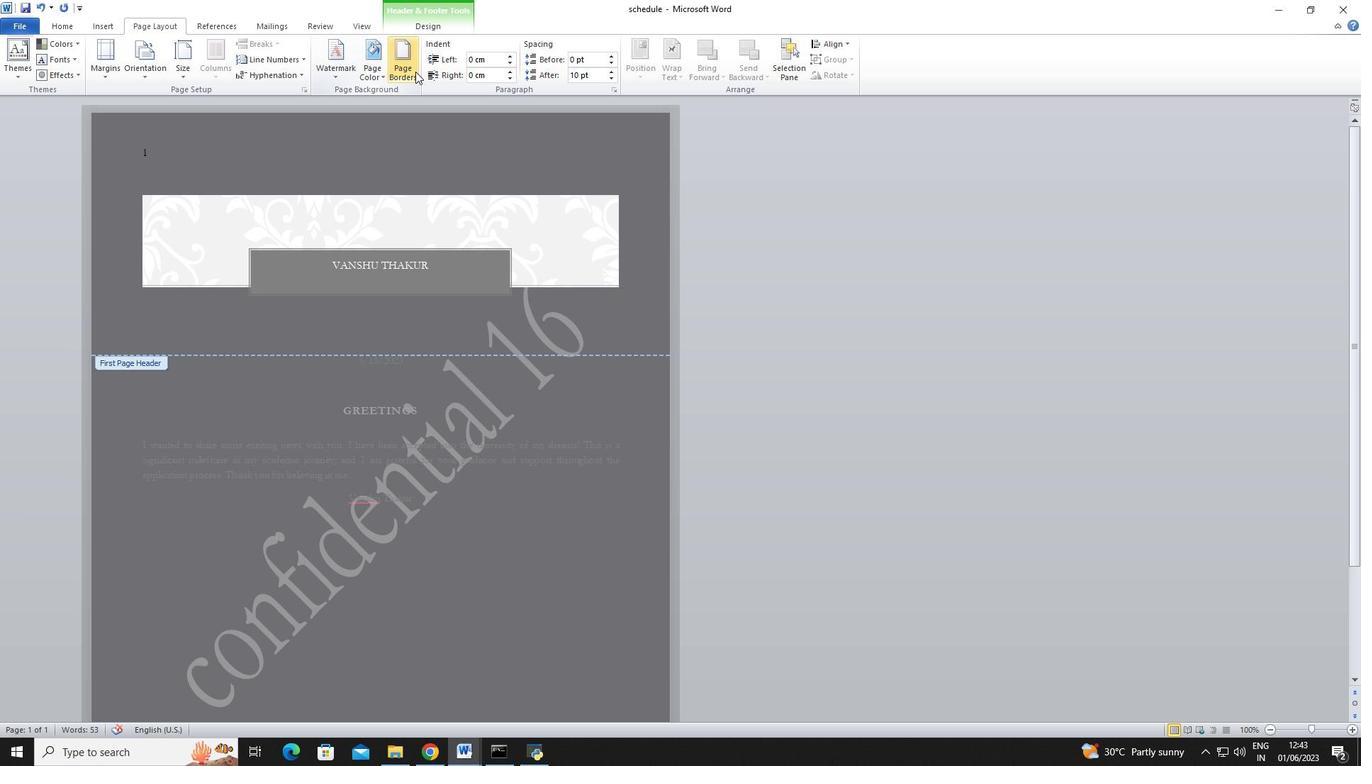 
Action: Mouse moved to (528, 320)
Screenshot: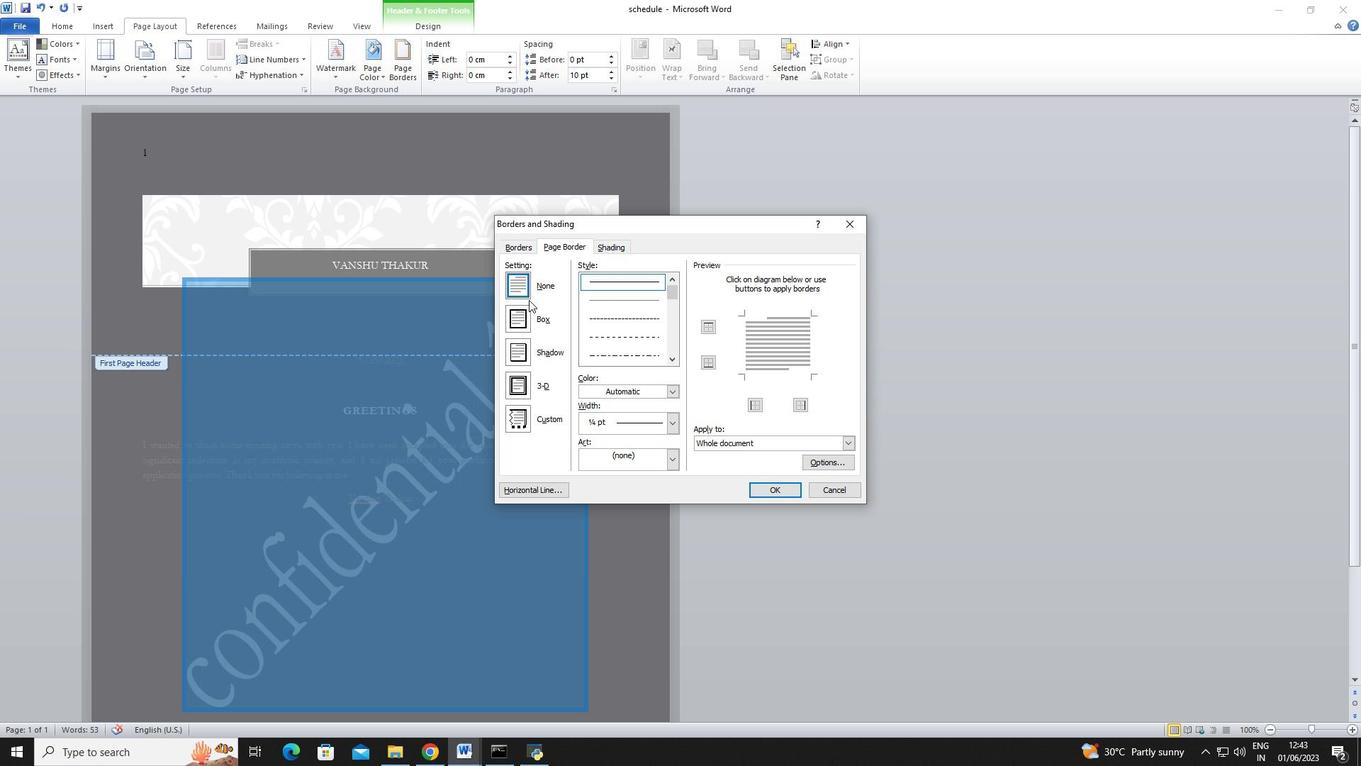 
Action: Mouse pressed left at (528, 320)
Screenshot: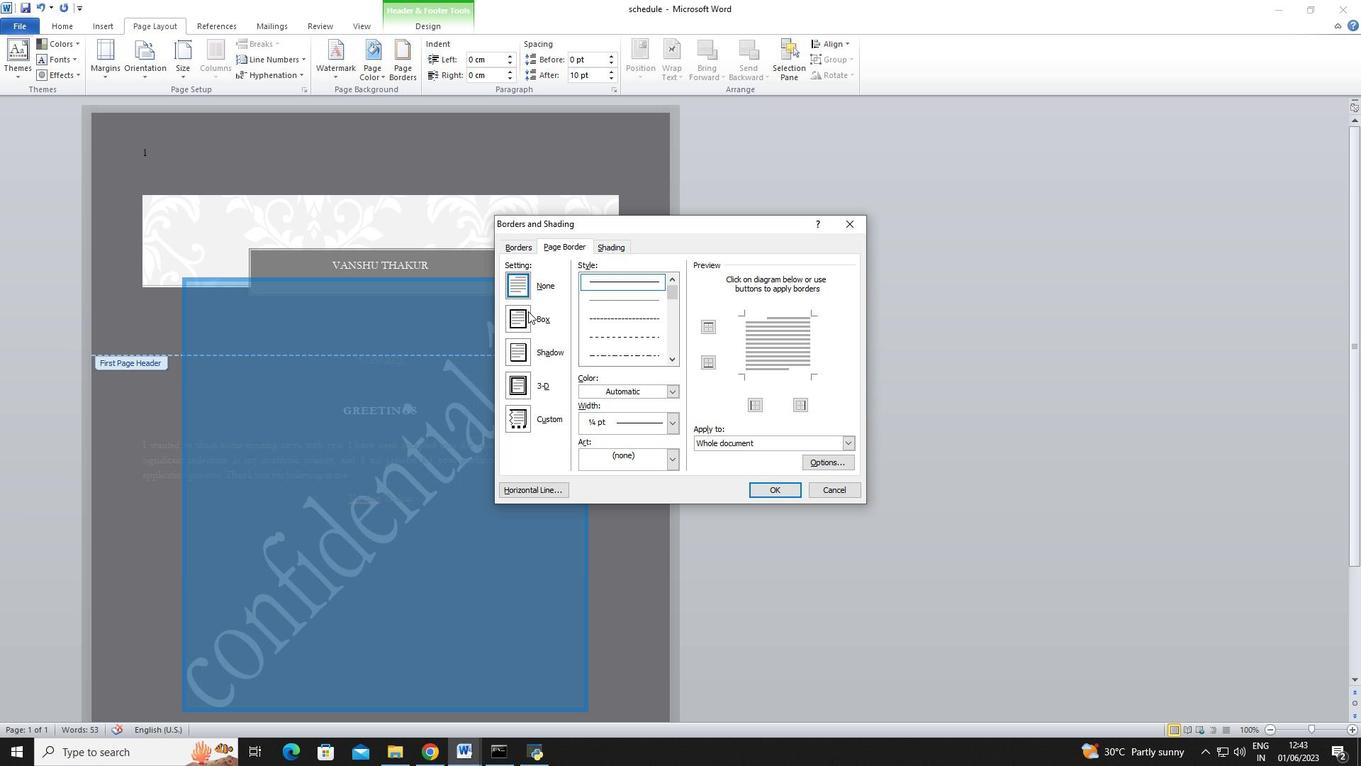 
Action: Mouse moved to (649, 279)
Screenshot: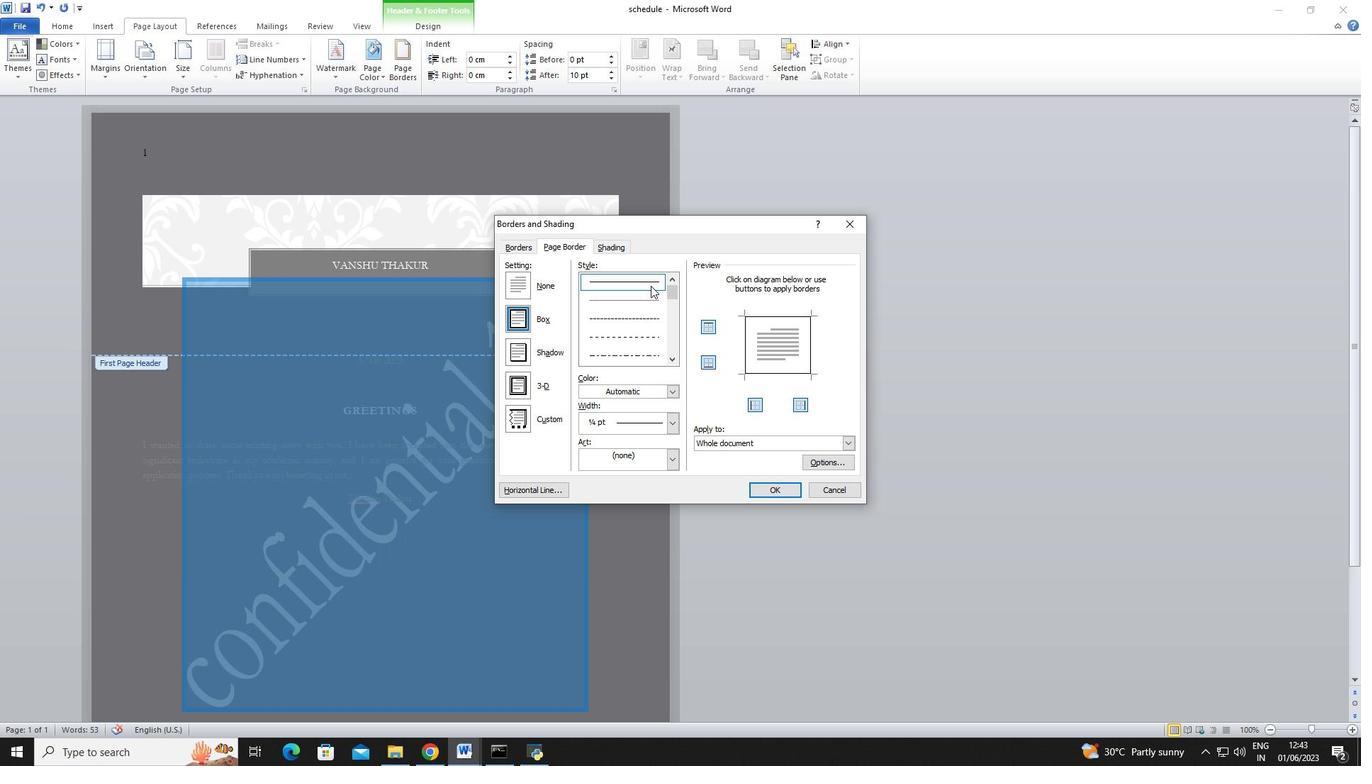 
Action: Mouse pressed left at (649, 279)
Screenshot: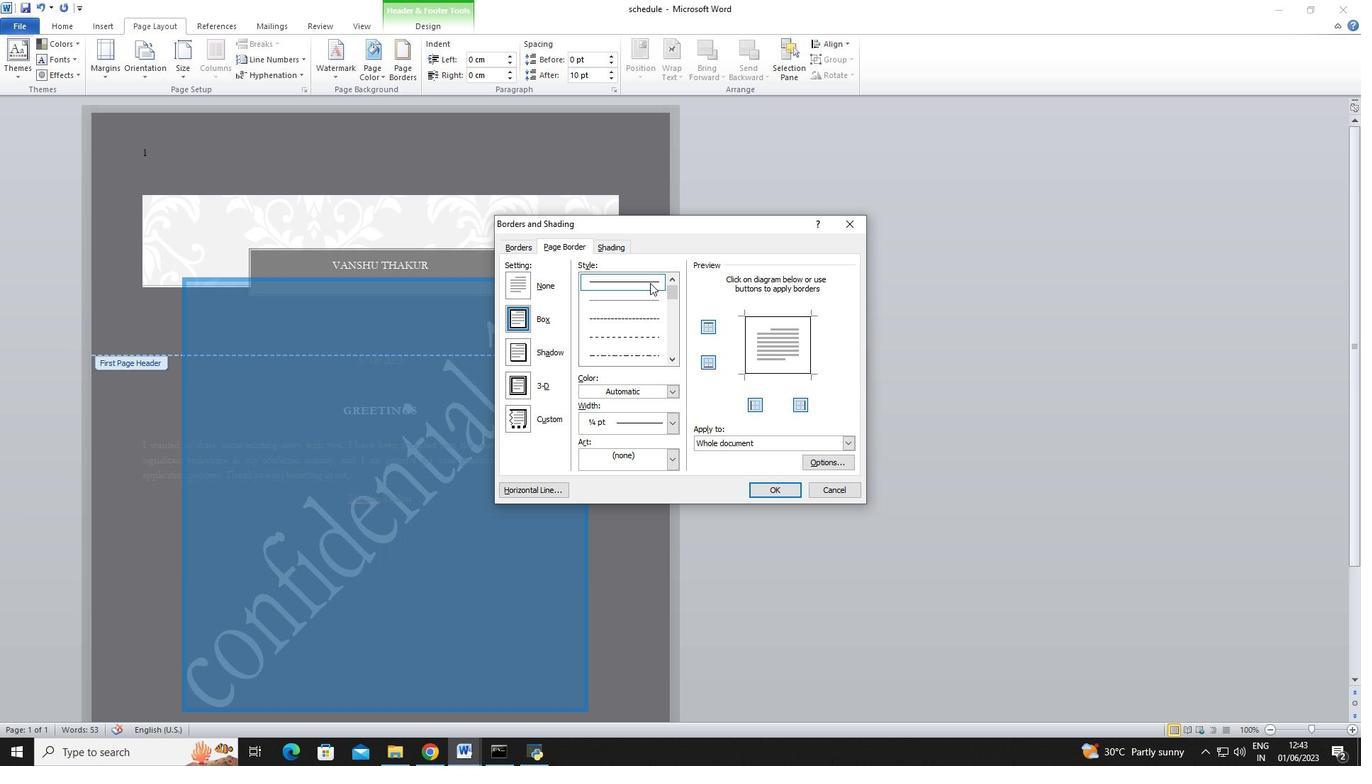
Action: Mouse moved to (644, 304)
Screenshot: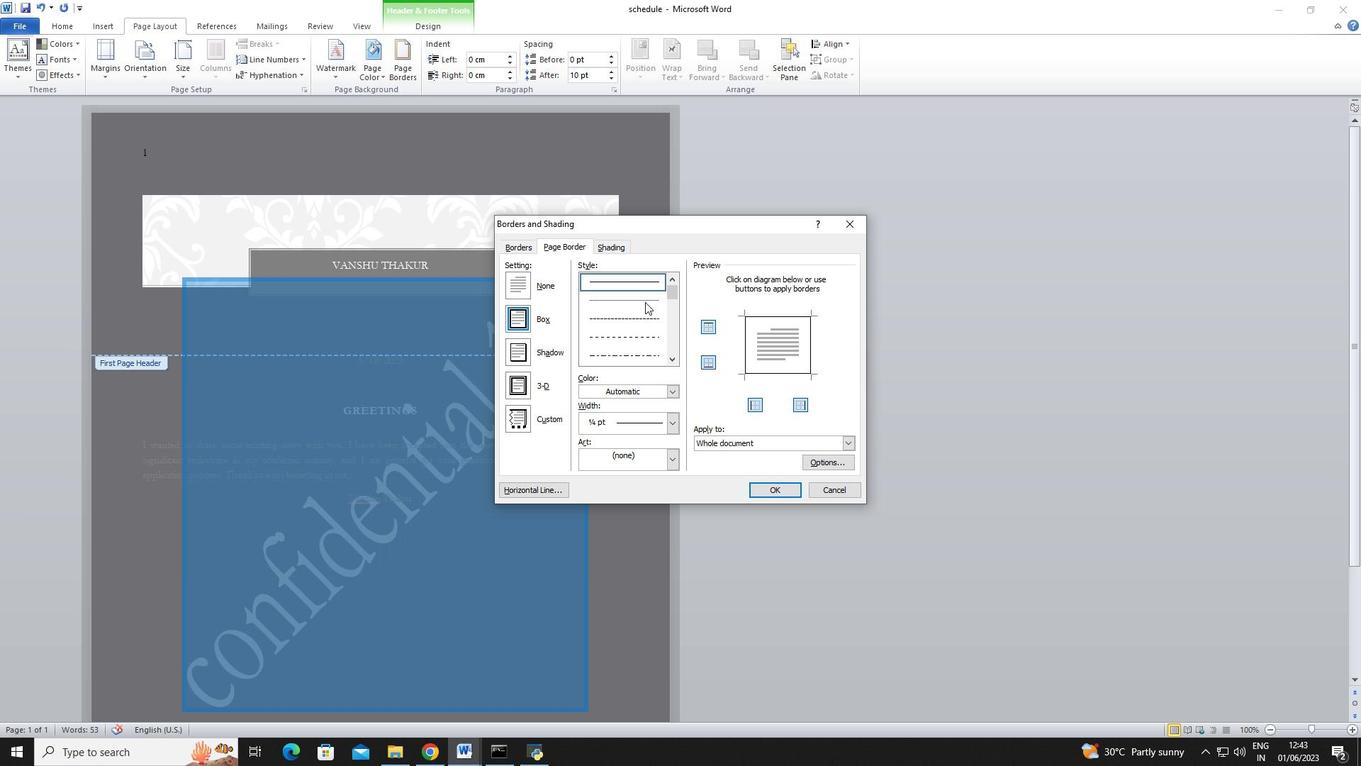 
Action: Mouse scrolled (644, 303) with delta (0, 0)
Screenshot: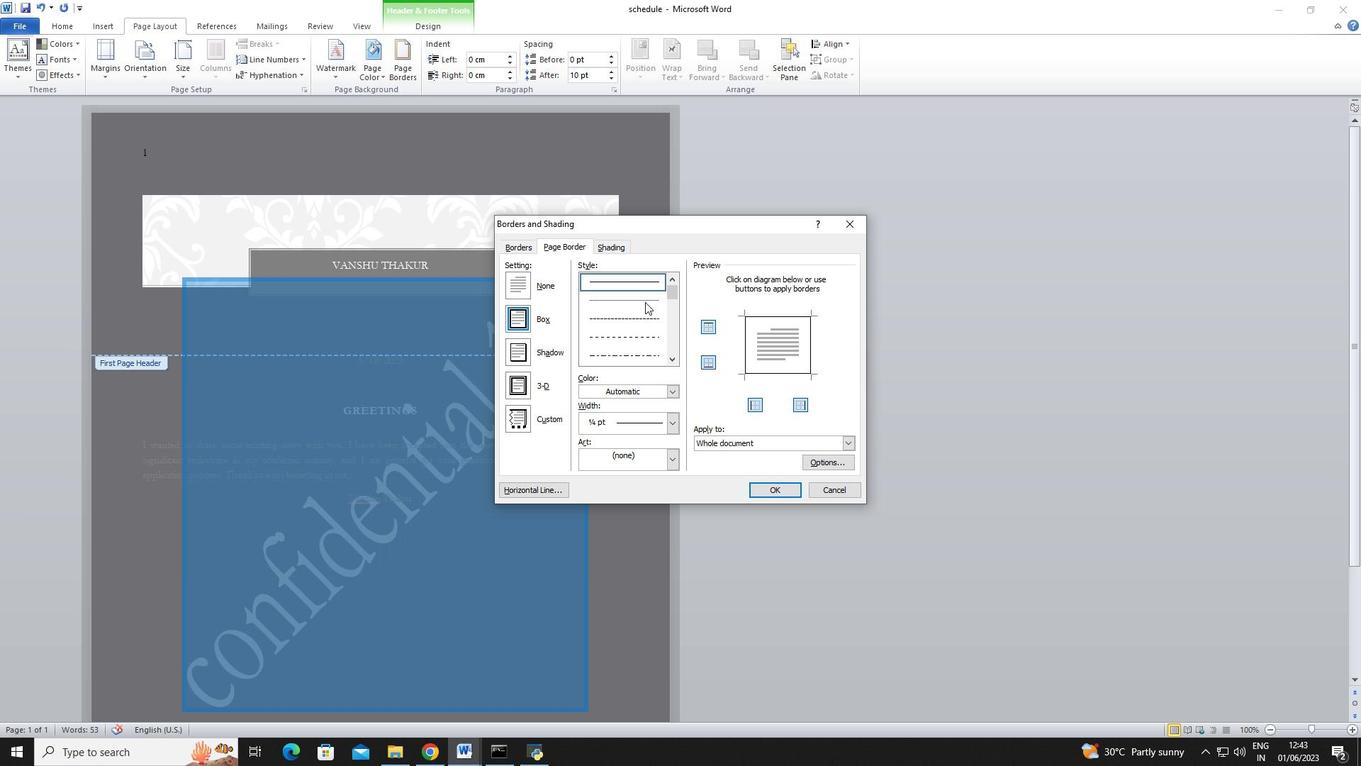 
Action: Mouse moved to (644, 307)
Screenshot: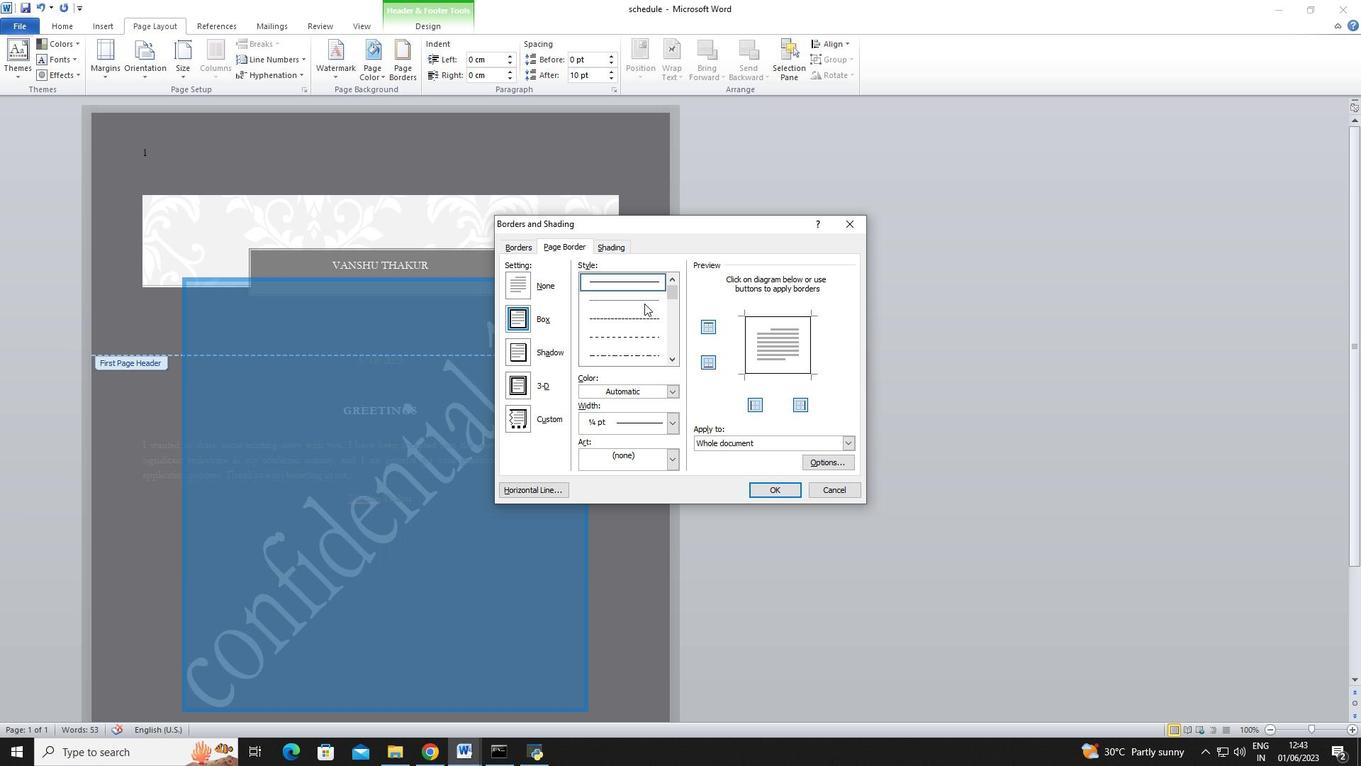 
Action: Mouse scrolled (644, 306) with delta (0, 0)
Screenshot: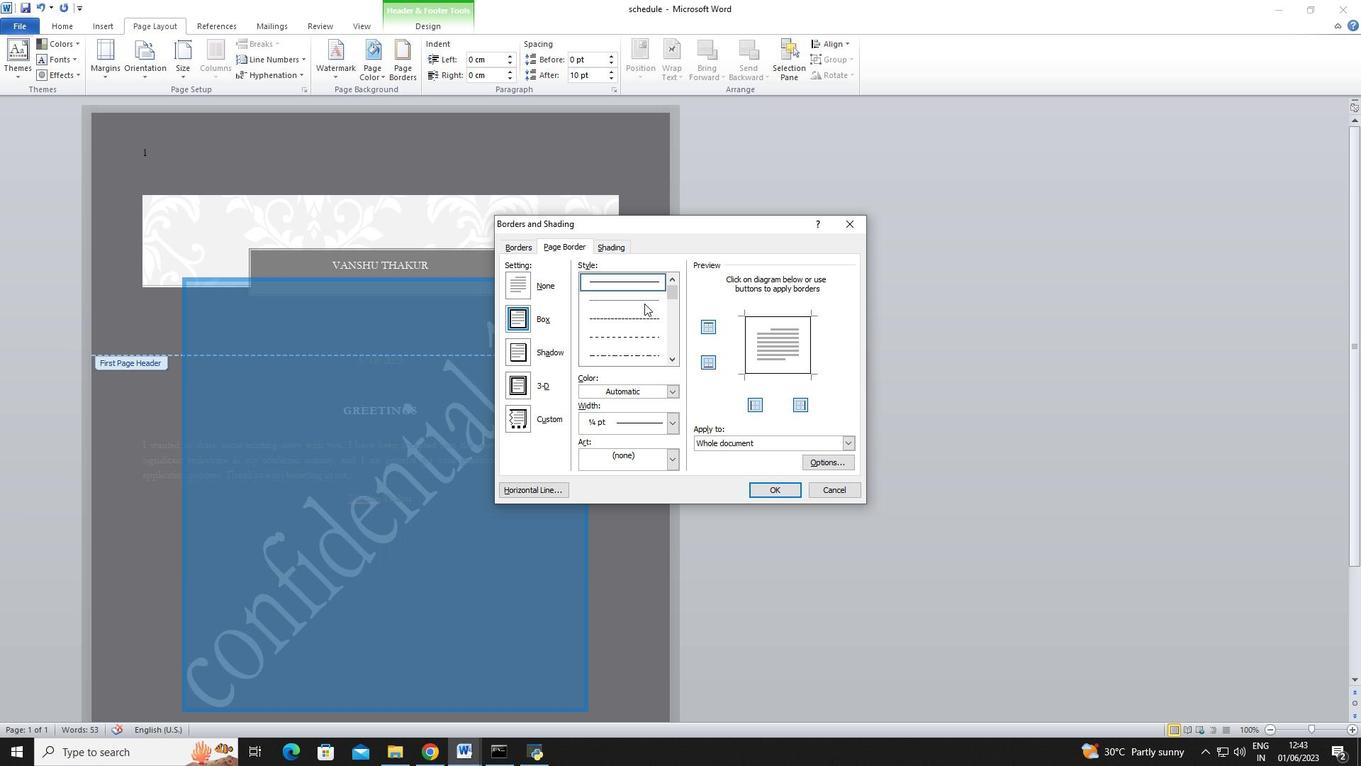 
Action: Mouse moved to (644, 309)
Screenshot: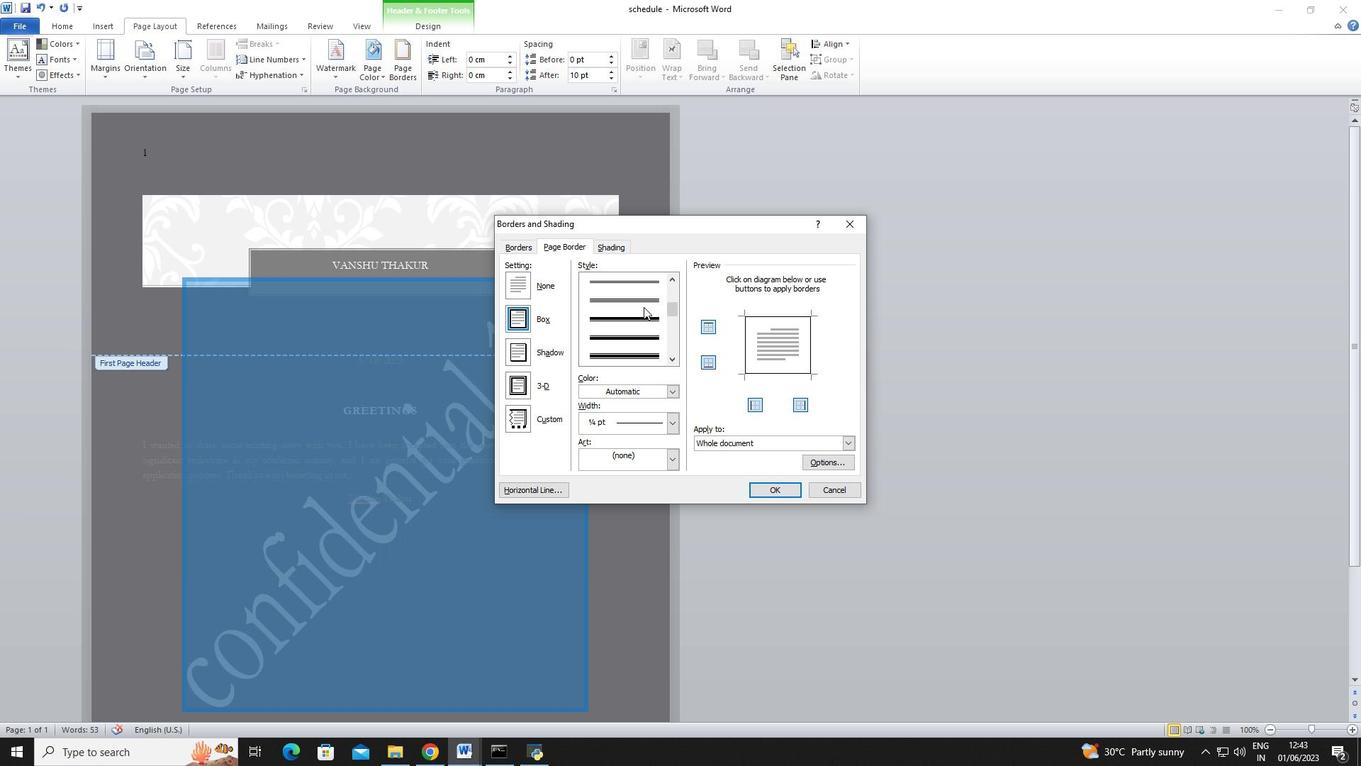
Action: Mouse scrolled (644, 308) with delta (0, 0)
Screenshot: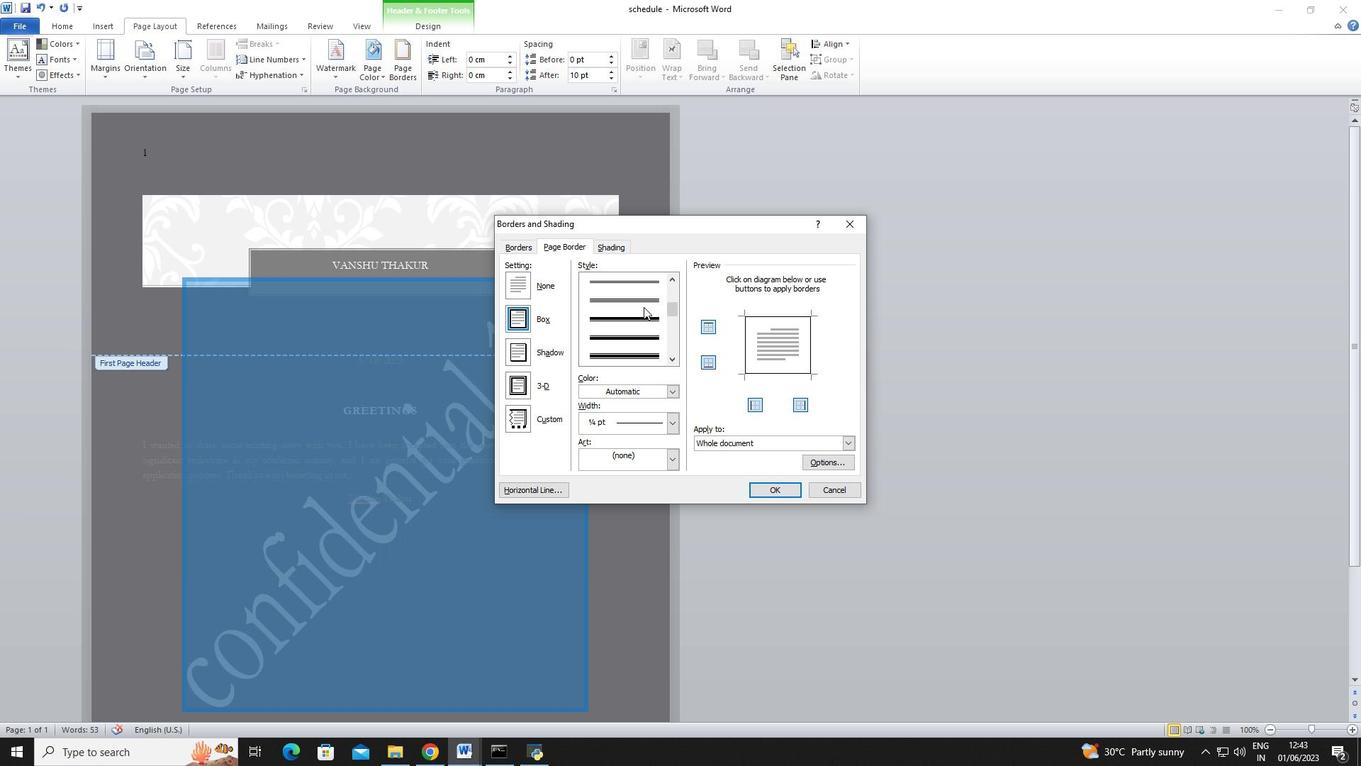 
Action: Mouse moved to (643, 313)
Screenshot: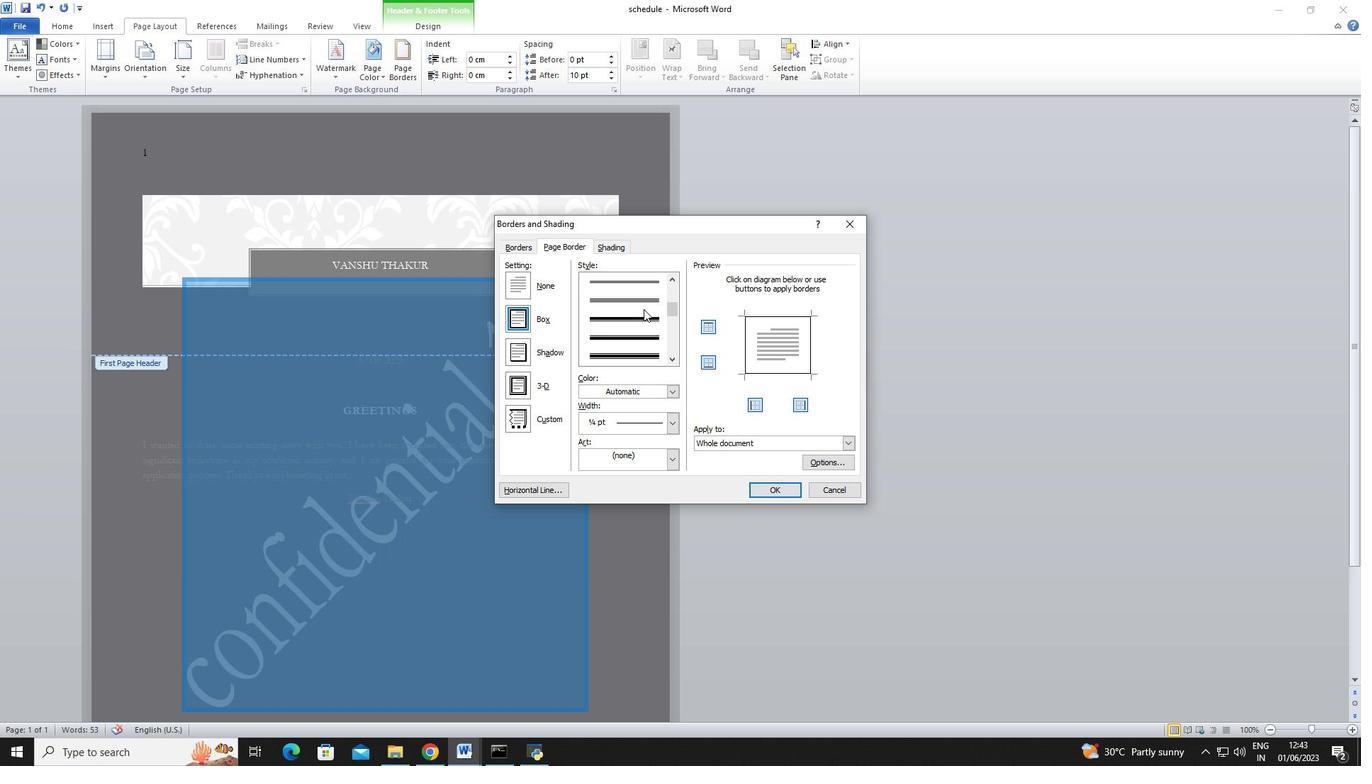 
Action: Mouse scrolled (643, 314) with delta (0, 0)
Screenshot: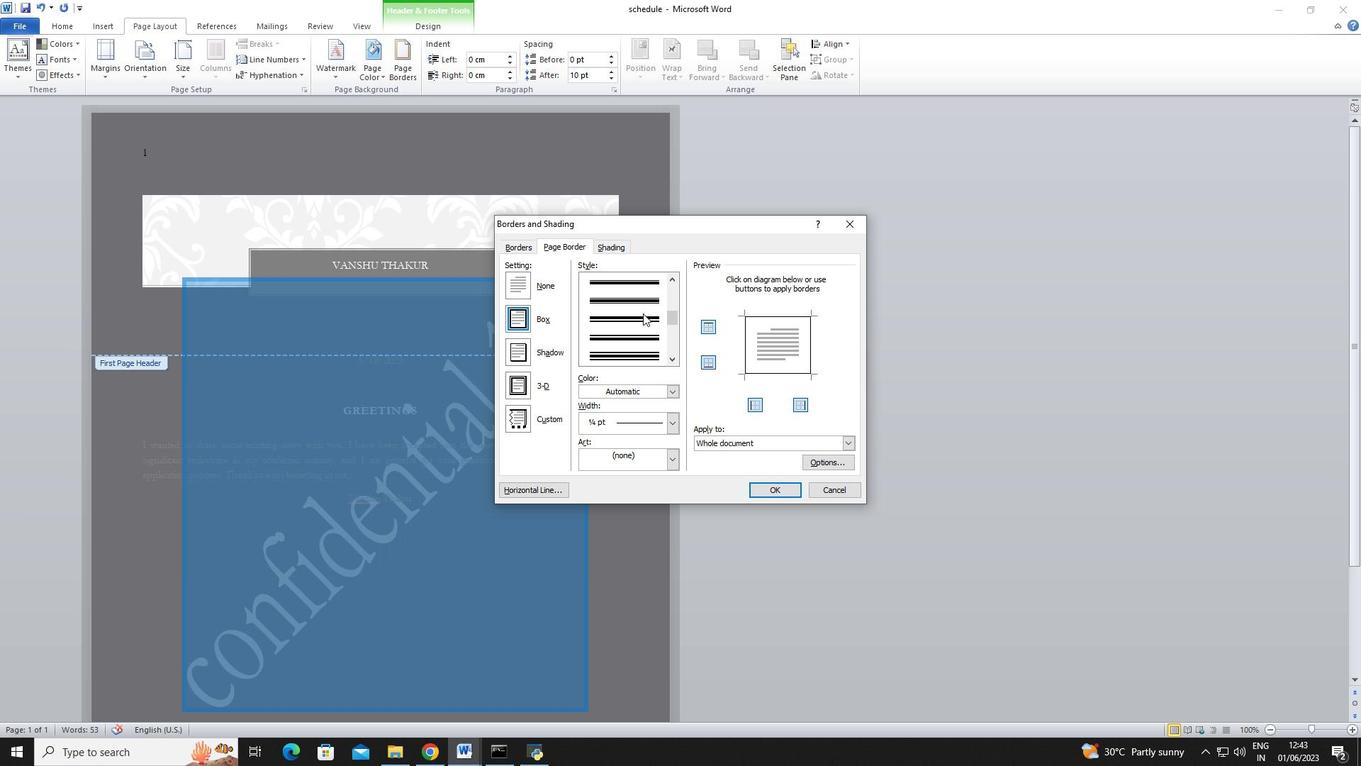
Action: Mouse moved to (637, 282)
Screenshot: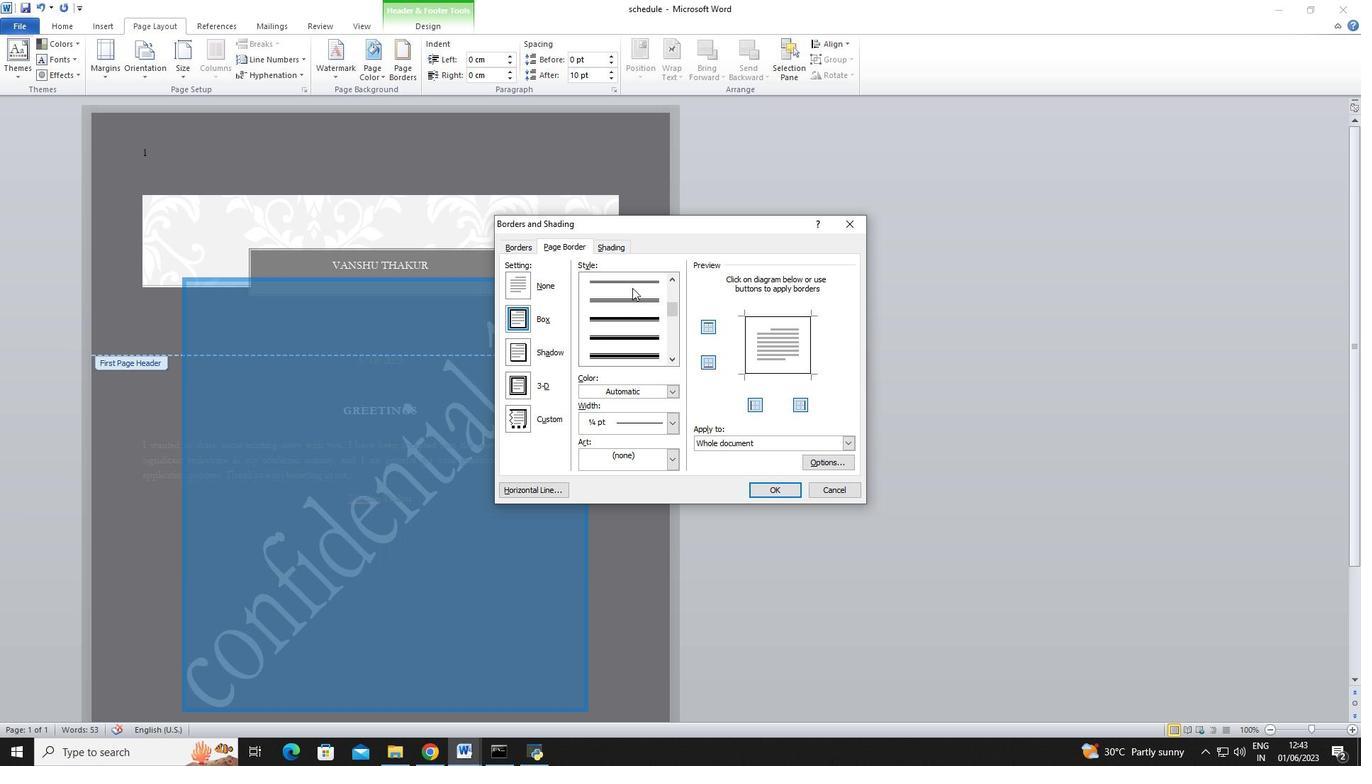 
Action: Mouse pressed left at (637, 282)
Screenshot: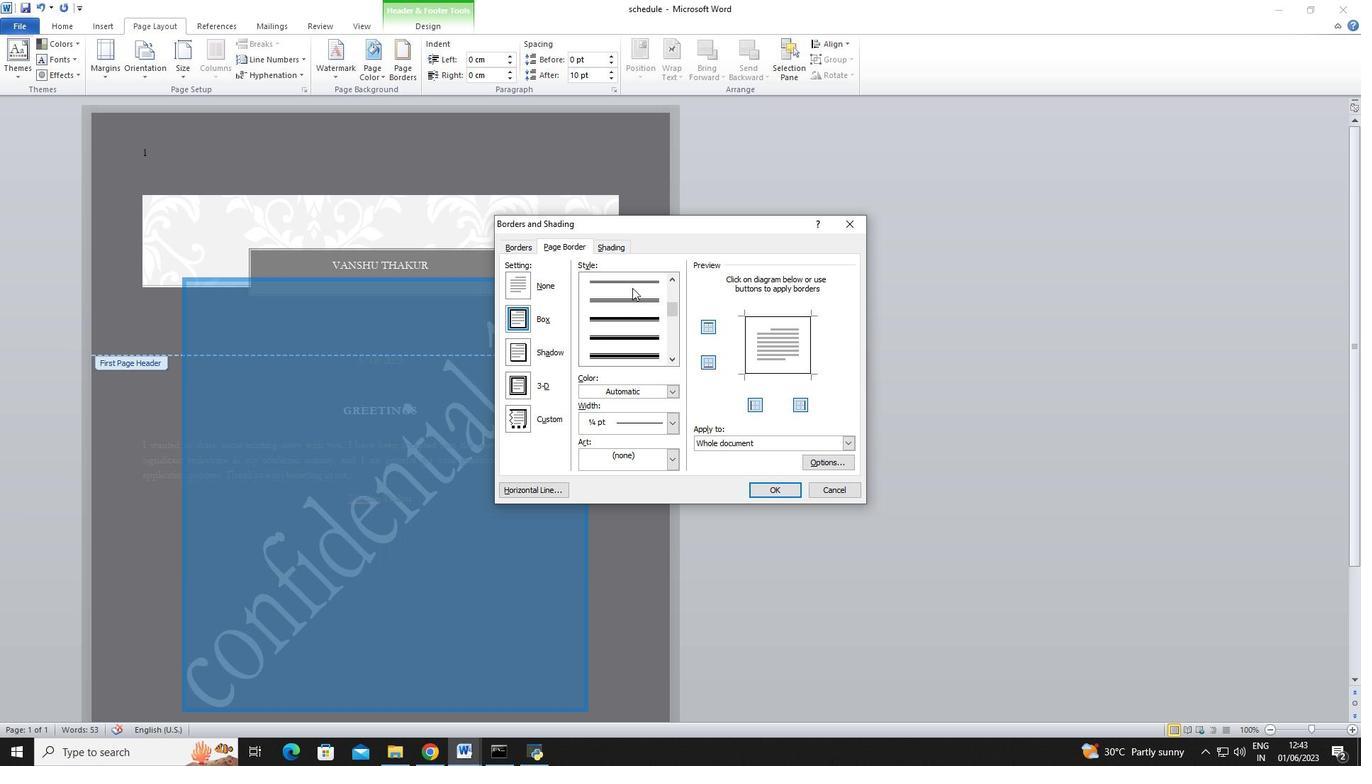 
Action: Mouse moved to (524, 246)
Screenshot: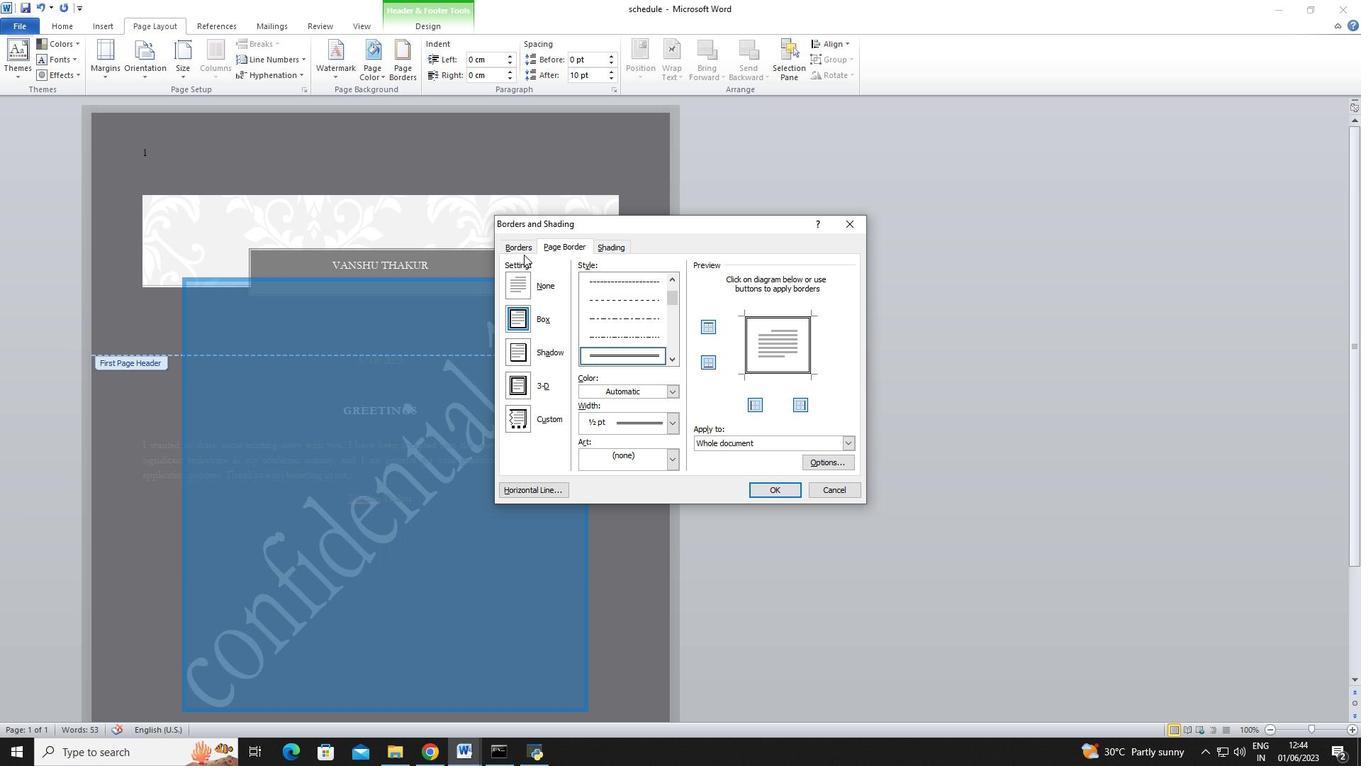 
Action: Mouse pressed left at (524, 246)
Screenshot: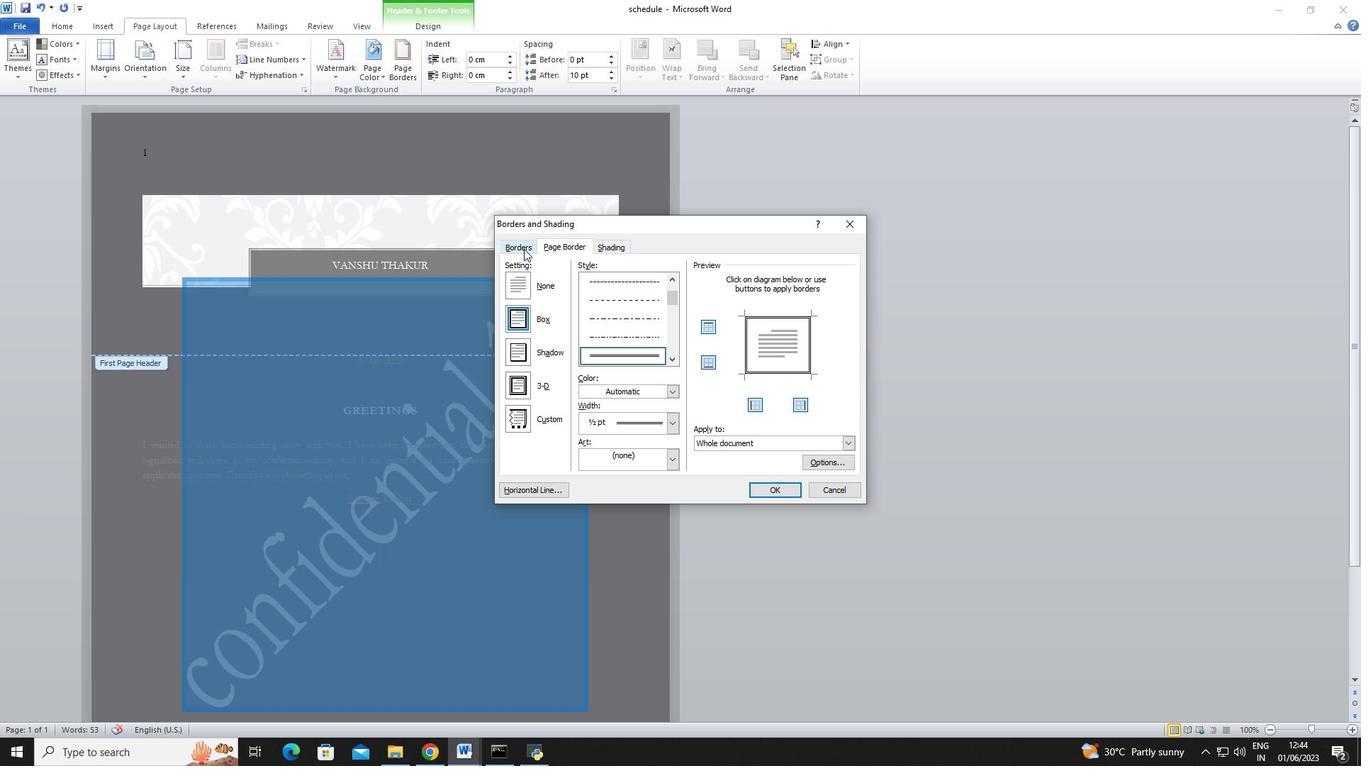 
Action: Mouse moved to (548, 246)
Screenshot: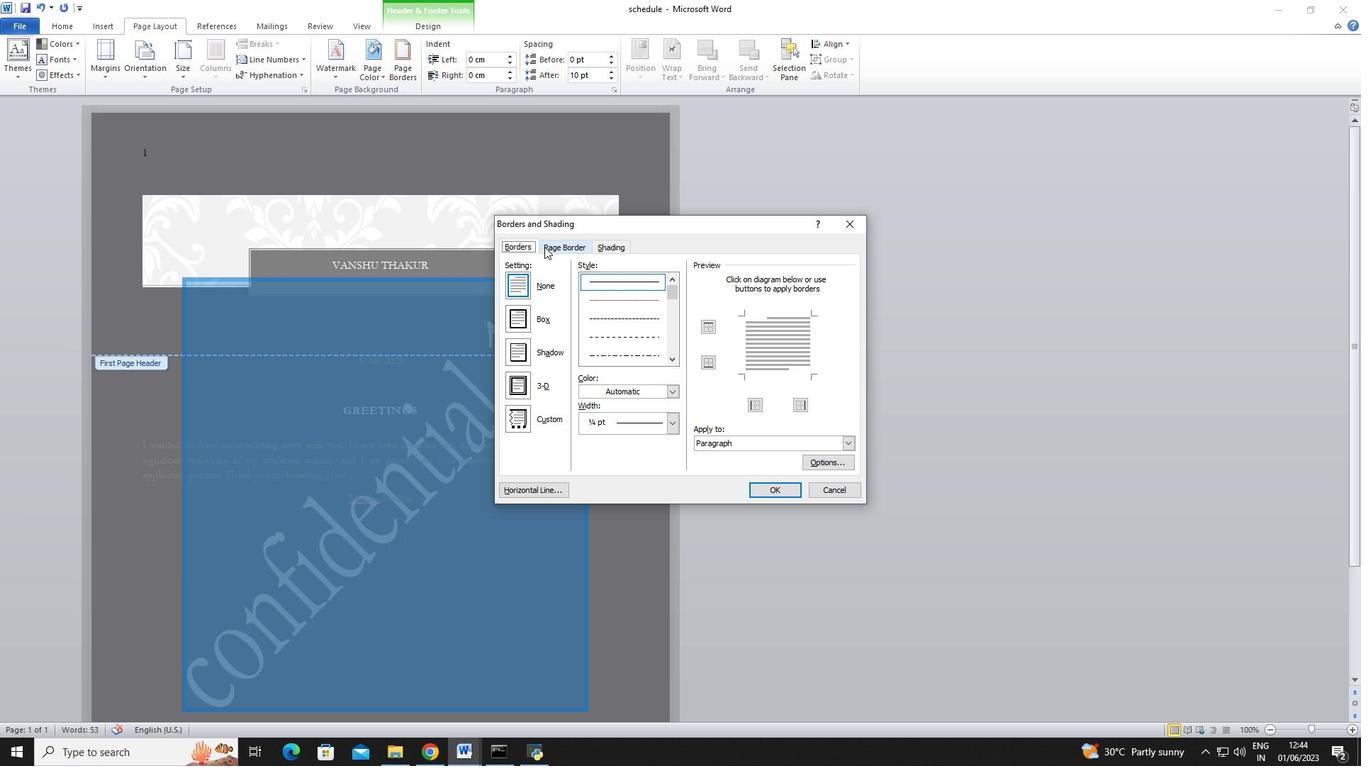 
Action: Mouse pressed left at (548, 246)
Screenshot: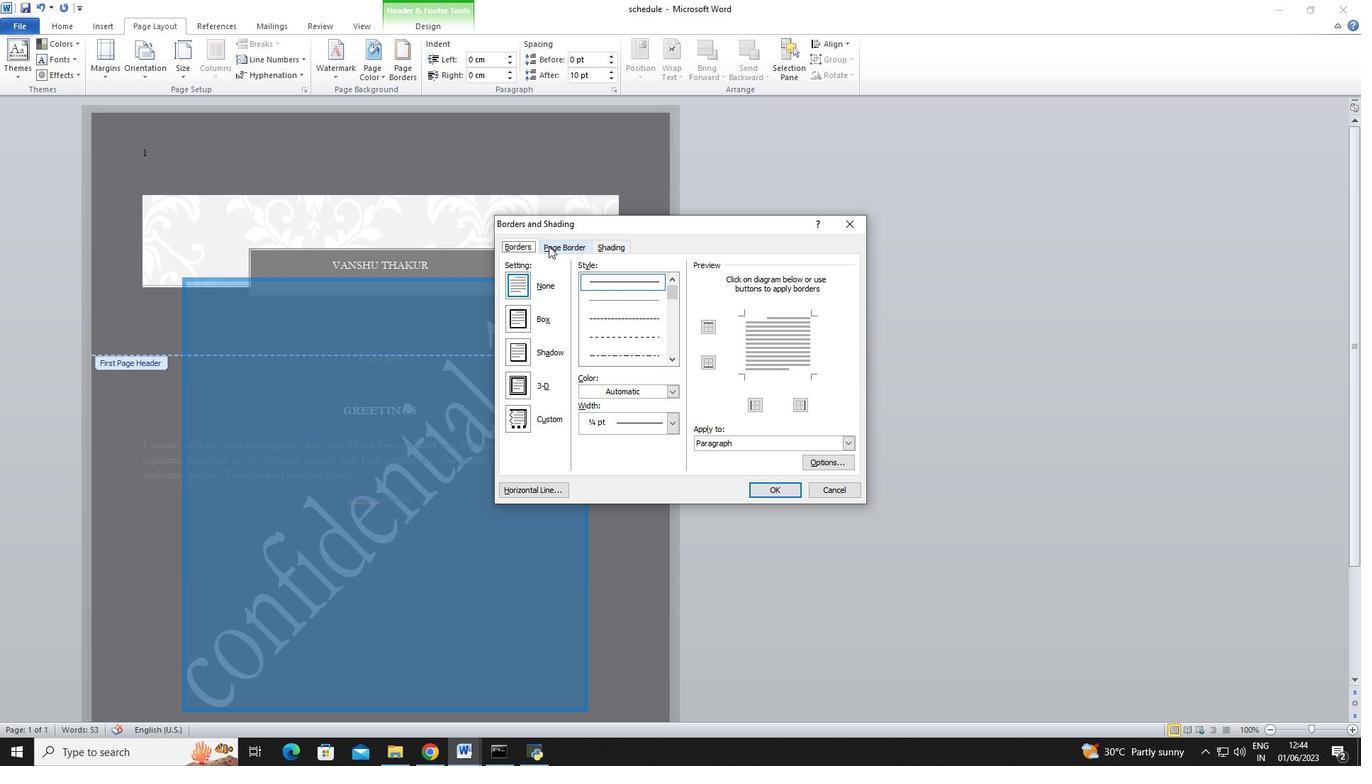 
Action: Mouse moved to (603, 244)
Screenshot: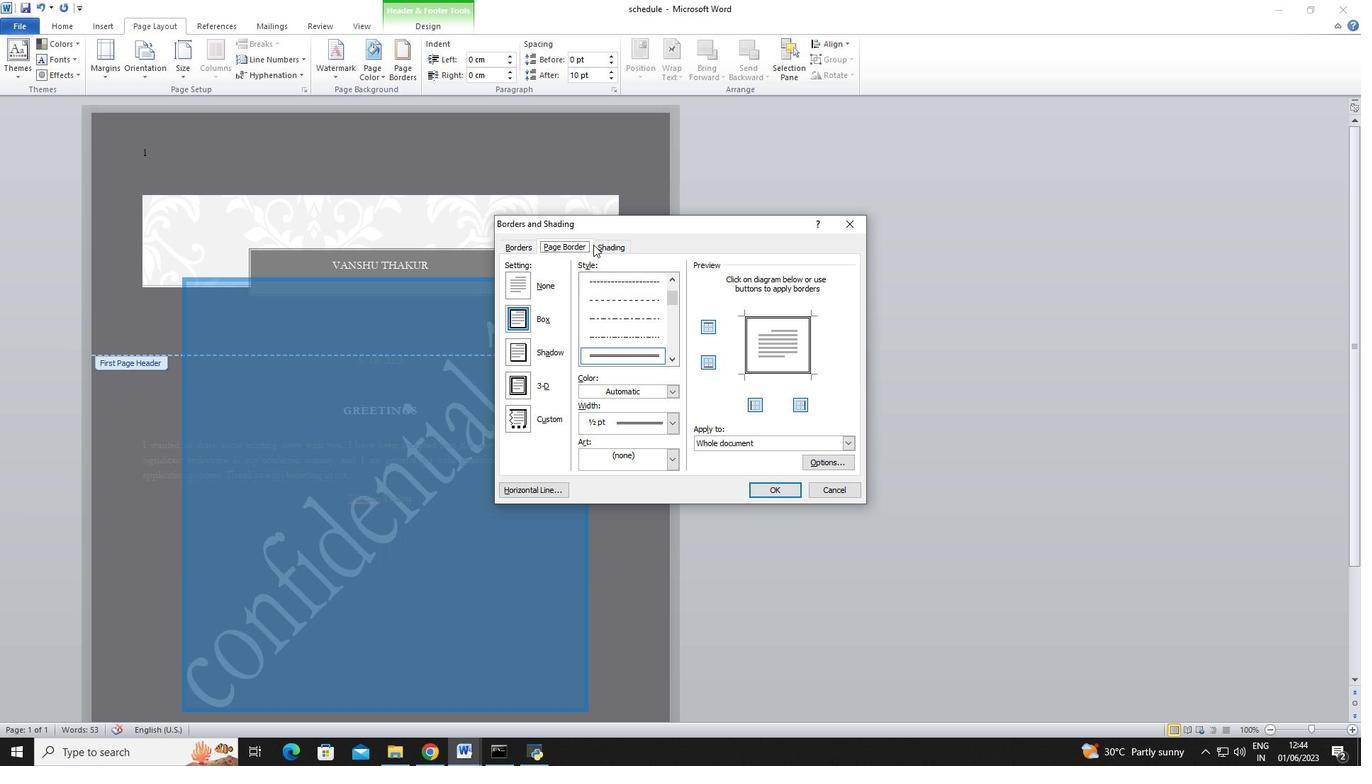 
Action: Mouse pressed left at (603, 244)
Screenshot: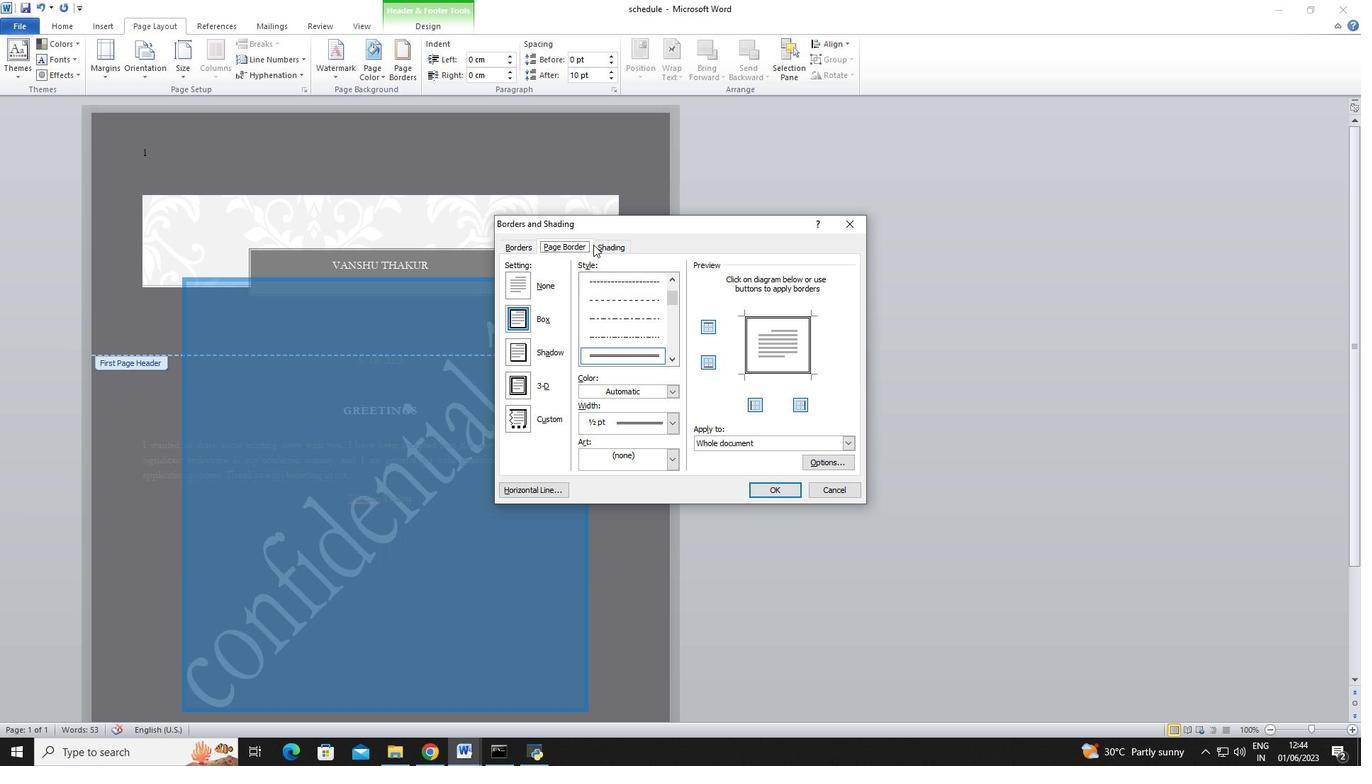 
Action: Mouse moved to (578, 244)
Screenshot: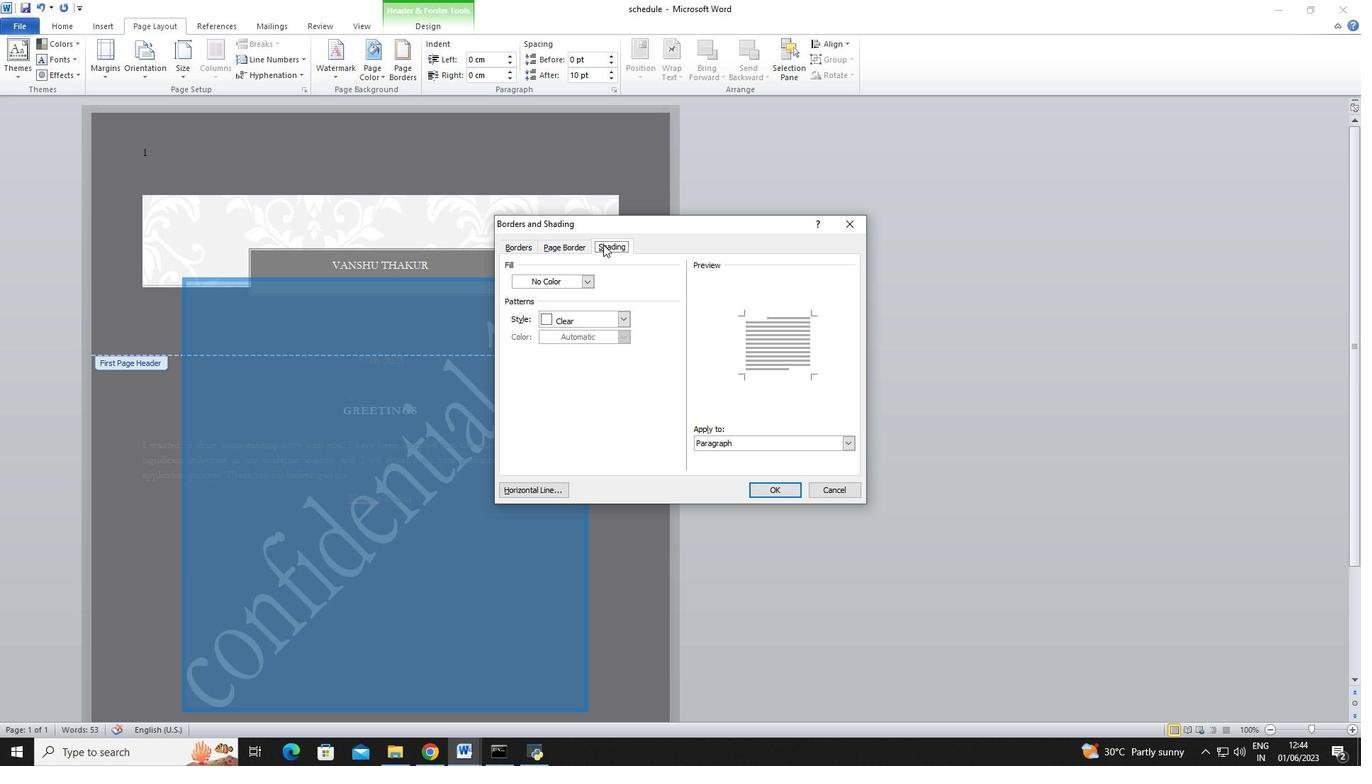 
Action: Mouse pressed left at (578, 244)
Screenshot: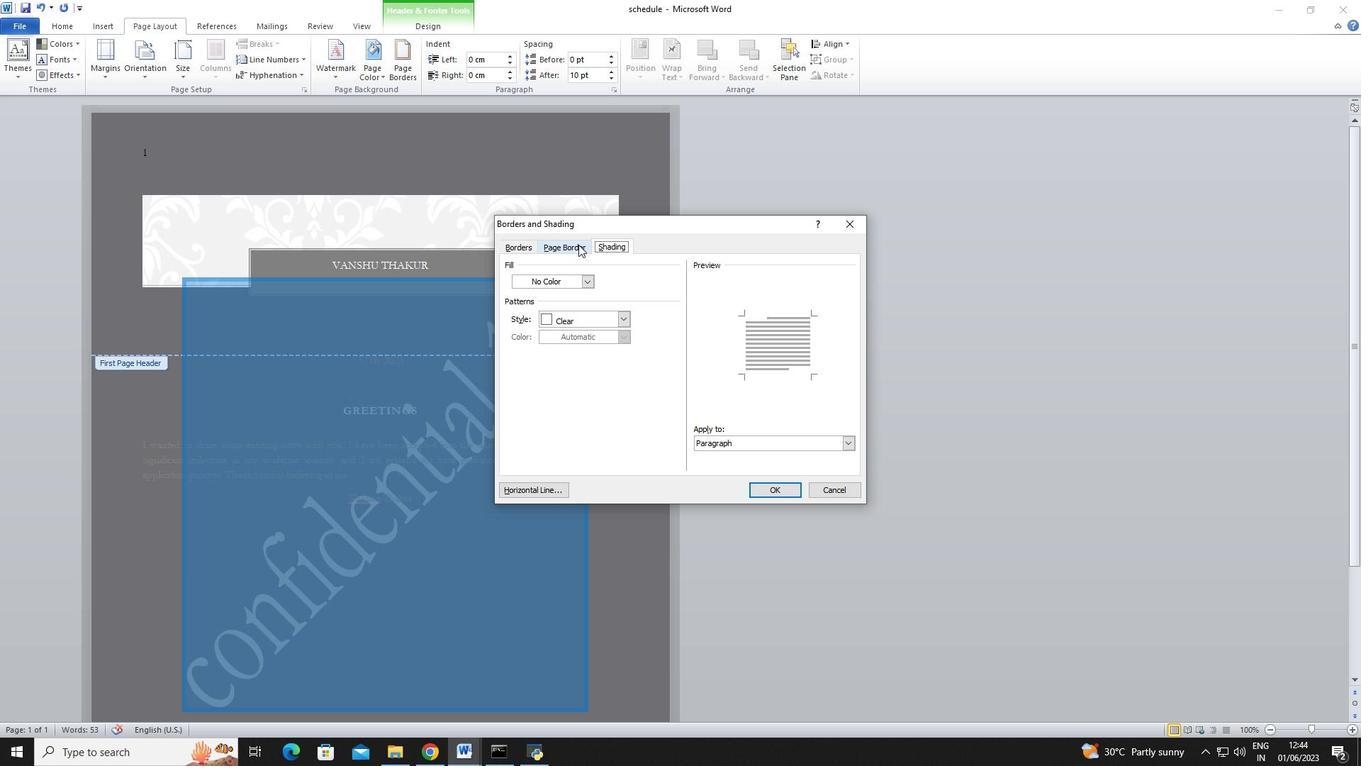 
Action: Mouse moved to (673, 393)
Screenshot: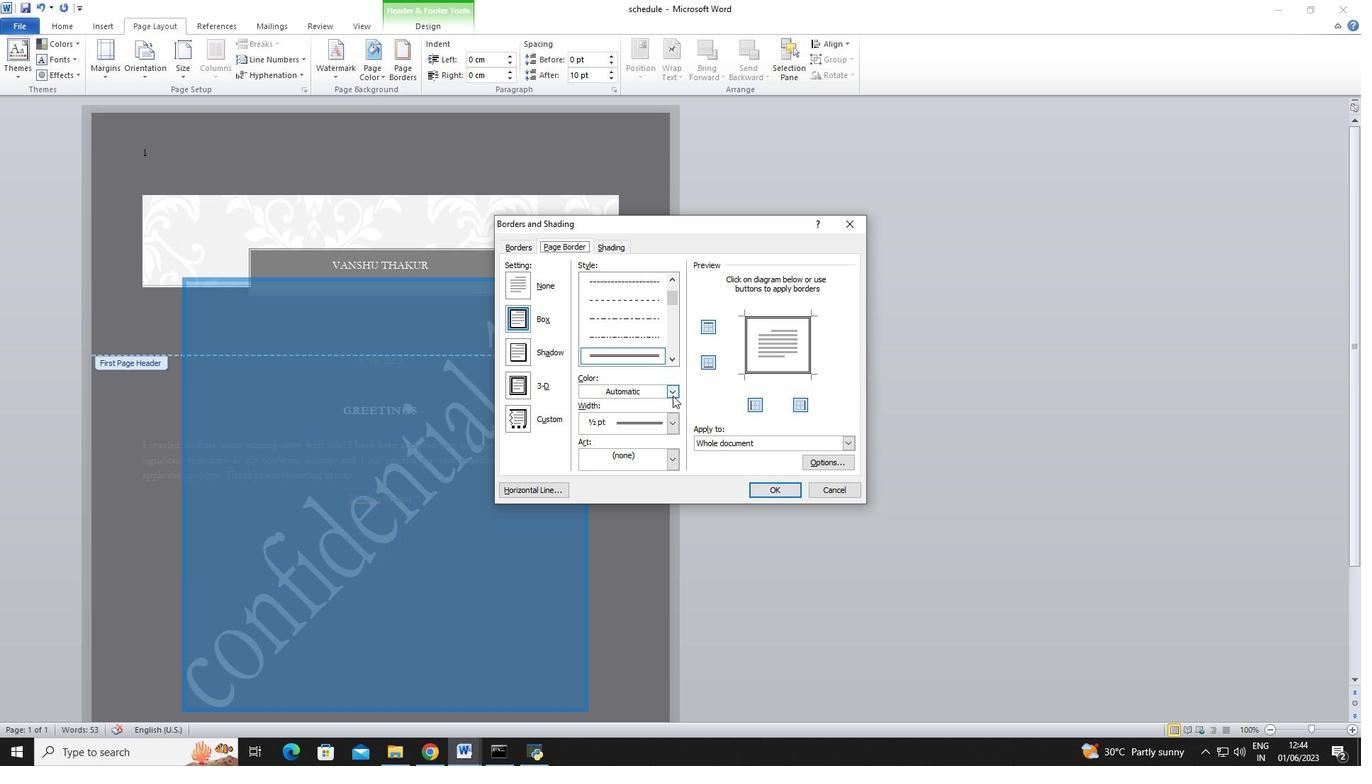 
Action: Mouse pressed left at (673, 393)
Screenshot: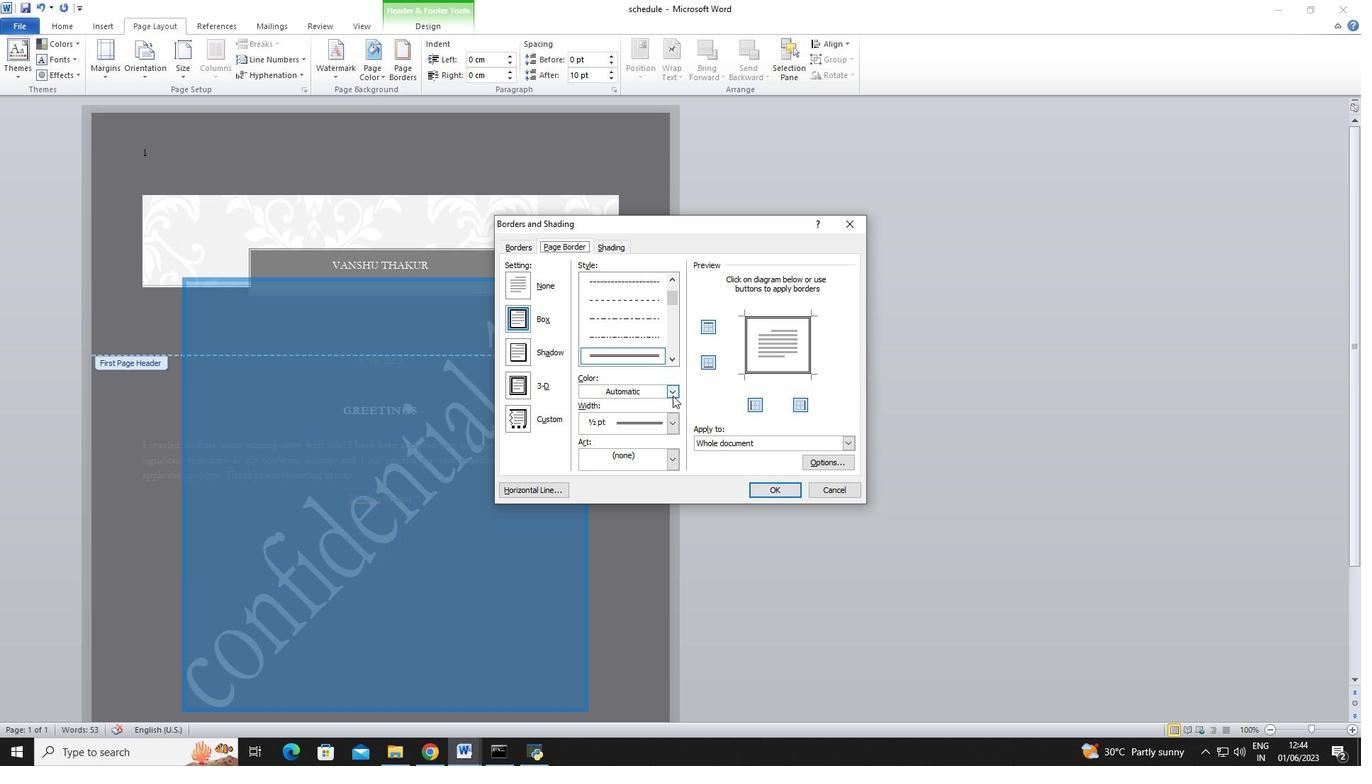 
Action: Mouse moved to (593, 434)
Screenshot: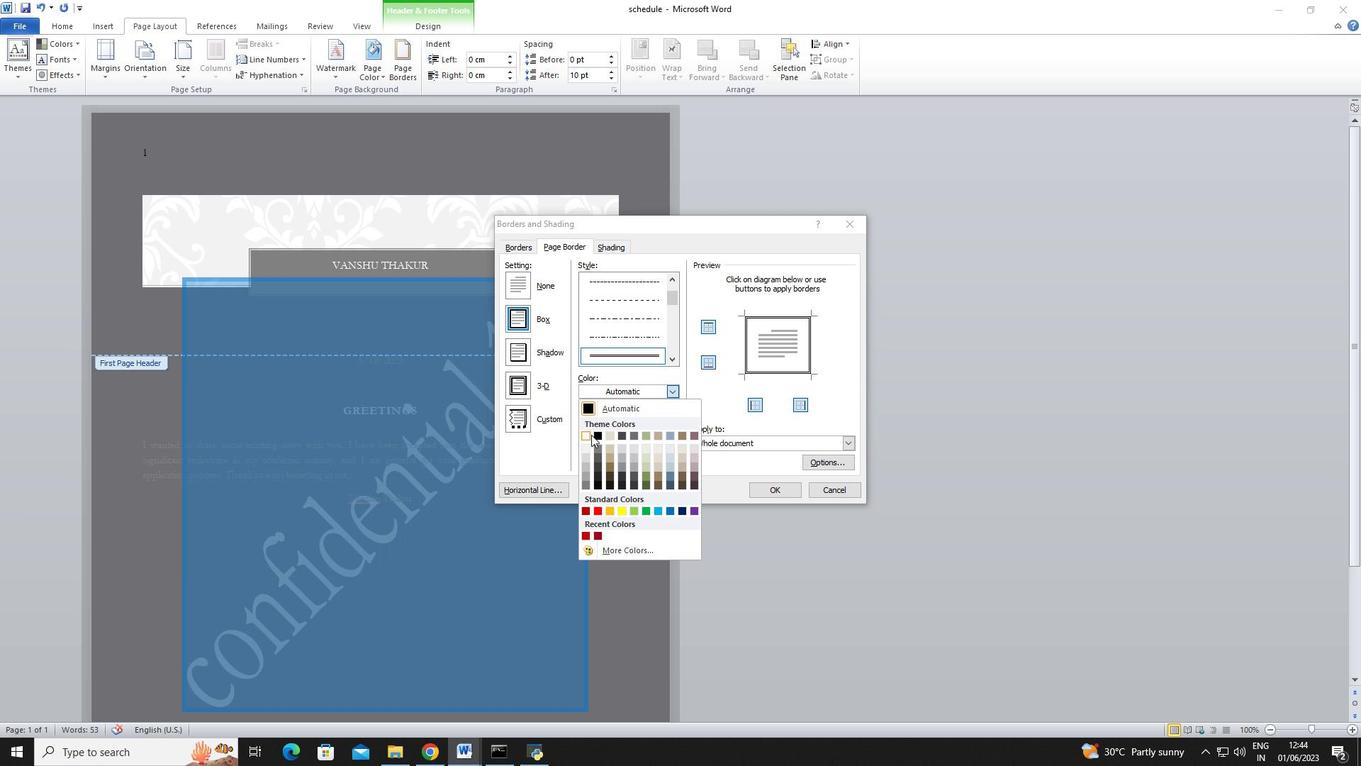 
Action: Mouse pressed left at (593, 434)
Screenshot: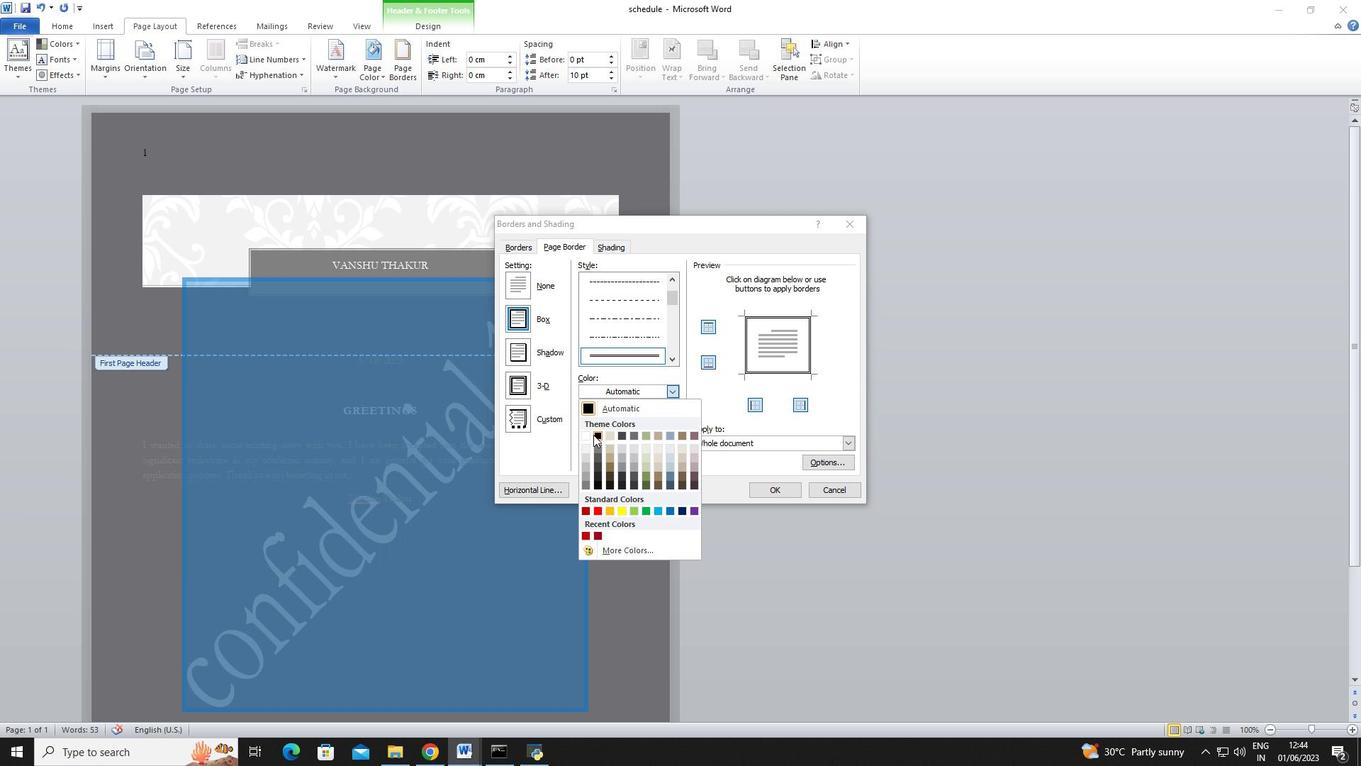 
Action: Mouse moved to (792, 491)
Screenshot: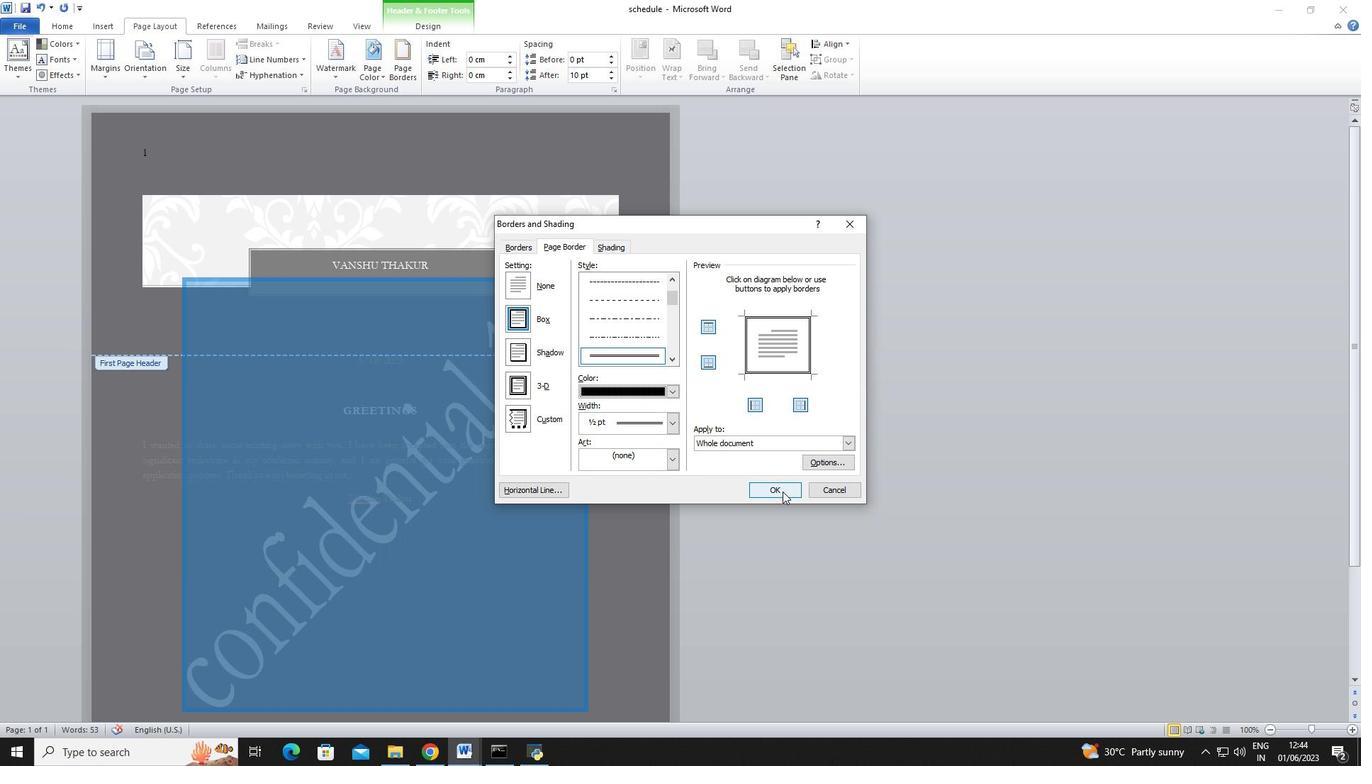 
Action: Mouse pressed left at (792, 491)
Screenshot: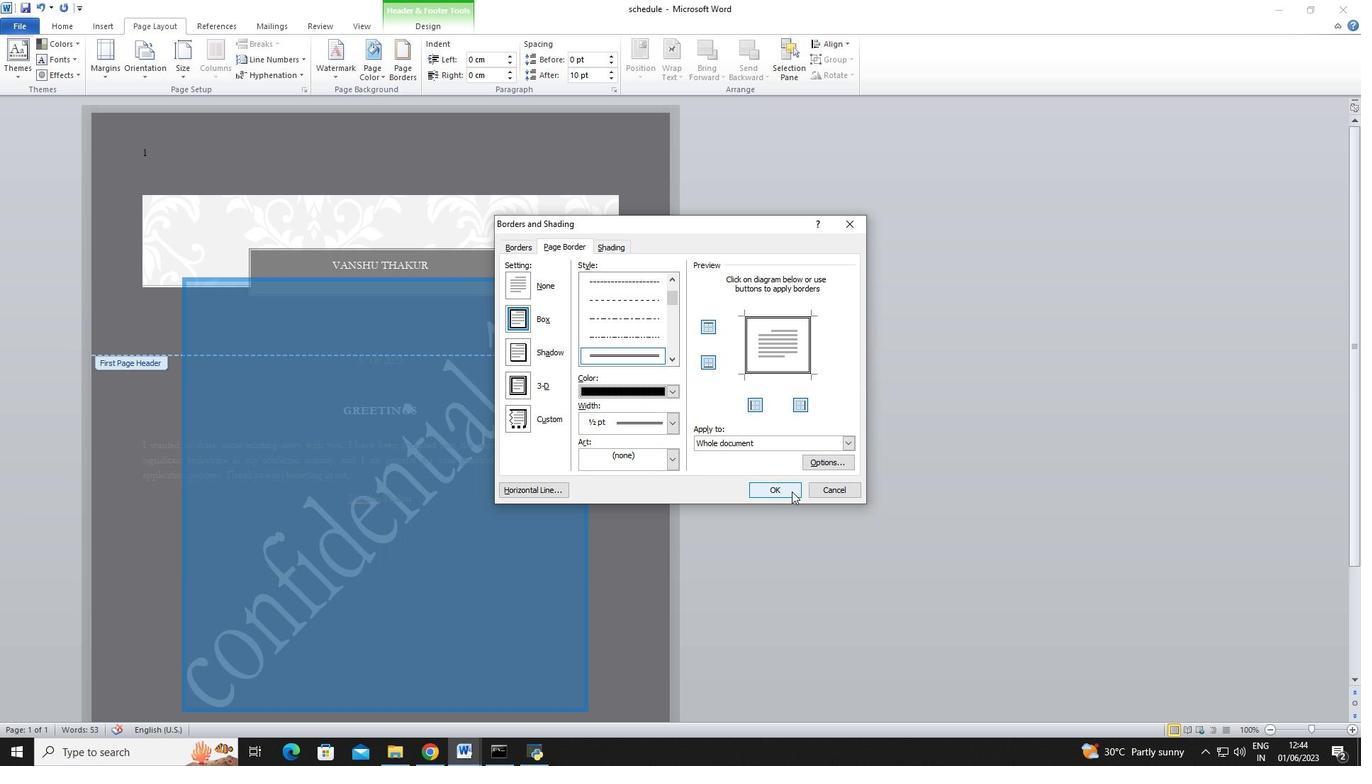 
Action: Mouse moved to (753, 382)
Screenshot: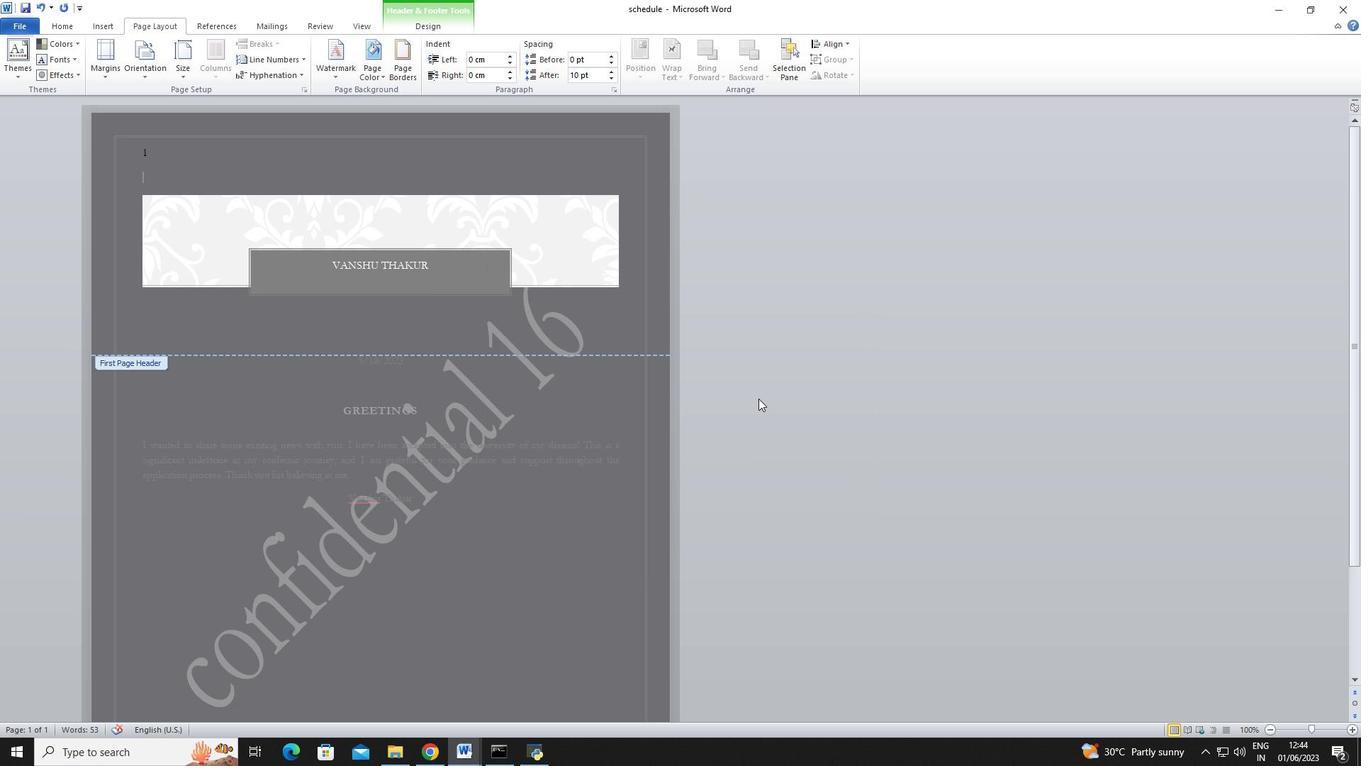 
Action: Mouse pressed left at (753, 382)
Screenshot: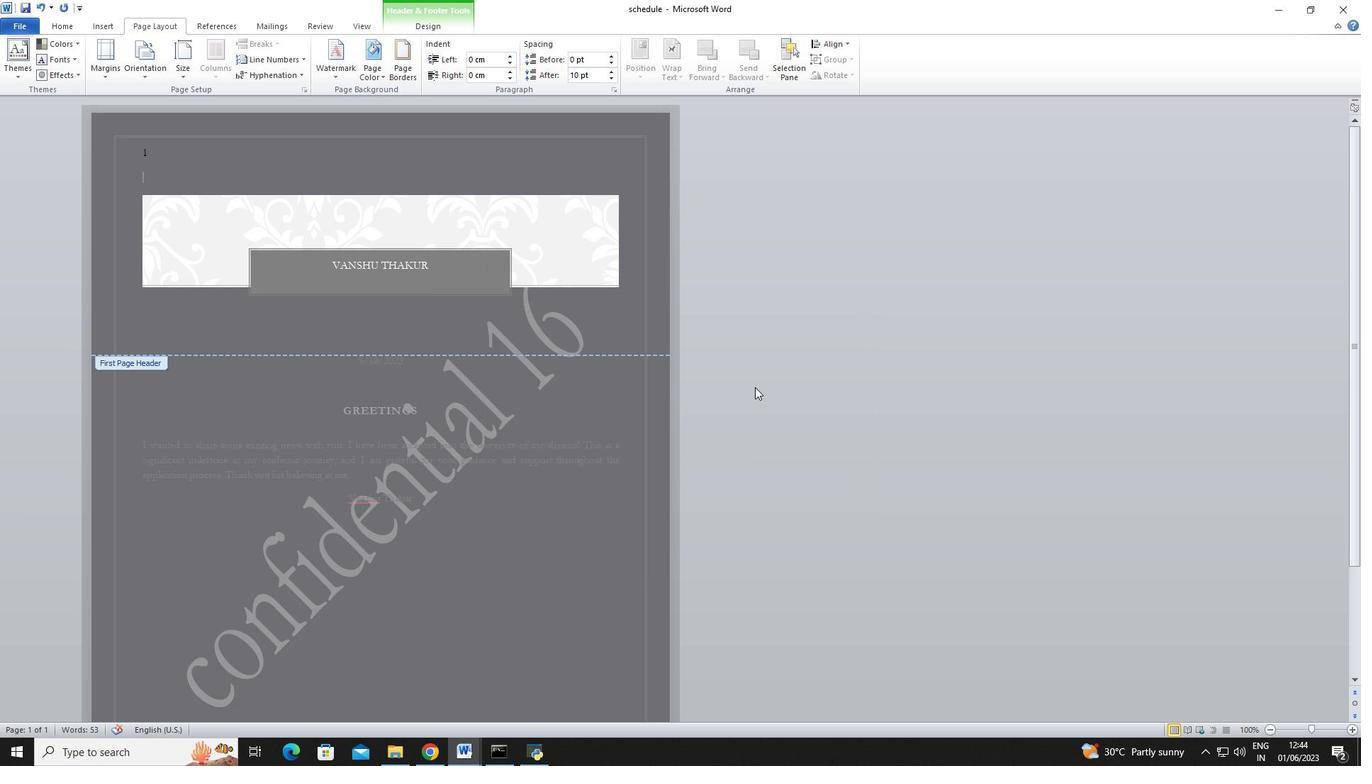 
Action: Mouse moved to (650, 391)
Screenshot: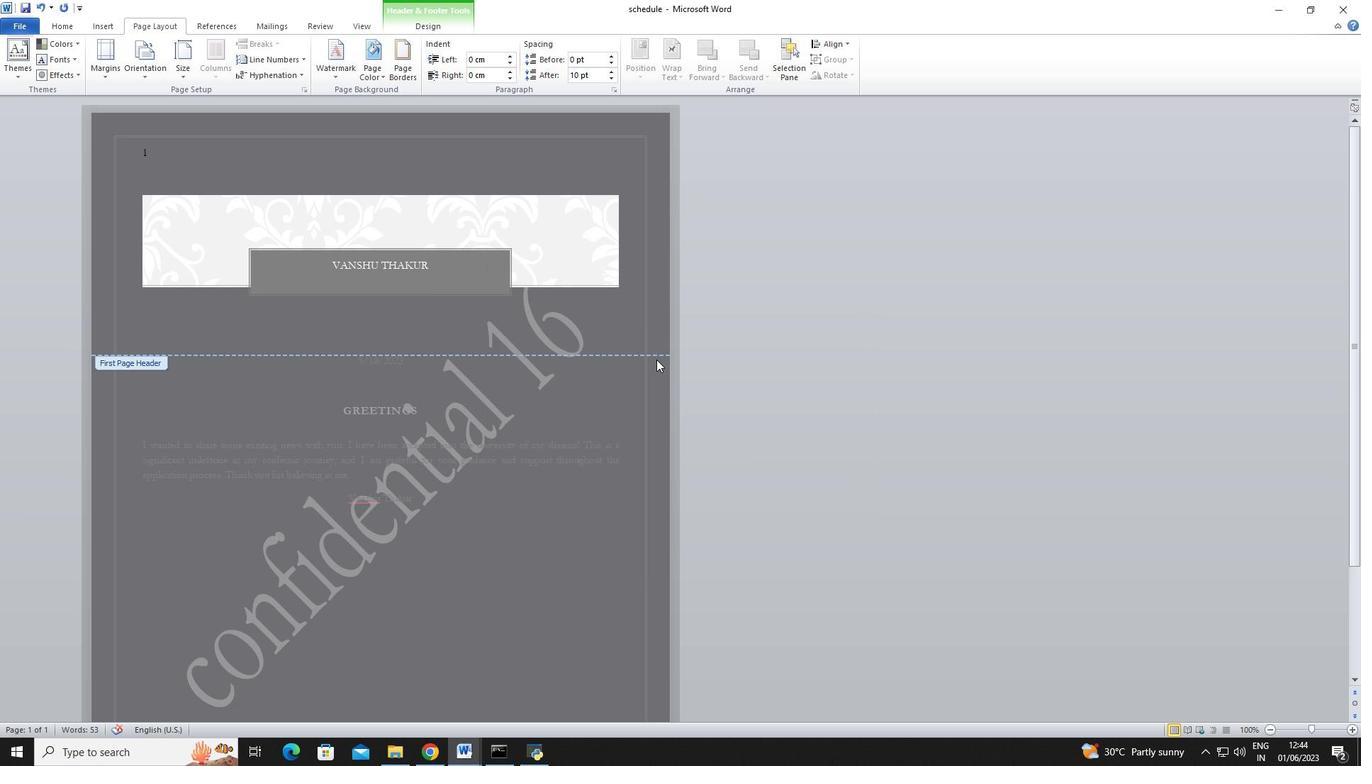 
